 Task: Find connections with filter location Olsberg with filter topic #Believewith filter profile language French with filter current company Cloudera with filter school Aalim Muhammed Salegh College of Engineering with filter industry Retail Office Equipment with filter service category Team Building with filter keywords title Sheet Metal Worker
Action: Mouse moved to (538, 89)
Screenshot: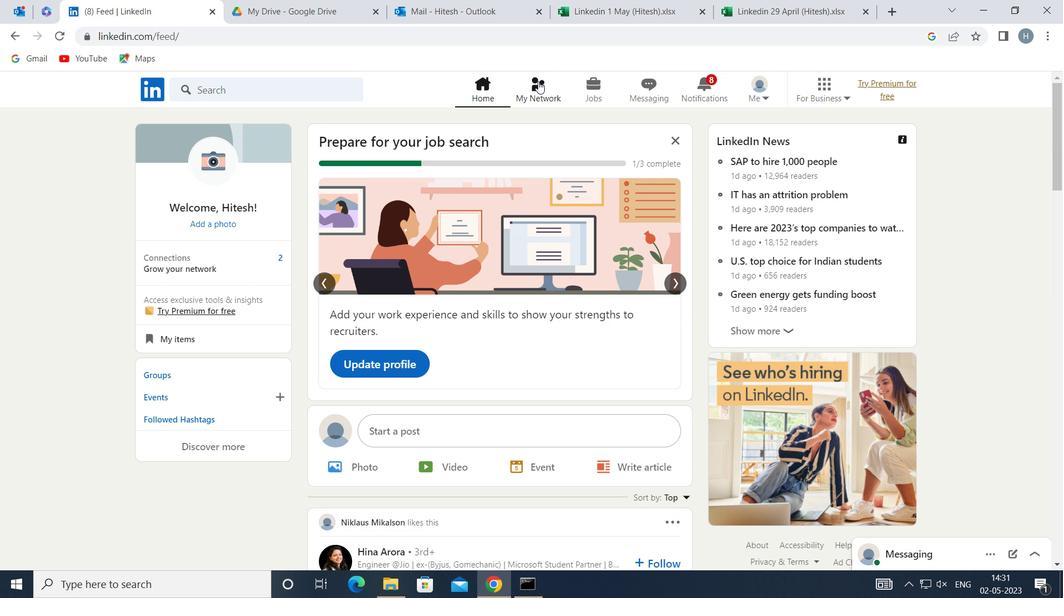 
Action: Mouse pressed left at (538, 89)
Screenshot: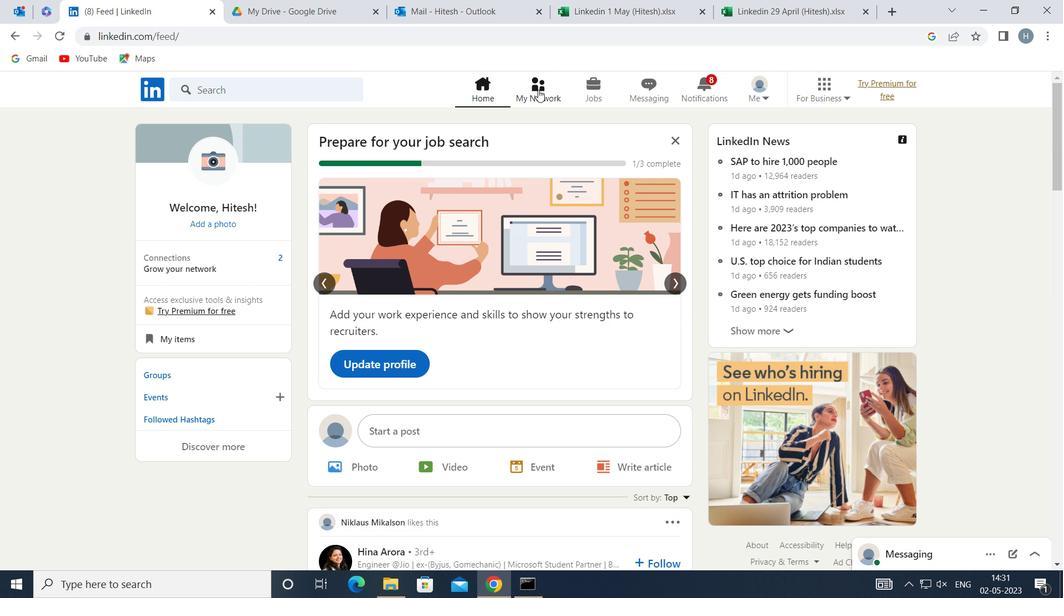 
Action: Mouse moved to (301, 164)
Screenshot: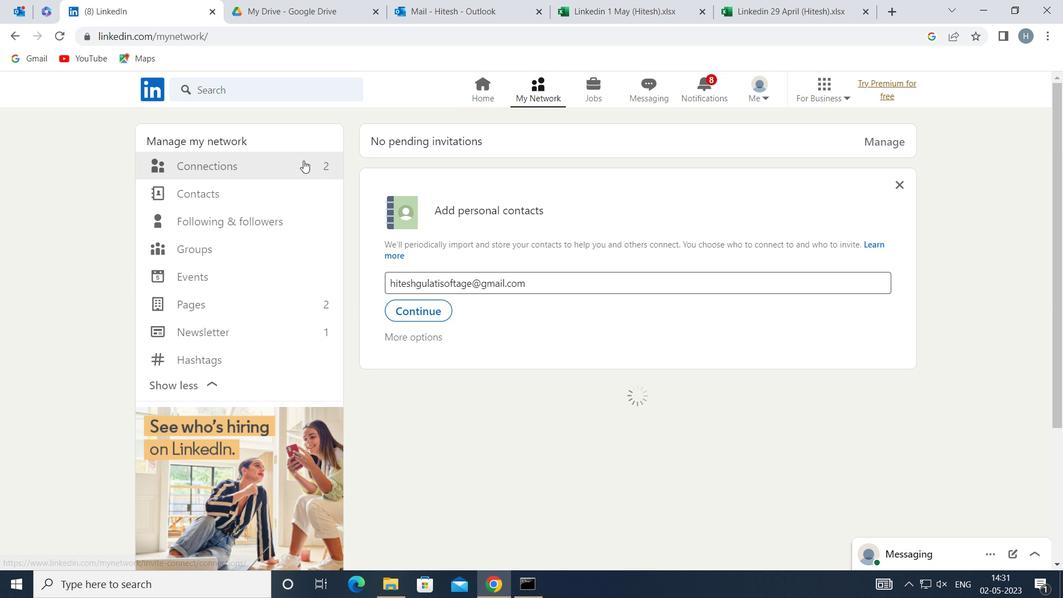 
Action: Mouse pressed left at (301, 164)
Screenshot: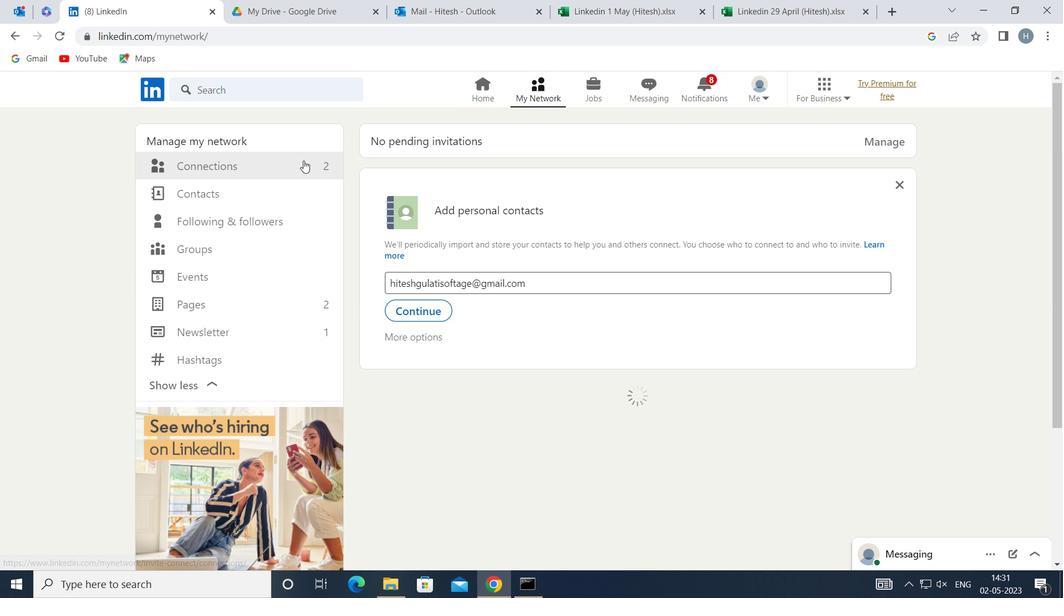 
Action: Mouse moved to (636, 166)
Screenshot: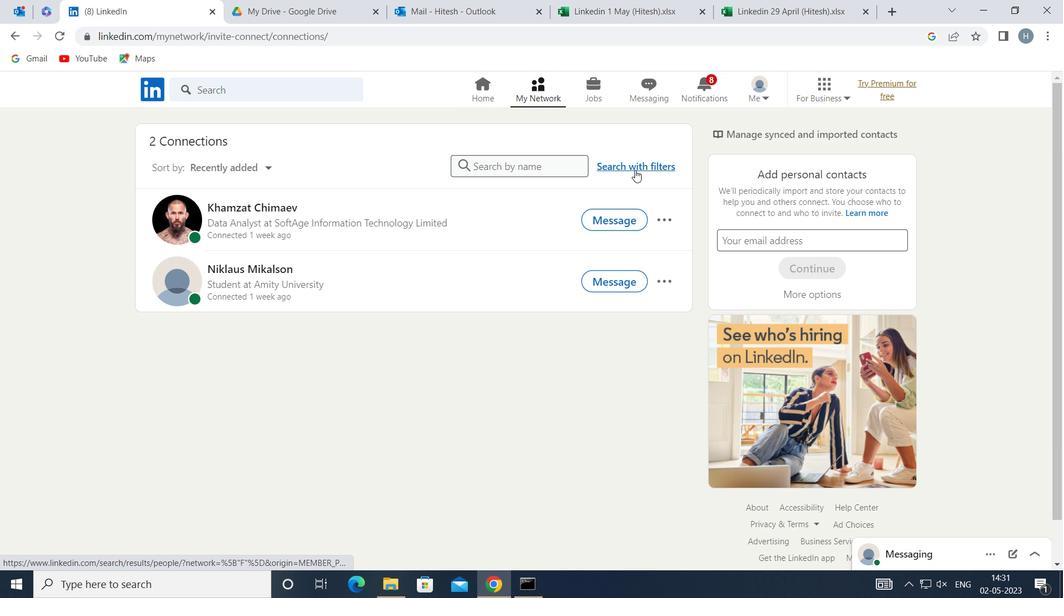 
Action: Mouse pressed left at (636, 166)
Screenshot: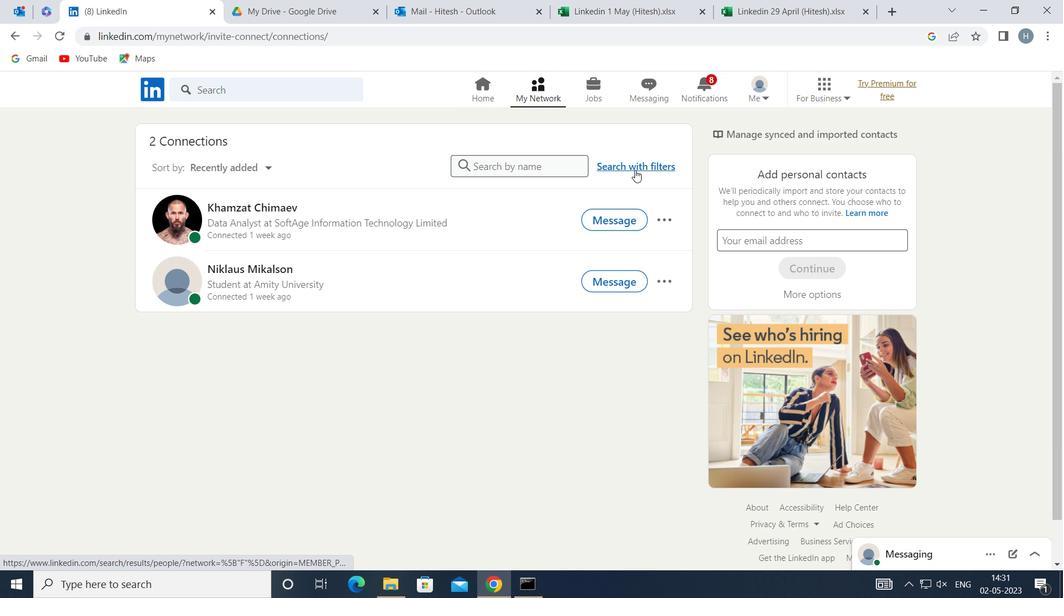 
Action: Mouse moved to (583, 131)
Screenshot: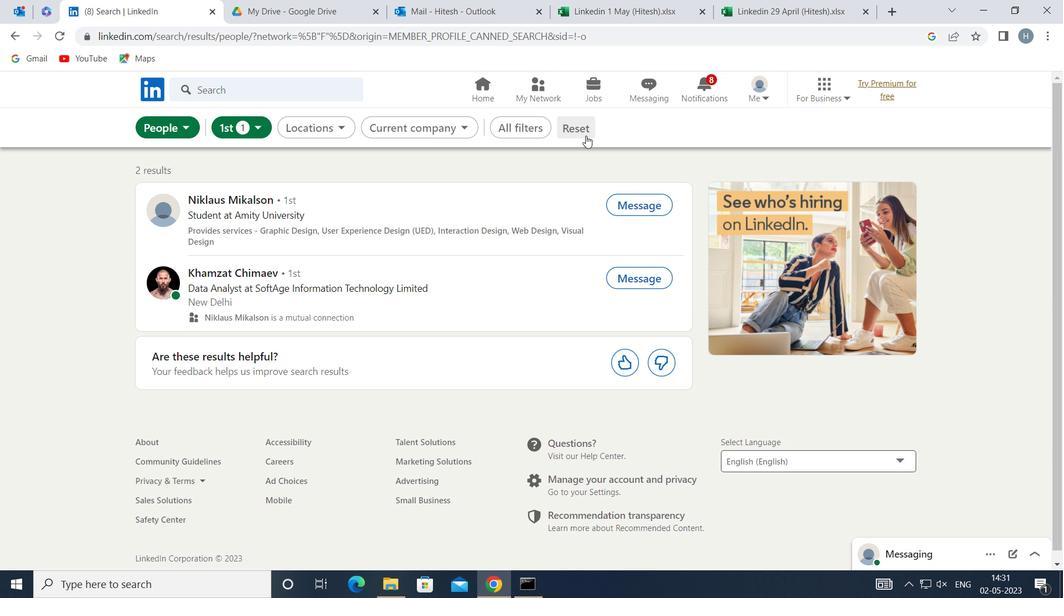 
Action: Mouse pressed left at (583, 131)
Screenshot: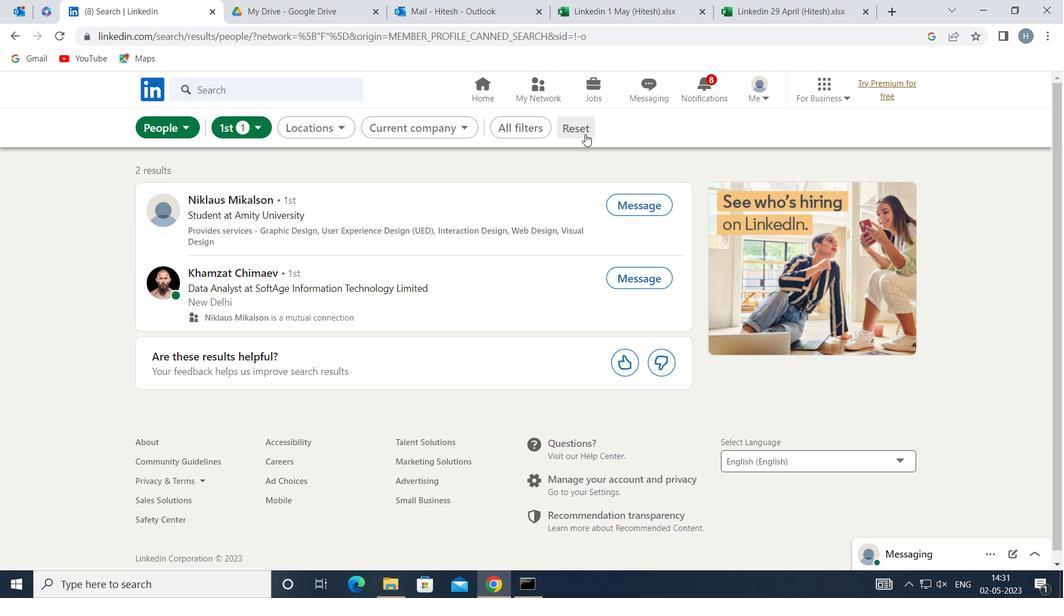 
Action: Mouse moved to (560, 129)
Screenshot: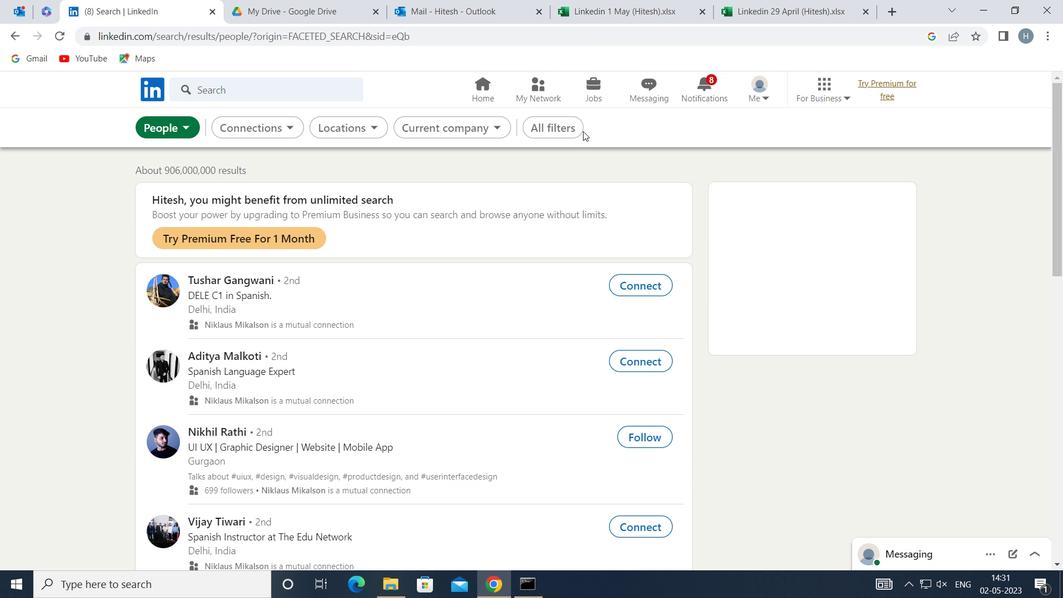 
Action: Mouse pressed left at (560, 129)
Screenshot: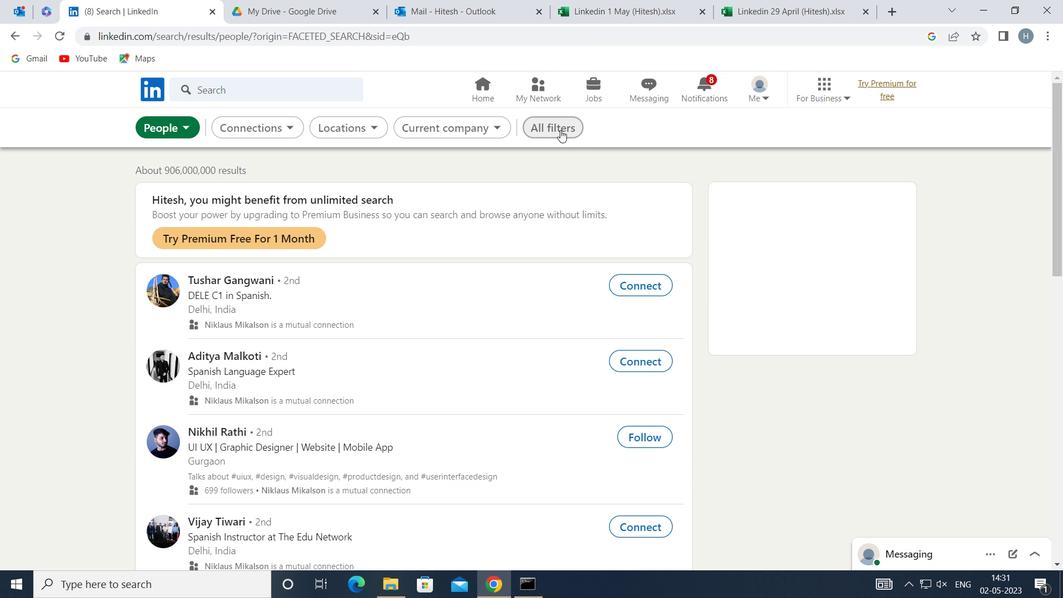 
Action: Mouse moved to (813, 279)
Screenshot: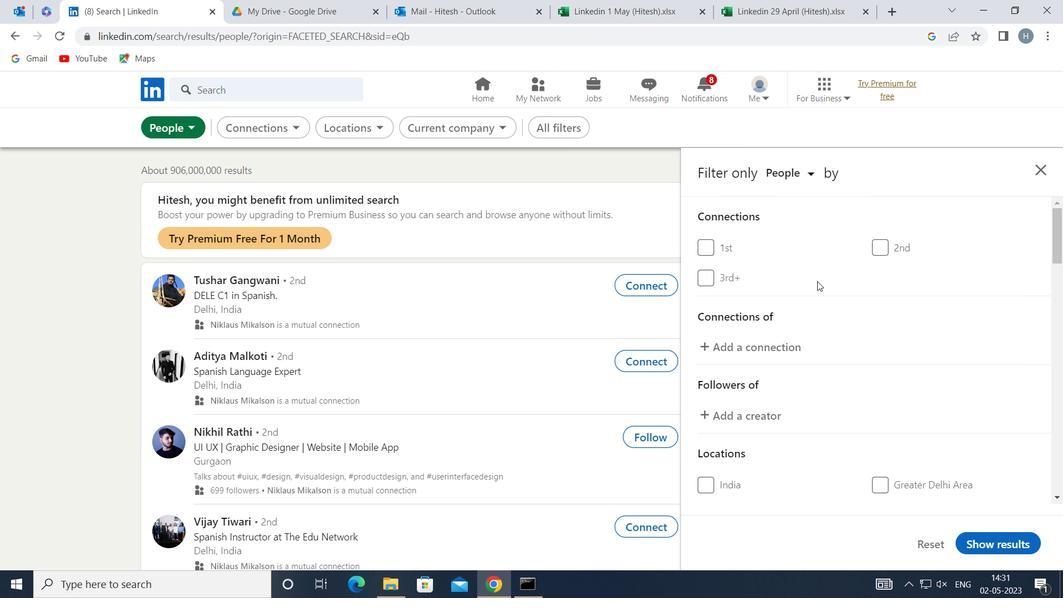 
Action: Mouse scrolled (813, 279) with delta (0, 0)
Screenshot: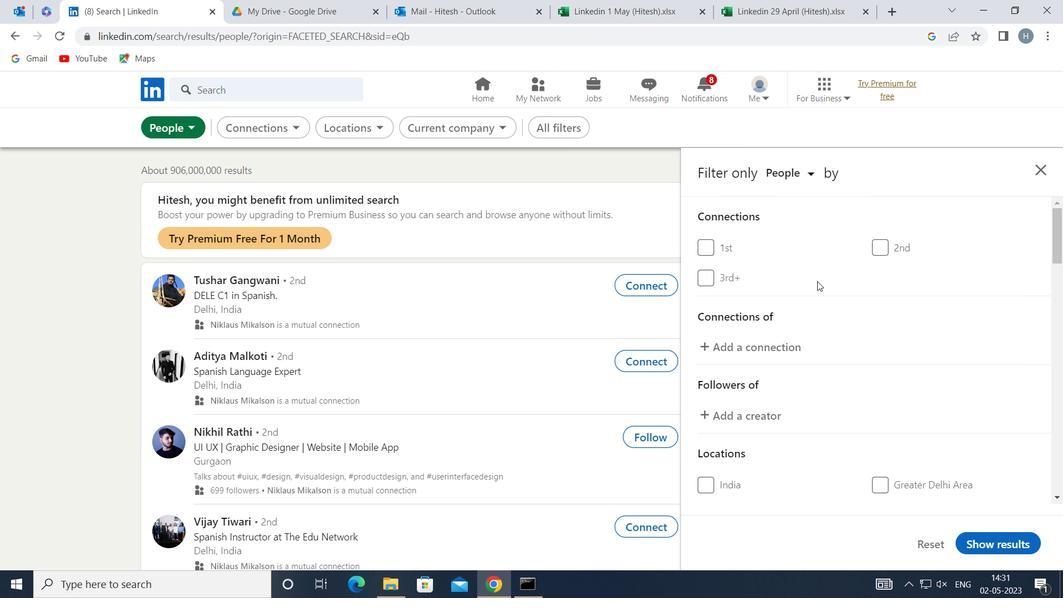 
Action: Mouse scrolled (813, 279) with delta (0, 0)
Screenshot: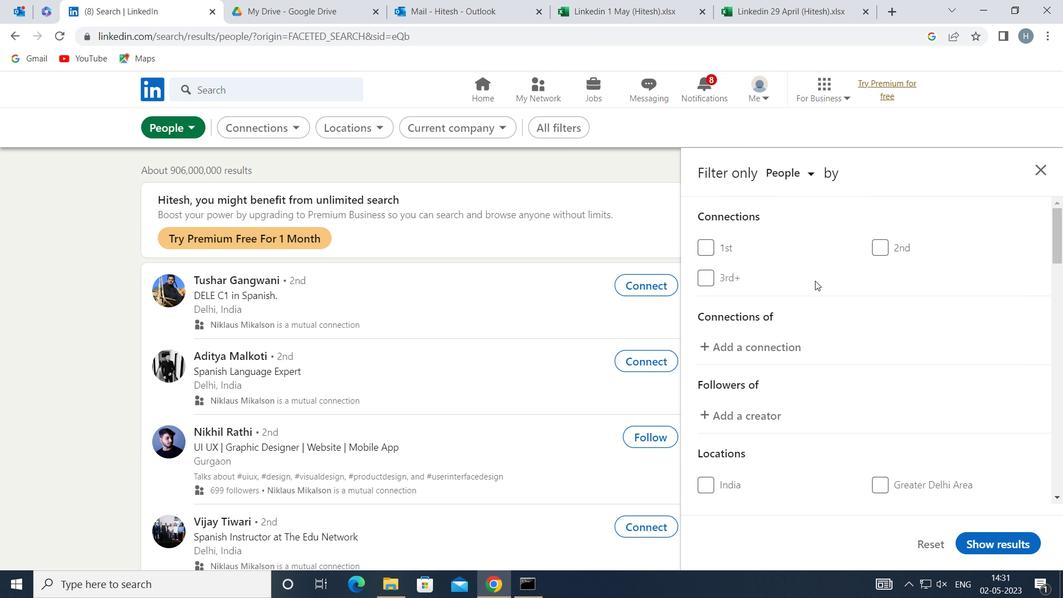 
Action: Mouse scrolled (813, 279) with delta (0, 0)
Screenshot: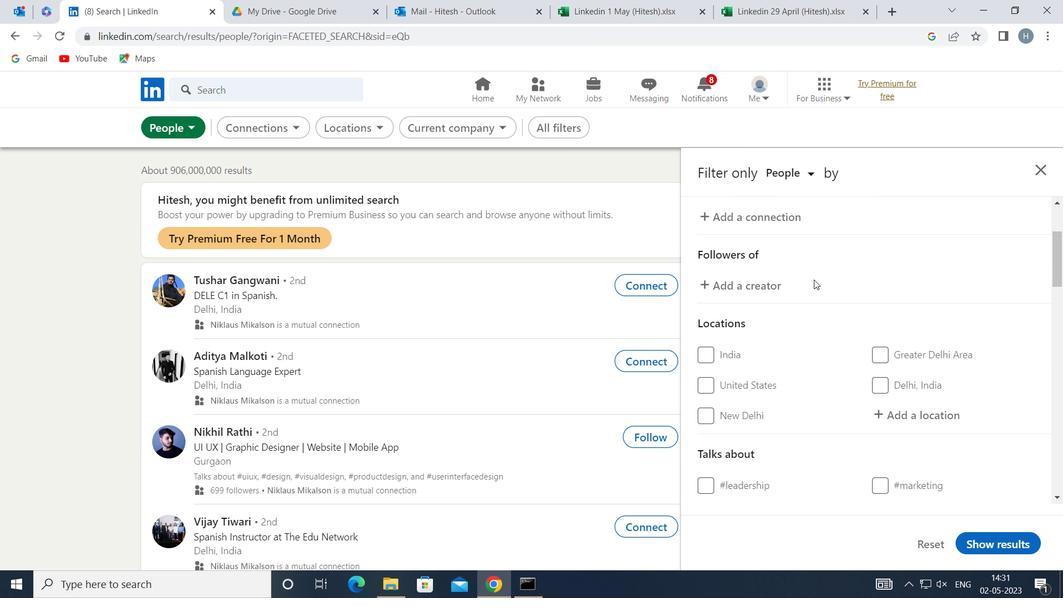 
Action: Mouse moved to (904, 332)
Screenshot: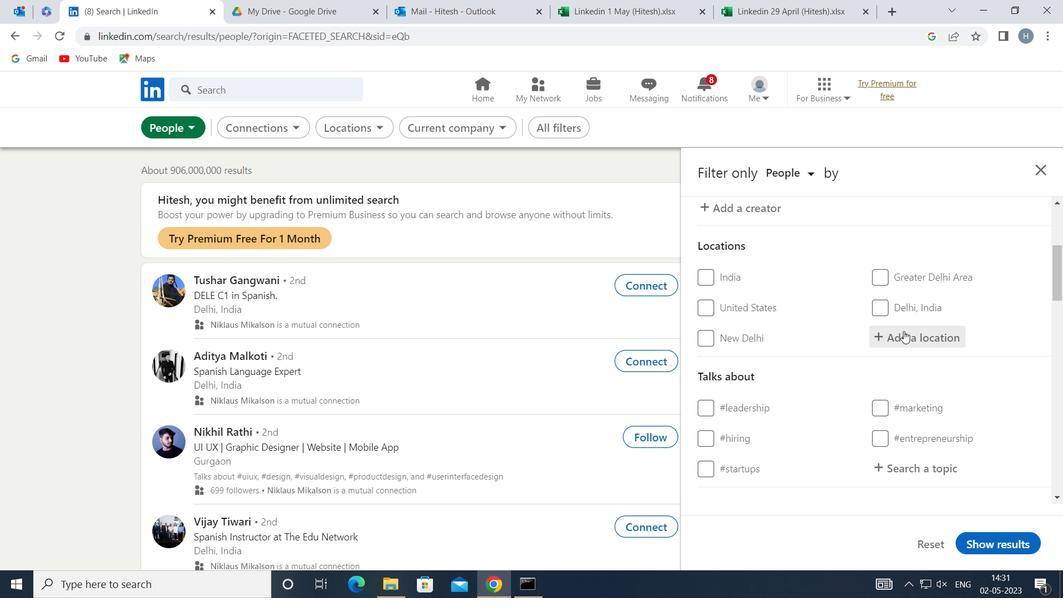 
Action: Mouse pressed left at (904, 332)
Screenshot: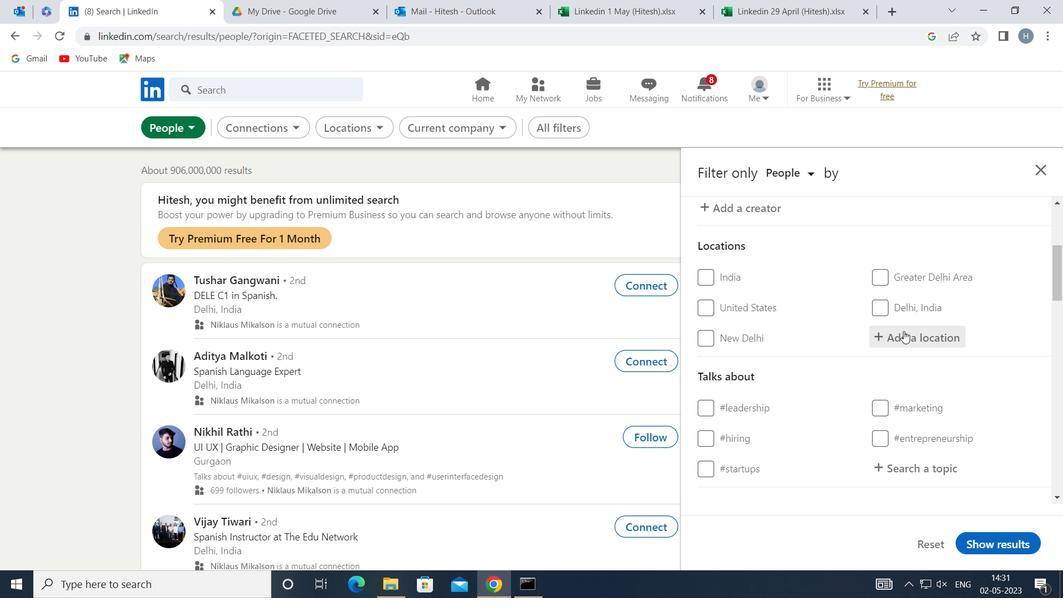 
Action: Mouse moved to (905, 332)
Screenshot: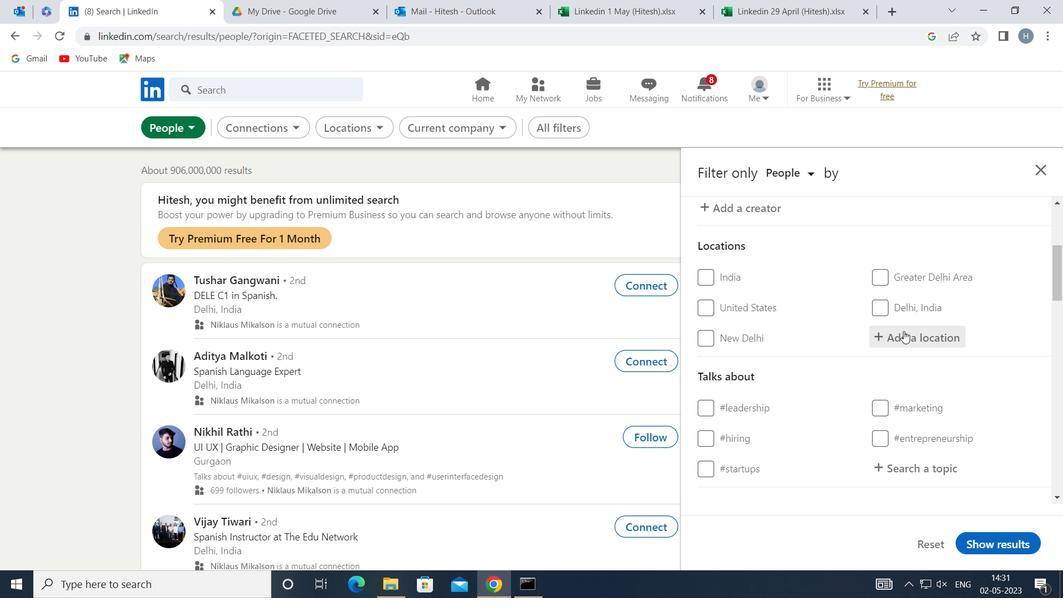 
Action: Key pressed <Key.shift>OLSBERG
Screenshot: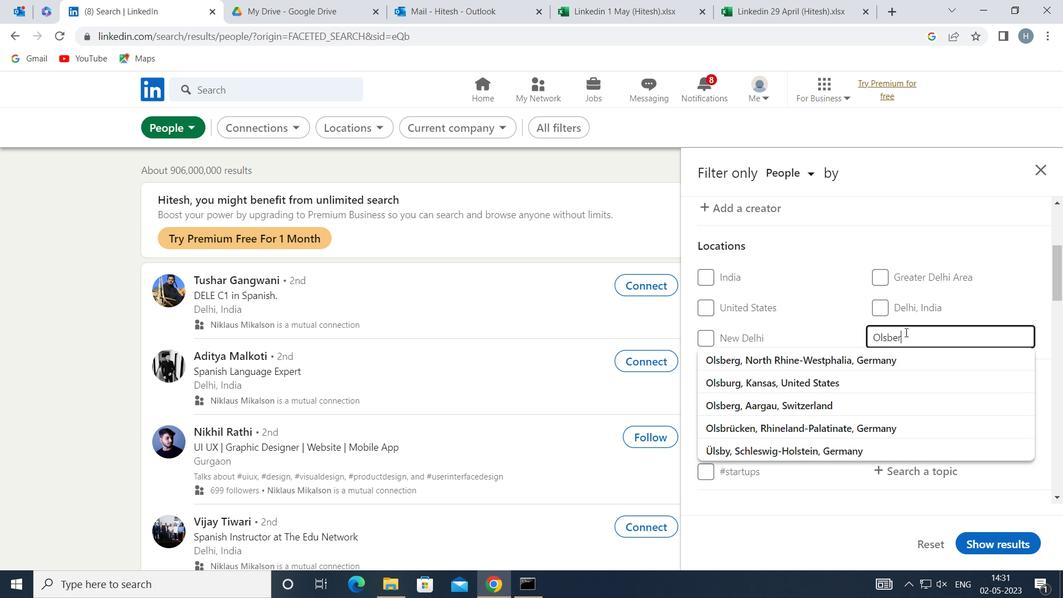 
Action: Mouse moved to (889, 358)
Screenshot: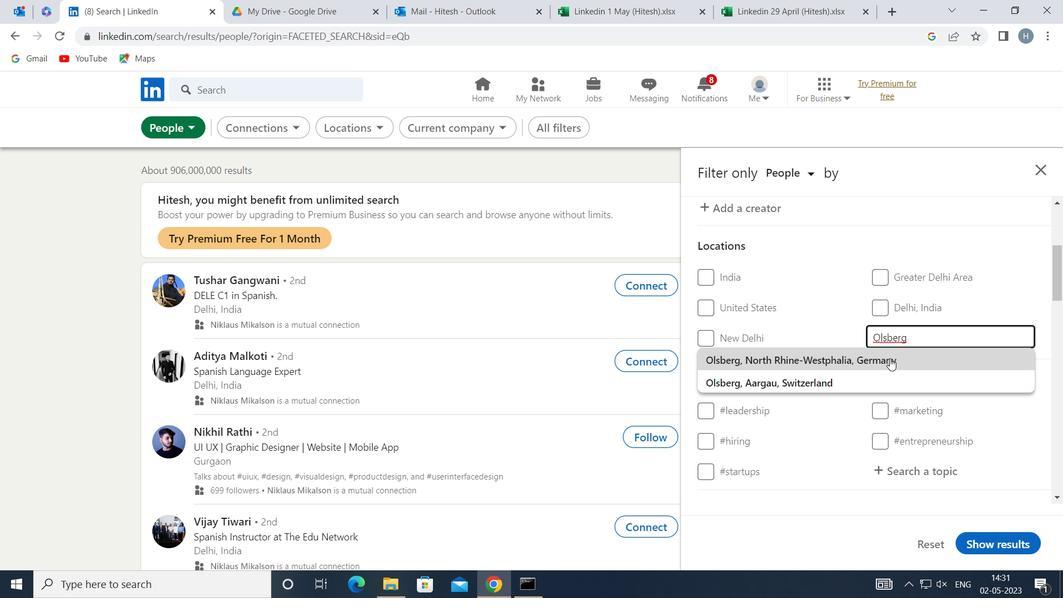 
Action: Mouse pressed left at (889, 358)
Screenshot: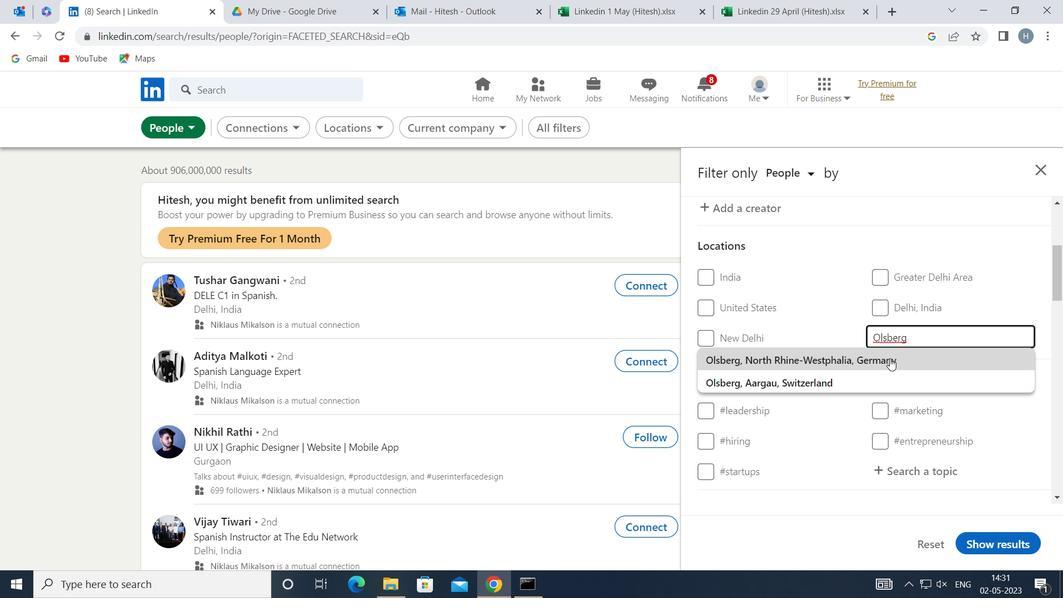 
Action: Mouse scrolled (889, 357) with delta (0, 0)
Screenshot: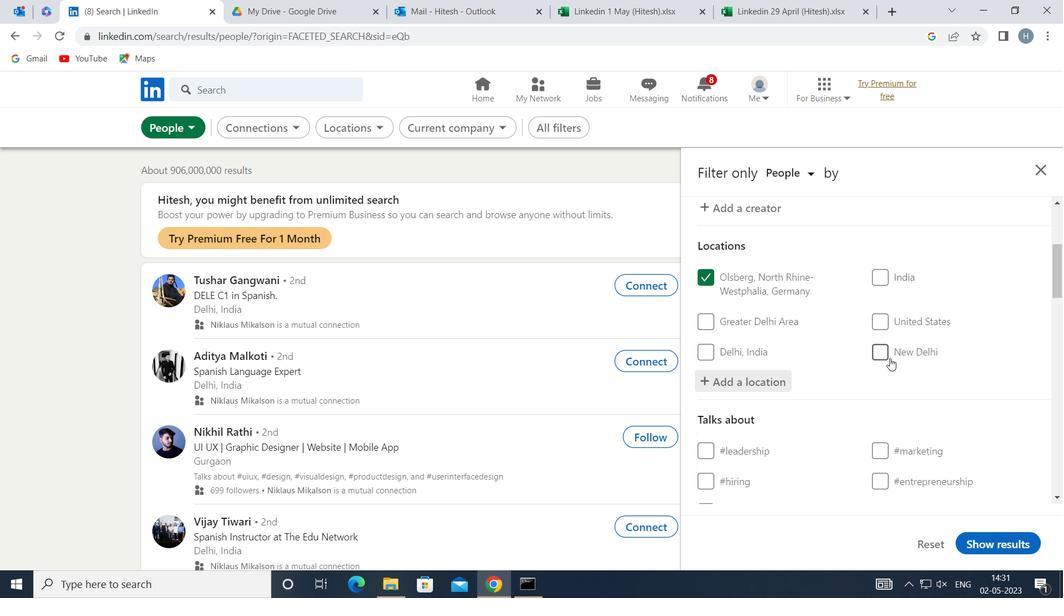 
Action: Mouse moved to (935, 441)
Screenshot: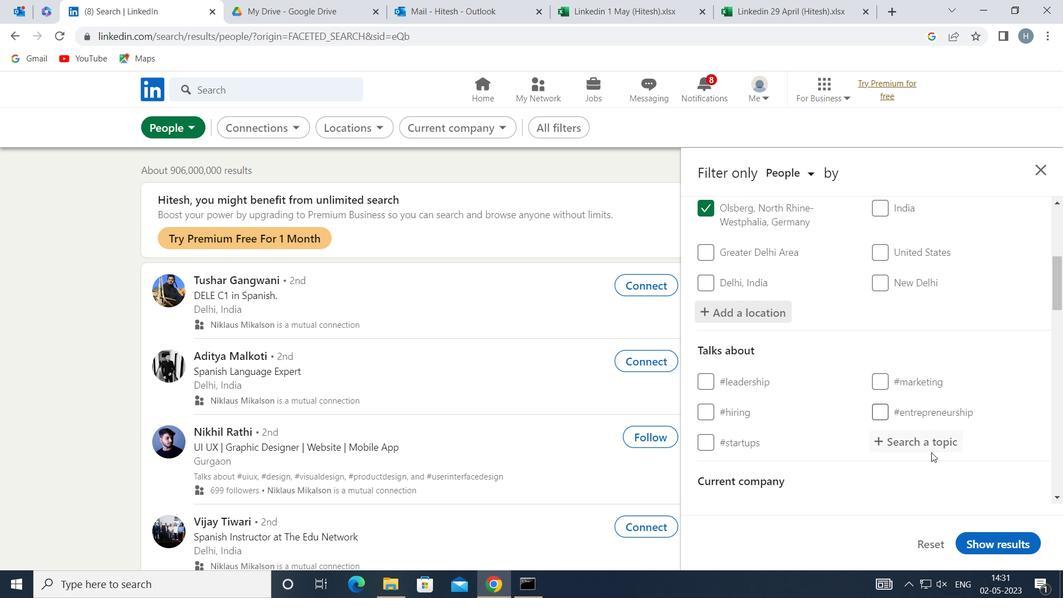 
Action: Mouse pressed left at (935, 441)
Screenshot: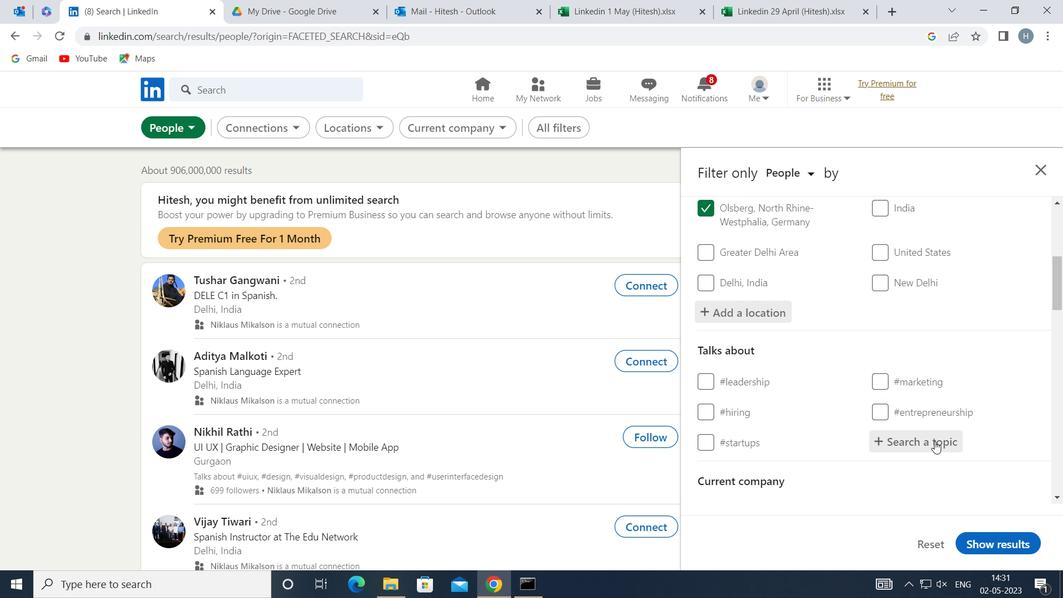 
Action: Key pressed <Key.shift>BELIEVE
Screenshot: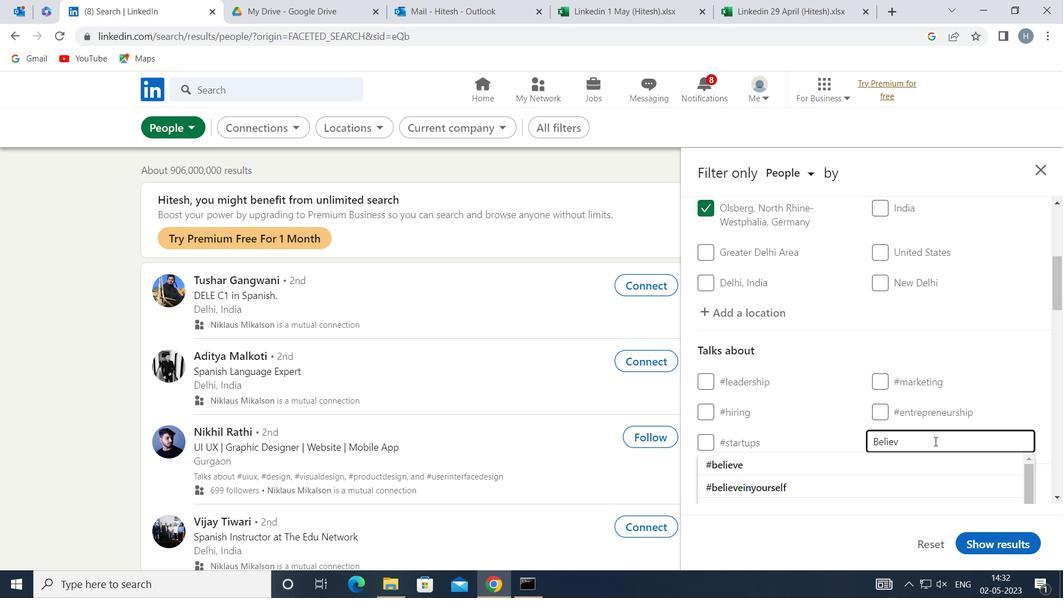
Action: Mouse moved to (836, 464)
Screenshot: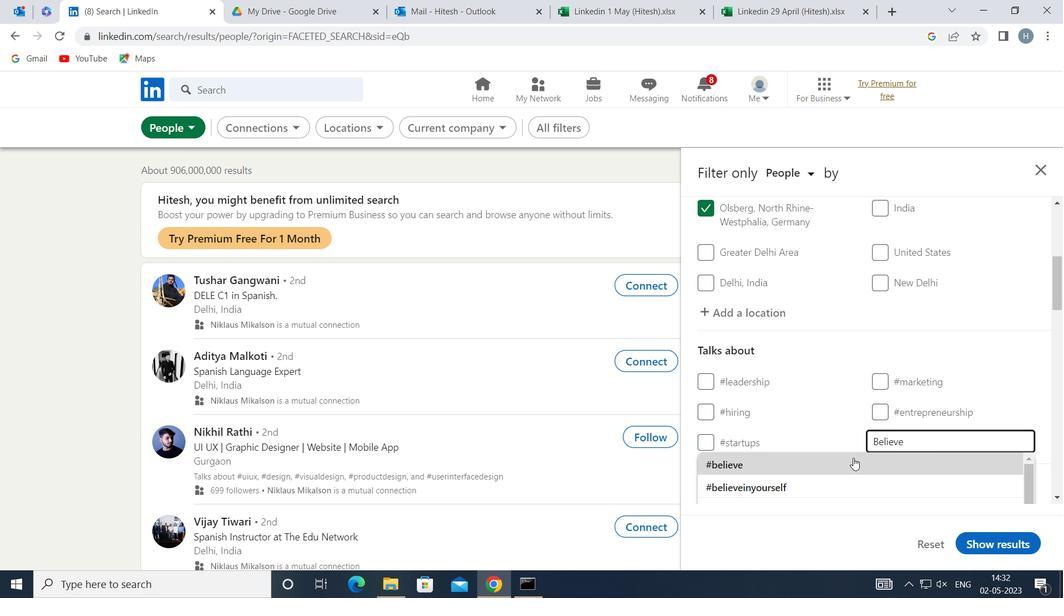 
Action: Mouse pressed left at (836, 464)
Screenshot: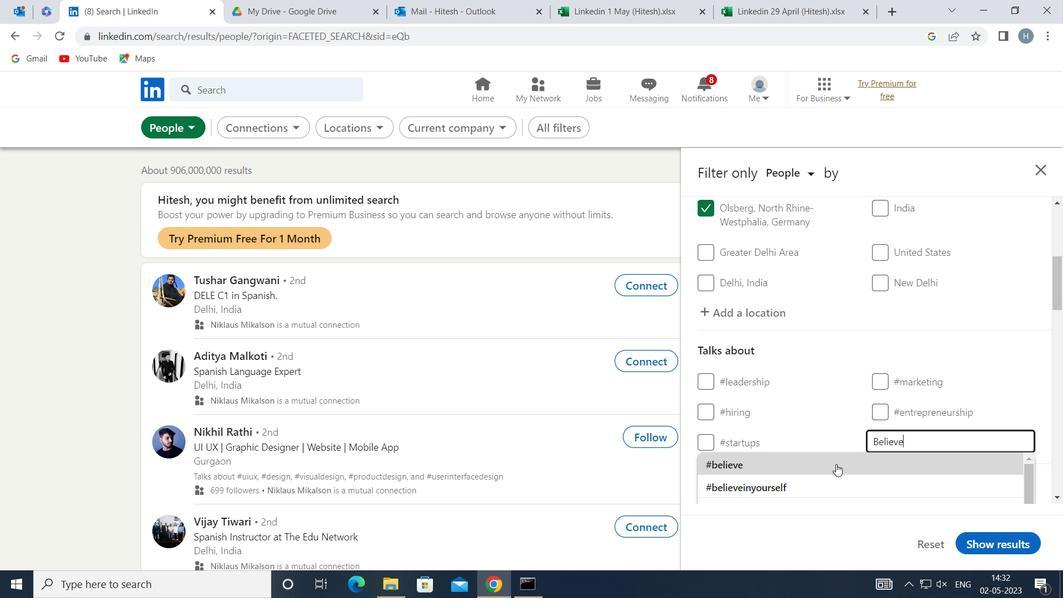 
Action: Mouse moved to (836, 455)
Screenshot: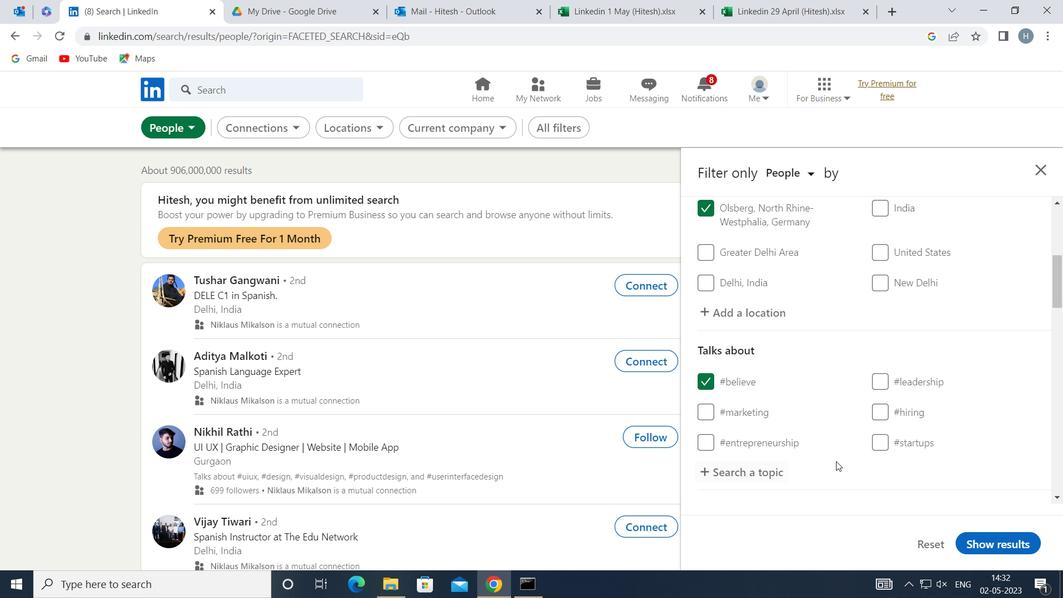 
Action: Mouse scrolled (836, 455) with delta (0, 0)
Screenshot: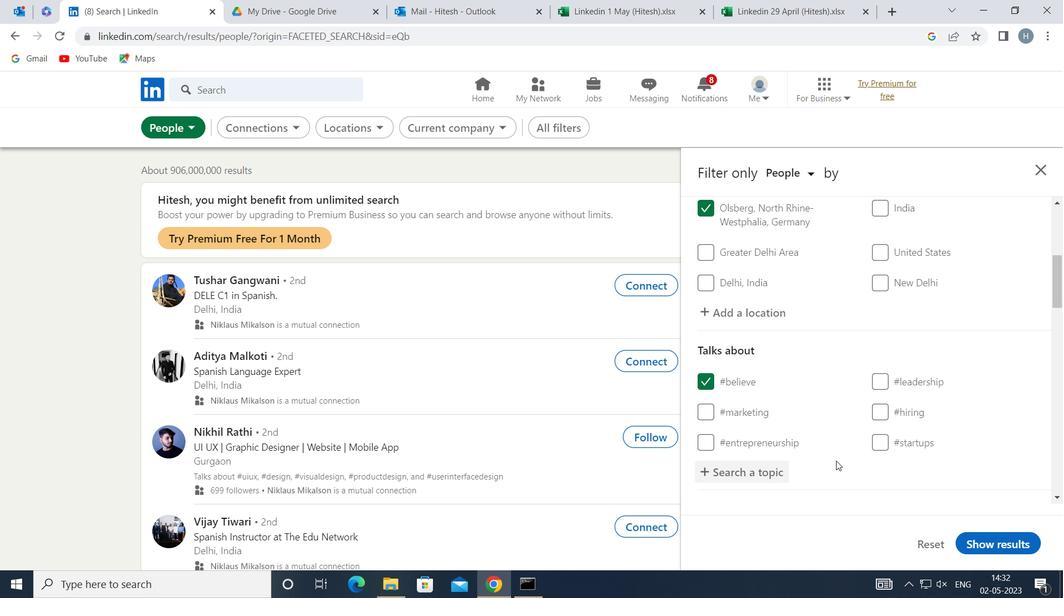 
Action: Mouse scrolled (836, 455) with delta (0, 0)
Screenshot: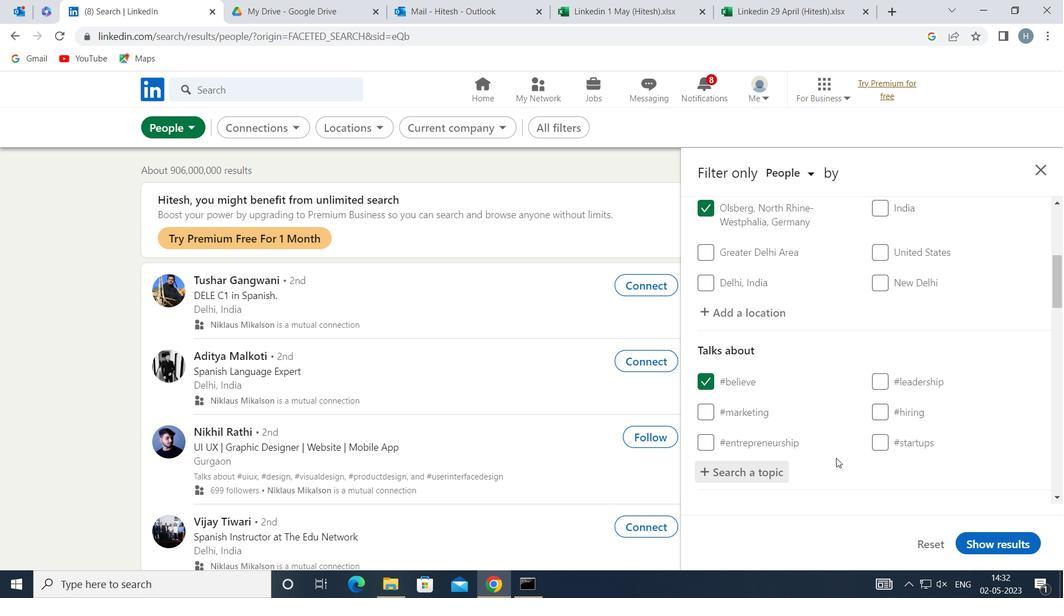 
Action: Mouse moved to (846, 437)
Screenshot: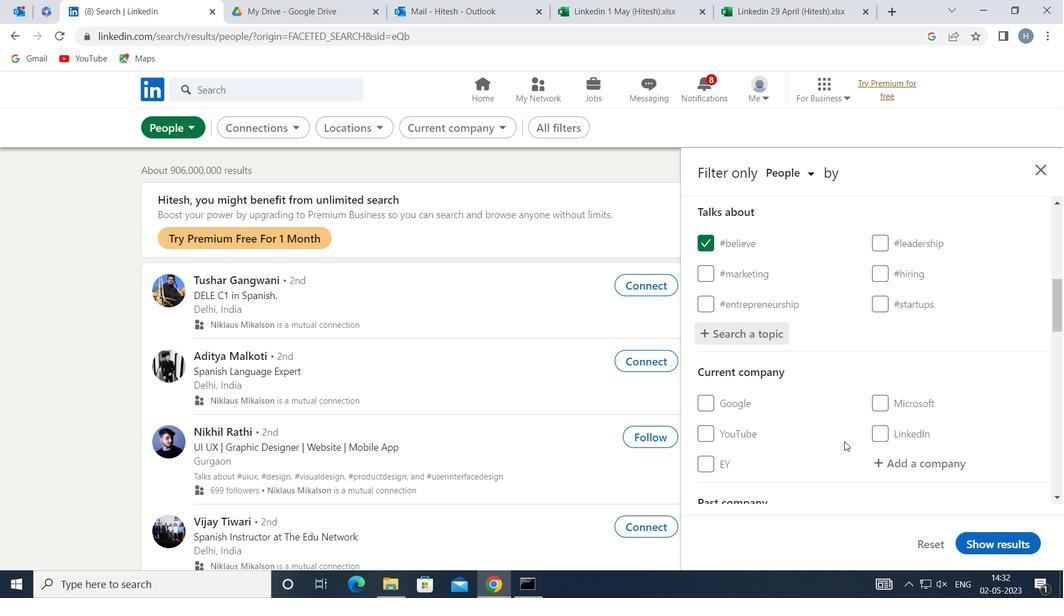 
Action: Mouse scrolled (846, 437) with delta (0, 0)
Screenshot: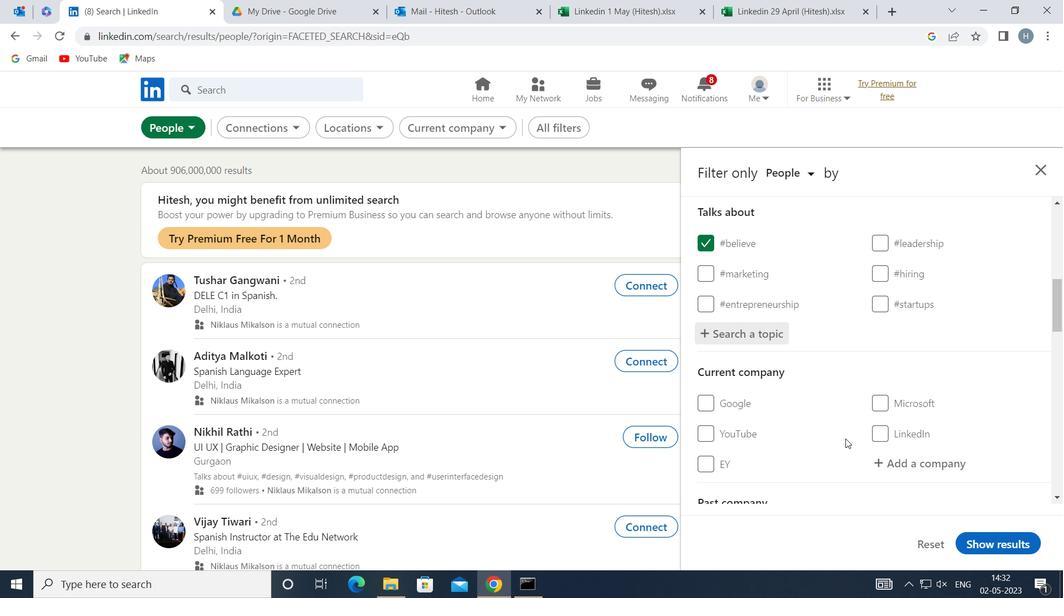 
Action: Mouse scrolled (846, 437) with delta (0, 0)
Screenshot: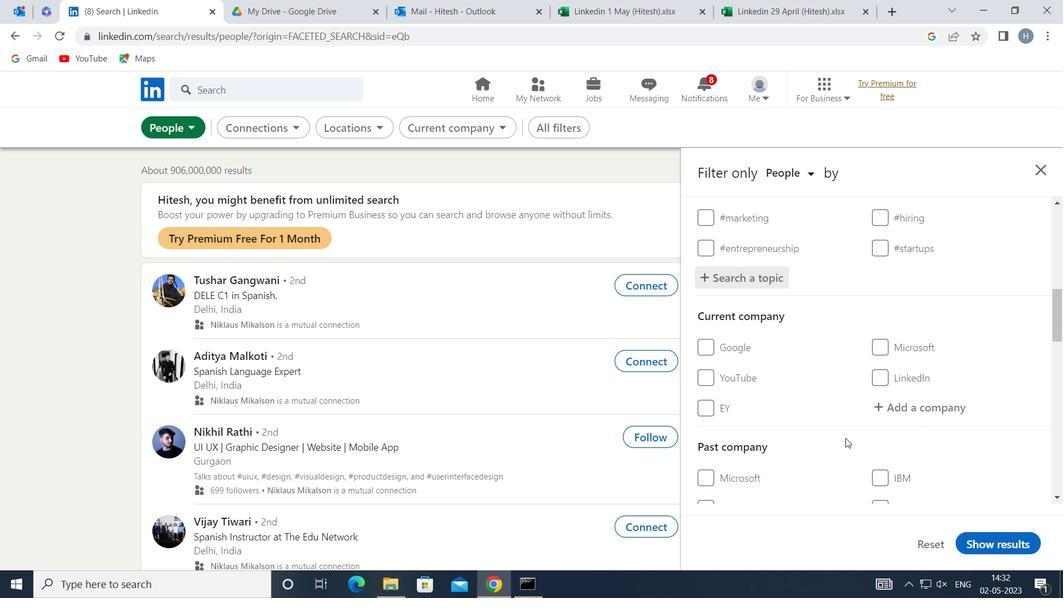 
Action: Mouse scrolled (846, 437) with delta (0, 0)
Screenshot: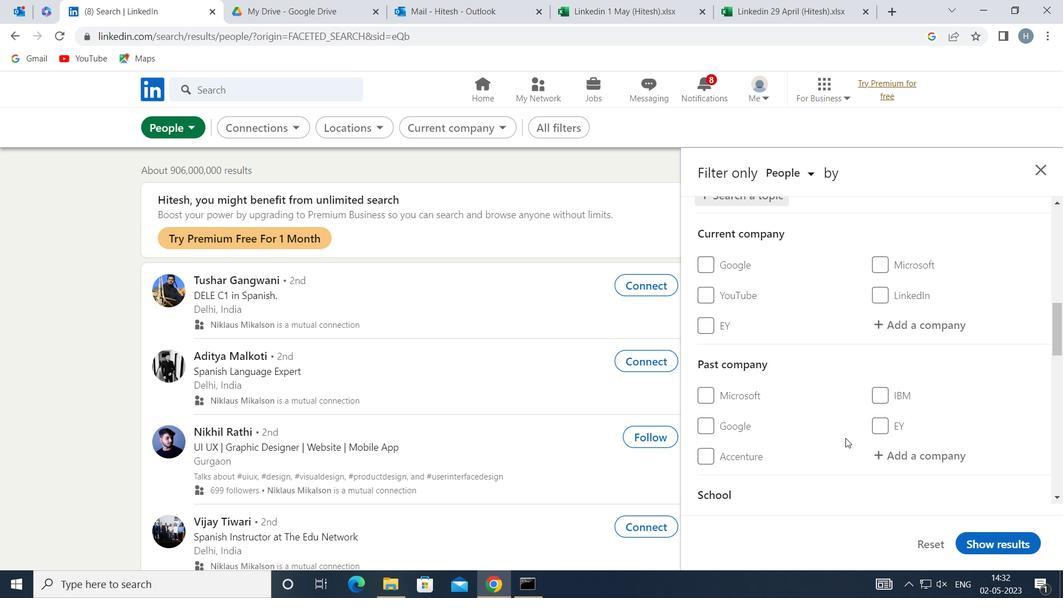 
Action: Mouse scrolled (846, 437) with delta (0, 0)
Screenshot: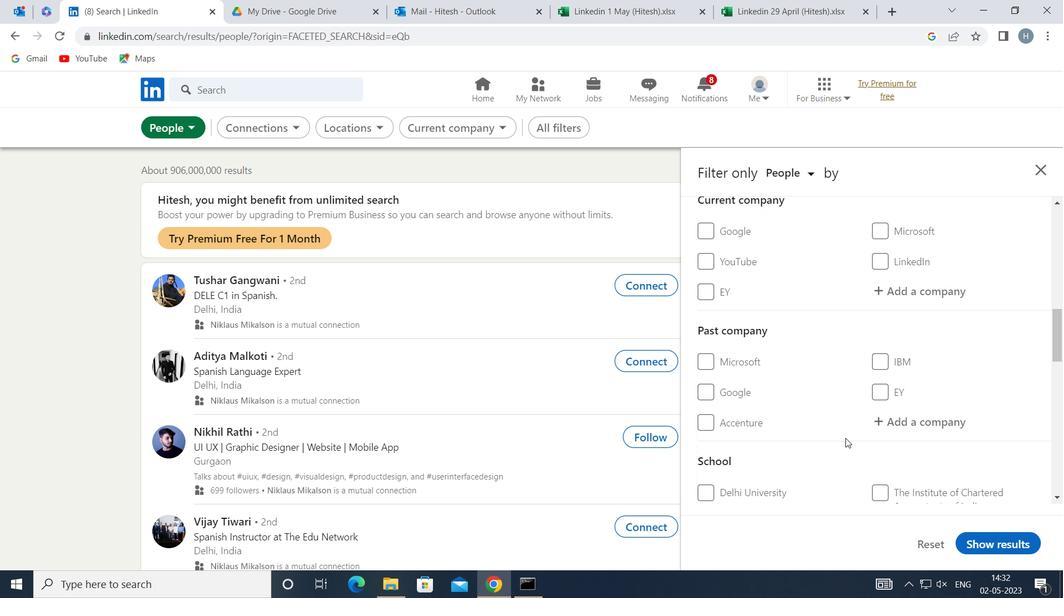 
Action: Mouse scrolled (846, 437) with delta (0, 0)
Screenshot: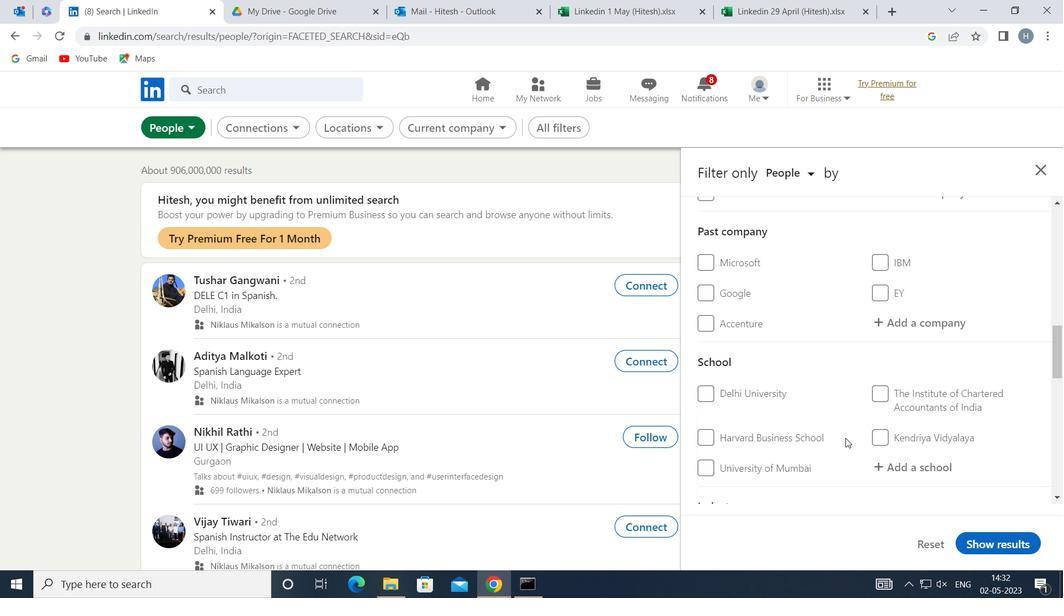 
Action: Mouse scrolled (846, 437) with delta (0, 0)
Screenshot: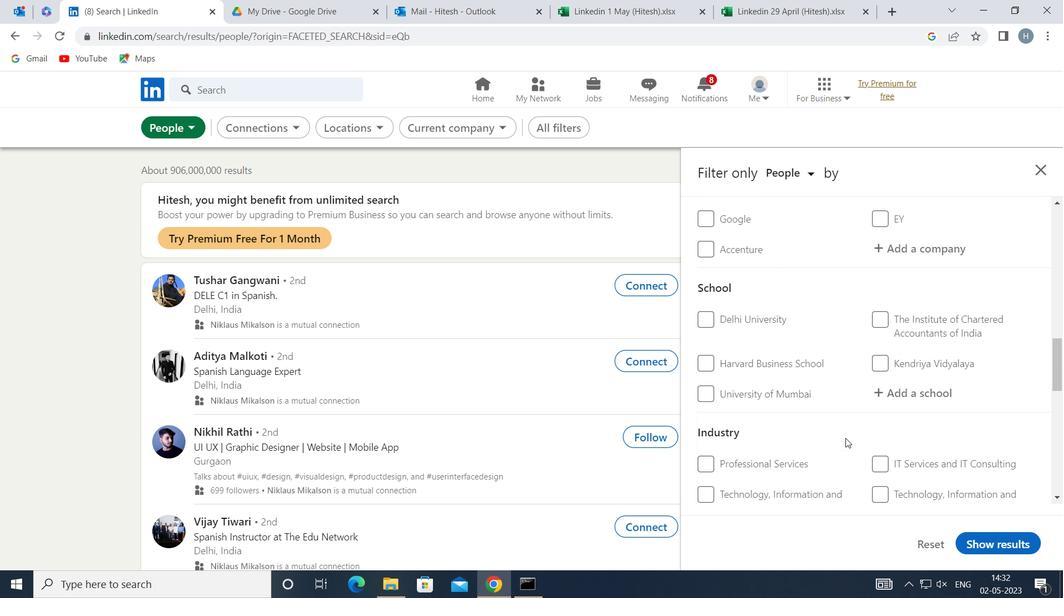 
Action: Mouse scrolled (846, 437) with delta (0, 0)
Screenshot: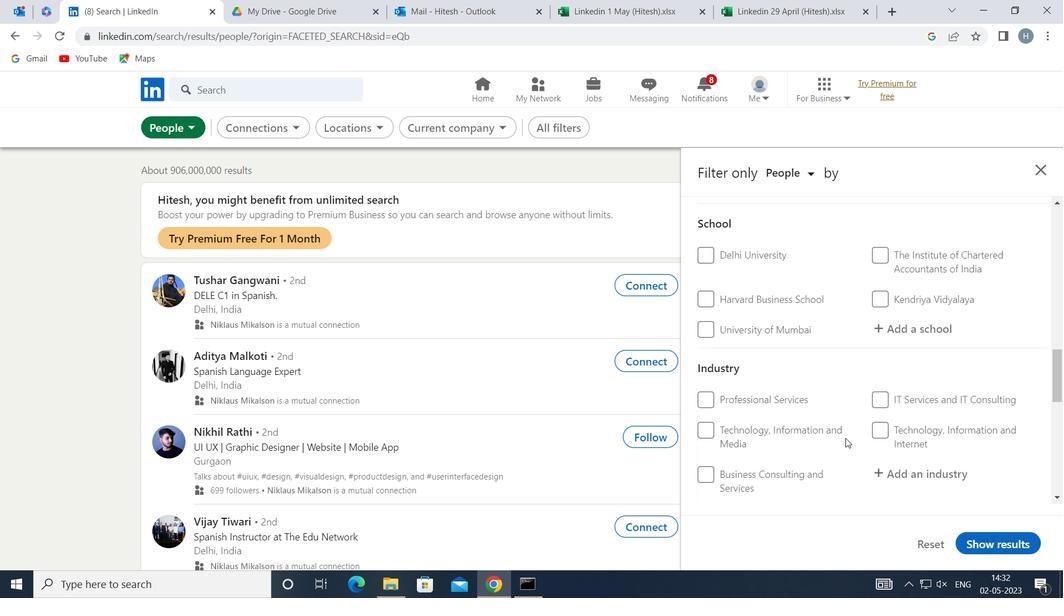 
Action: Mouse scrolled (846, 437) with delta (0, 0)
Screenshot: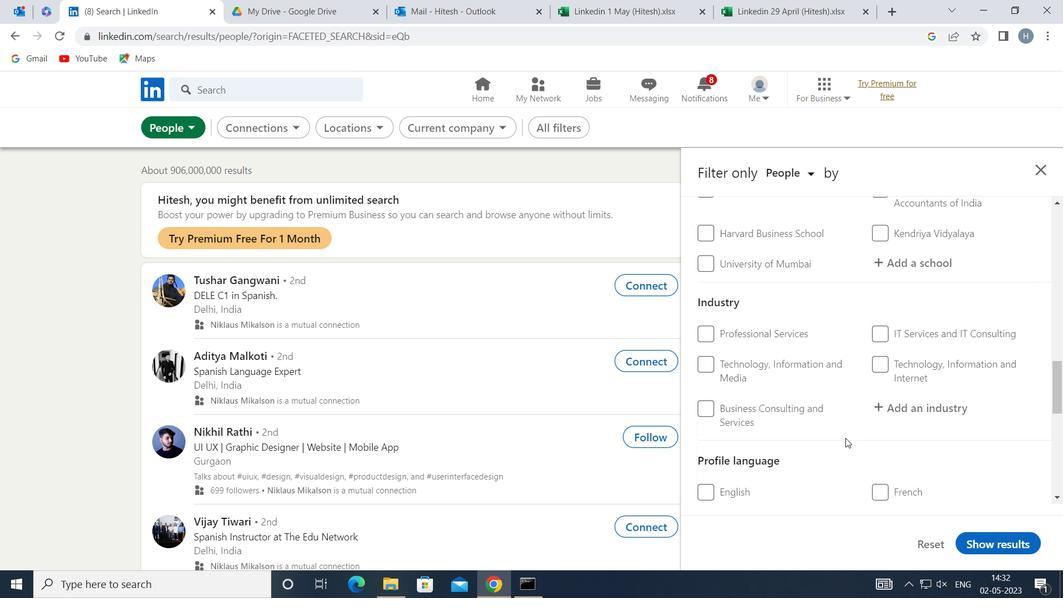 
Action: Mouse moved to (888, 413)
Screenshot: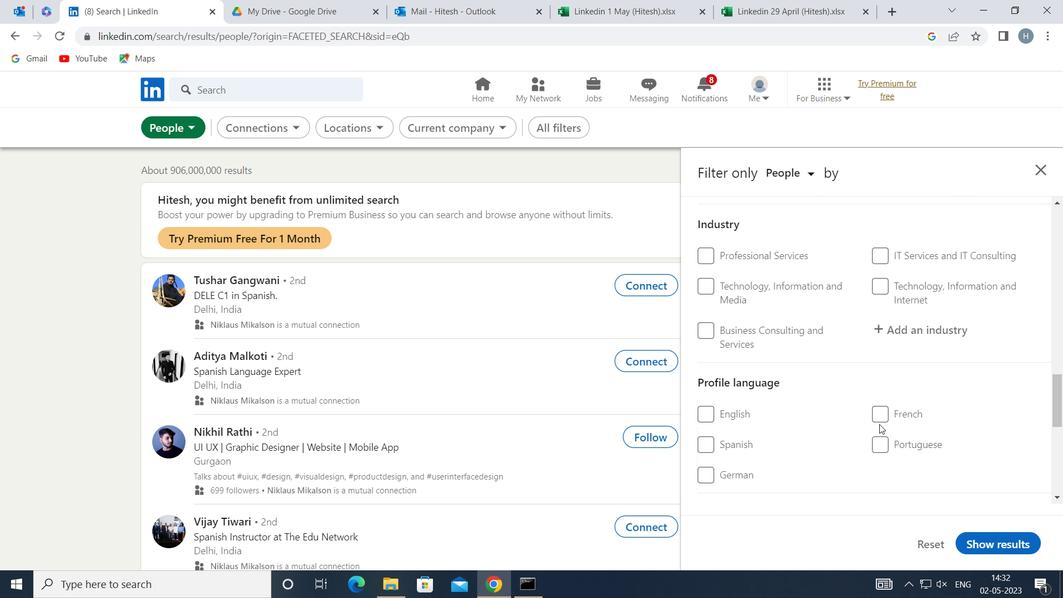 
Action: Mouse pressed left at (888, 413)
Screenshot: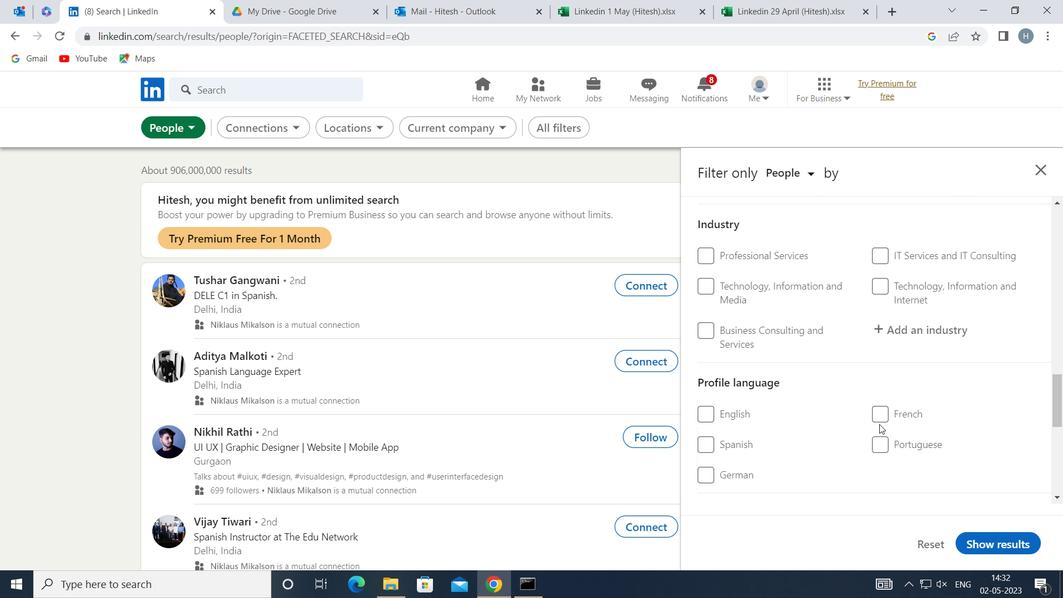 
Action: Mouse moved to (841, 434)
Screenshot: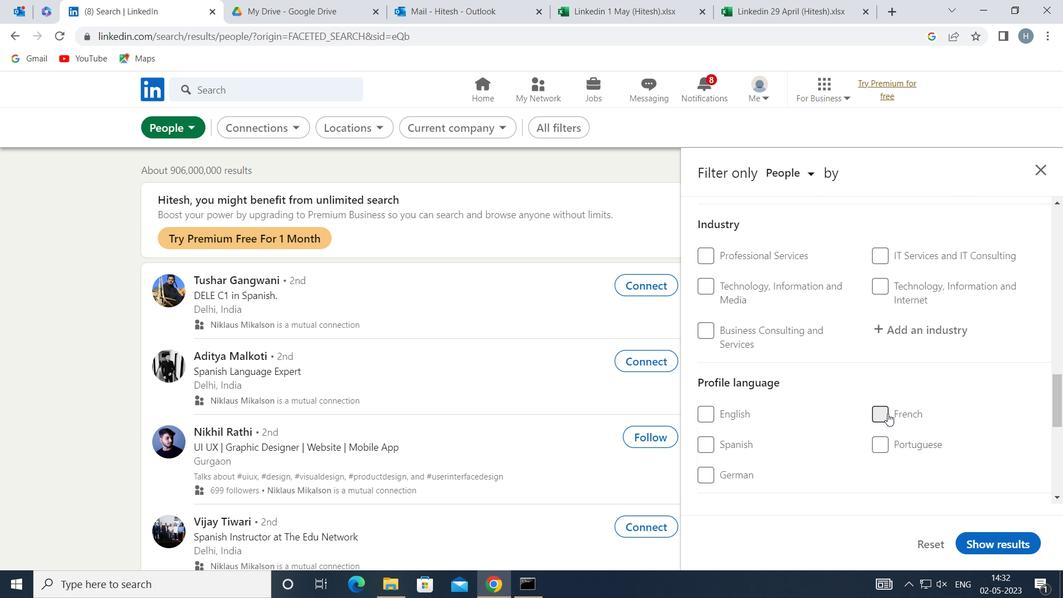 
Action: Mouse scrolled (841, 435) with delta (0, 0)
Screenshot: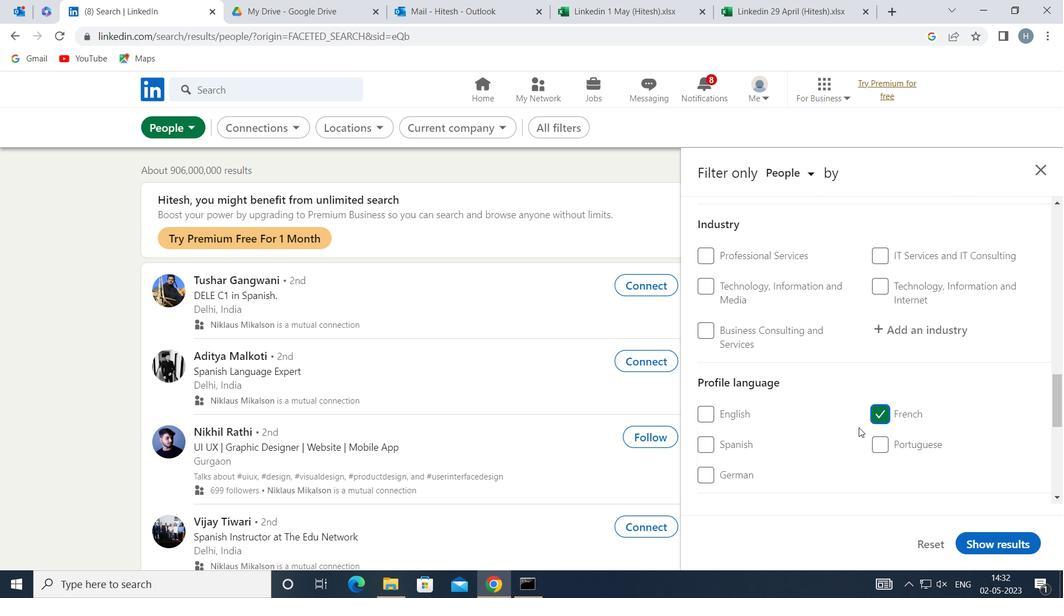 
Action: Mouse scrolled (841, 435) with delta (0, 0)
Screenshot: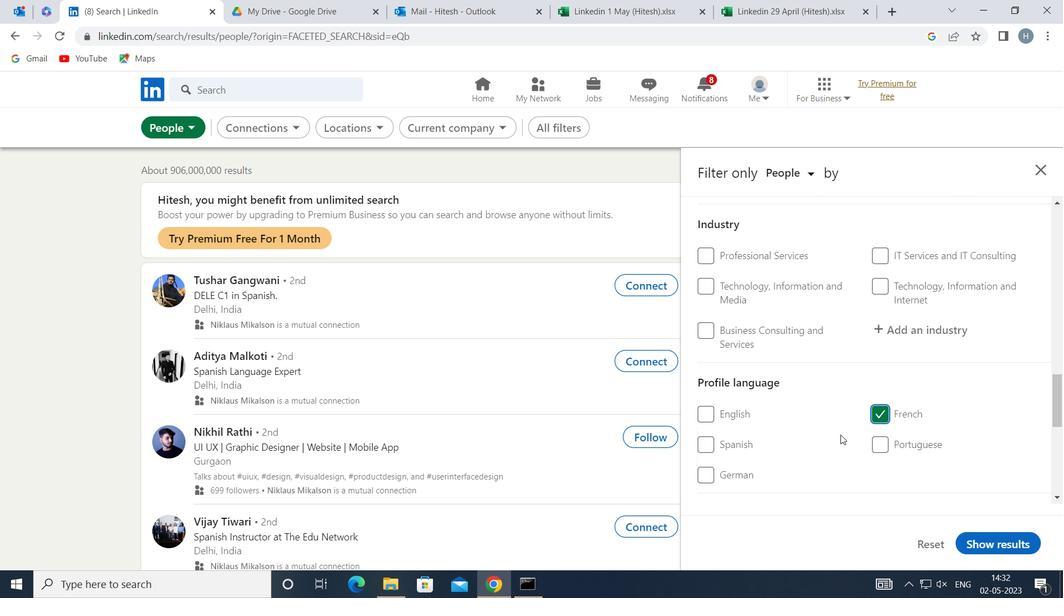 
Action: Mouse scrolled (841, 435) with delta (0, 0)
Screenshot: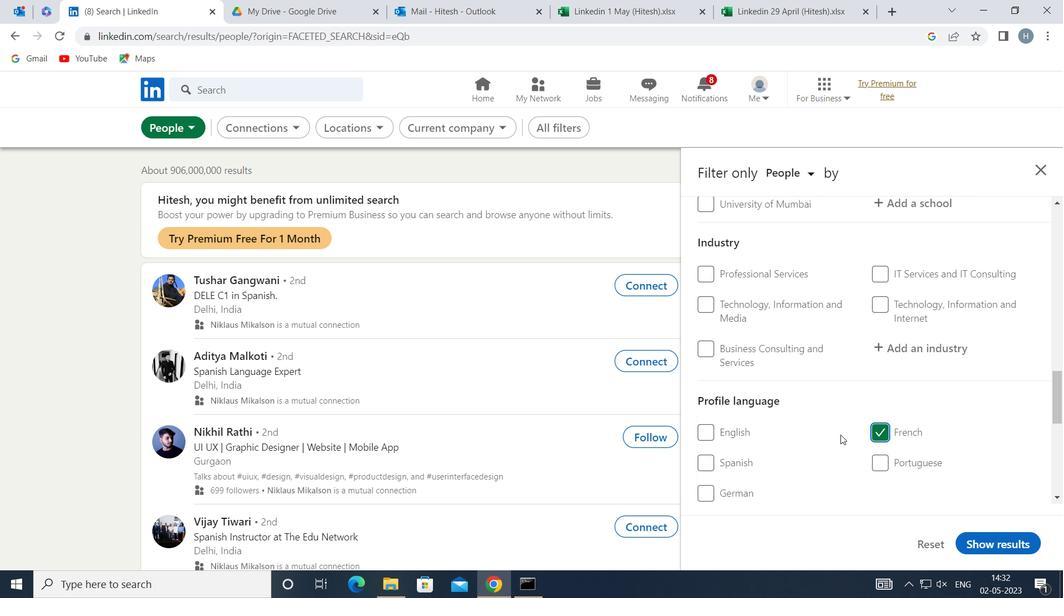 
Action: Mouse scrolled (841, 435) with delta (0, 0)
Screenshot: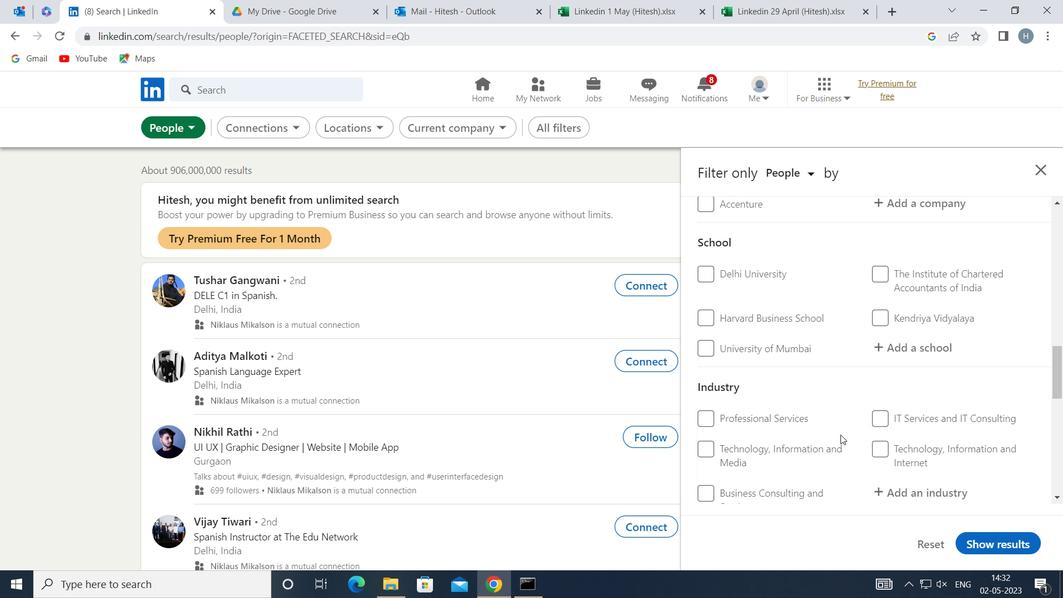 
Action: Mouse scrolled (841, 435) with delta (0, 0)
Screenshot: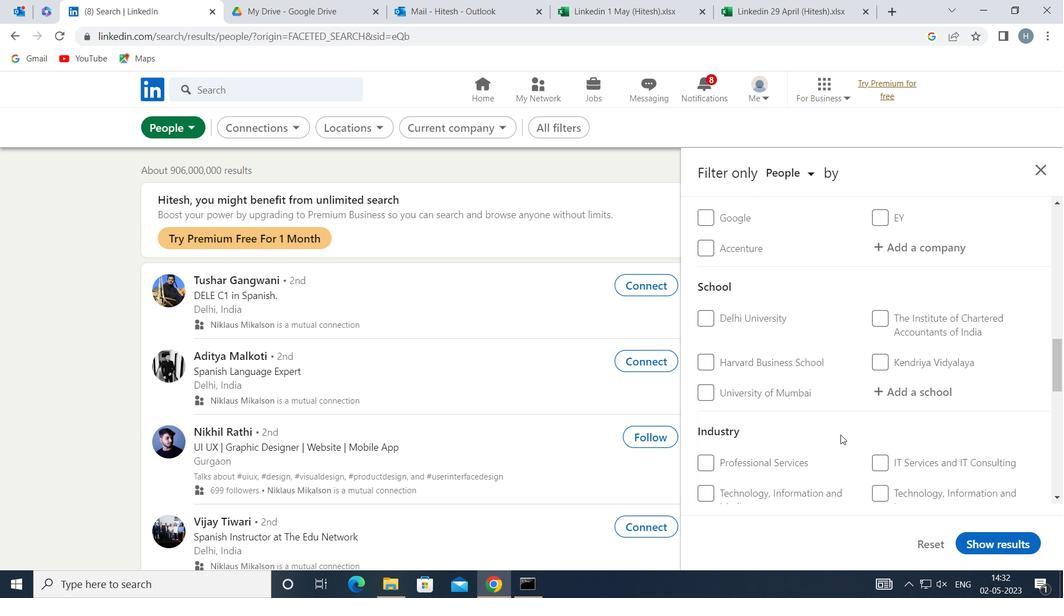 
Action: Mouse scrolled (841, 435) with delta (0, 0)
Screenshot: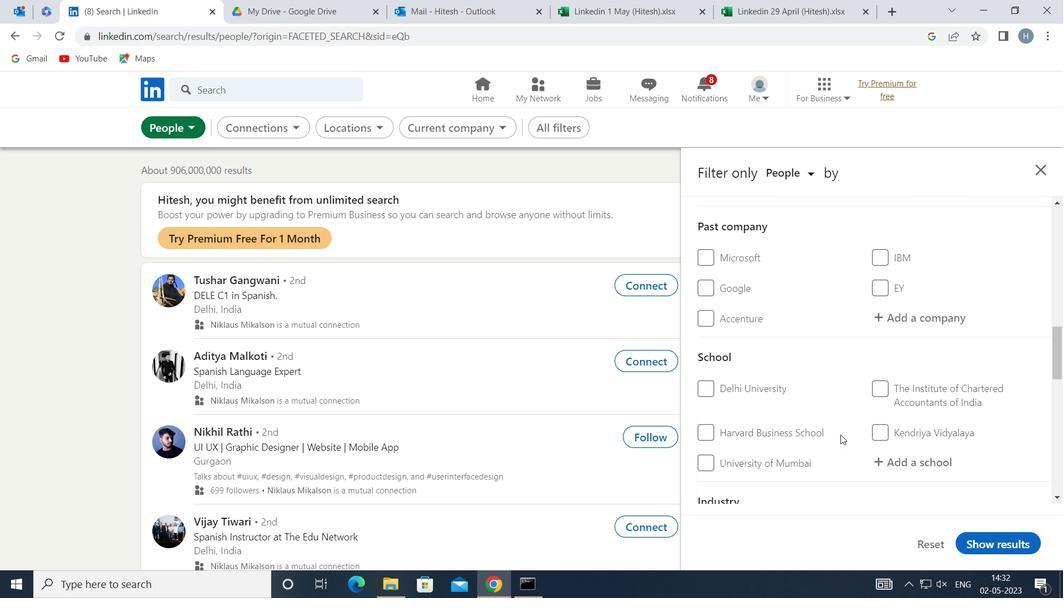 
Action: Mouse scrolled (841, 435) with delta (0, 0)
Screenshot: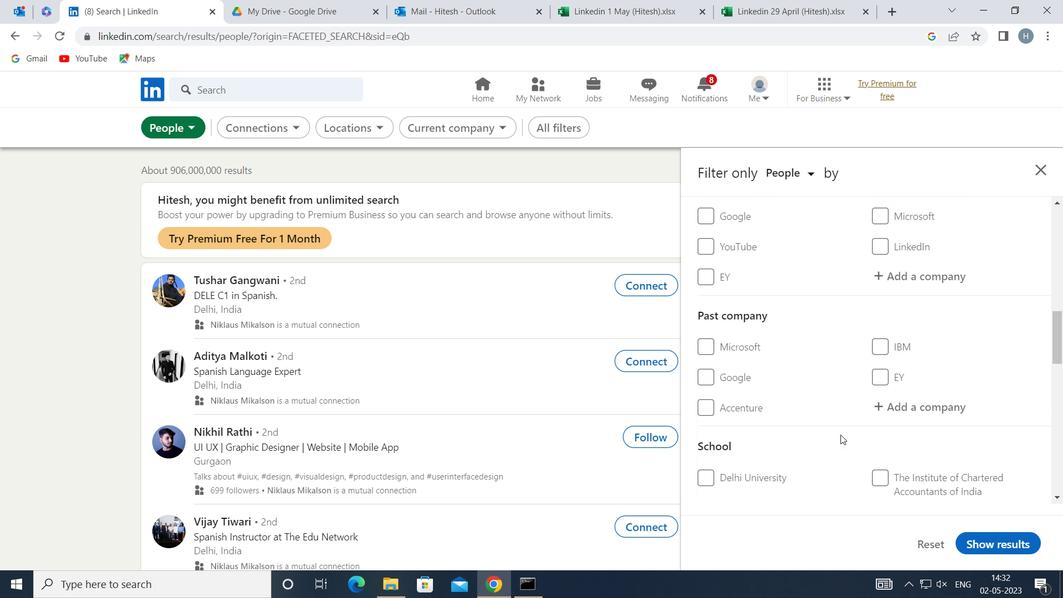 
Action: Mouse scrolled (841, 435) with delta (0, 0)
Screenshot: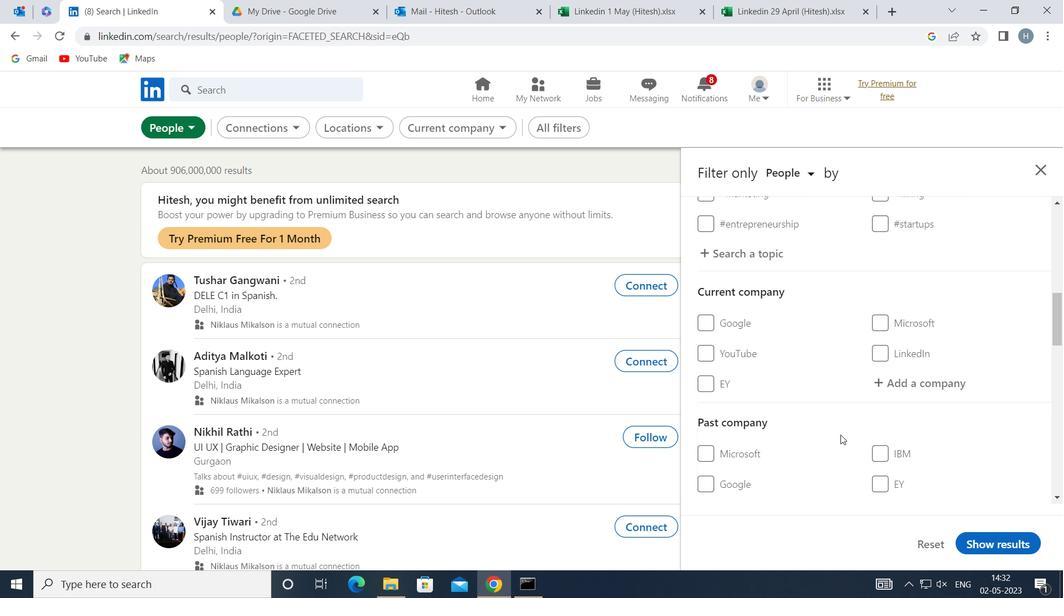 
Action: Mouse moved to (909, 456)
Screenshot: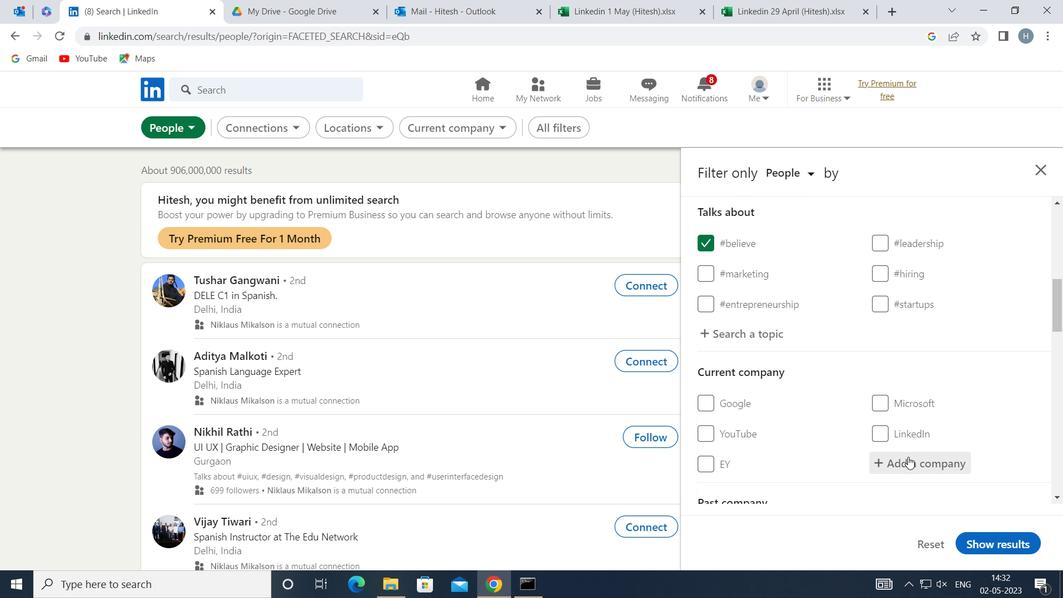 
Action: Mouse pressed left at (909, 456)
Screenshot: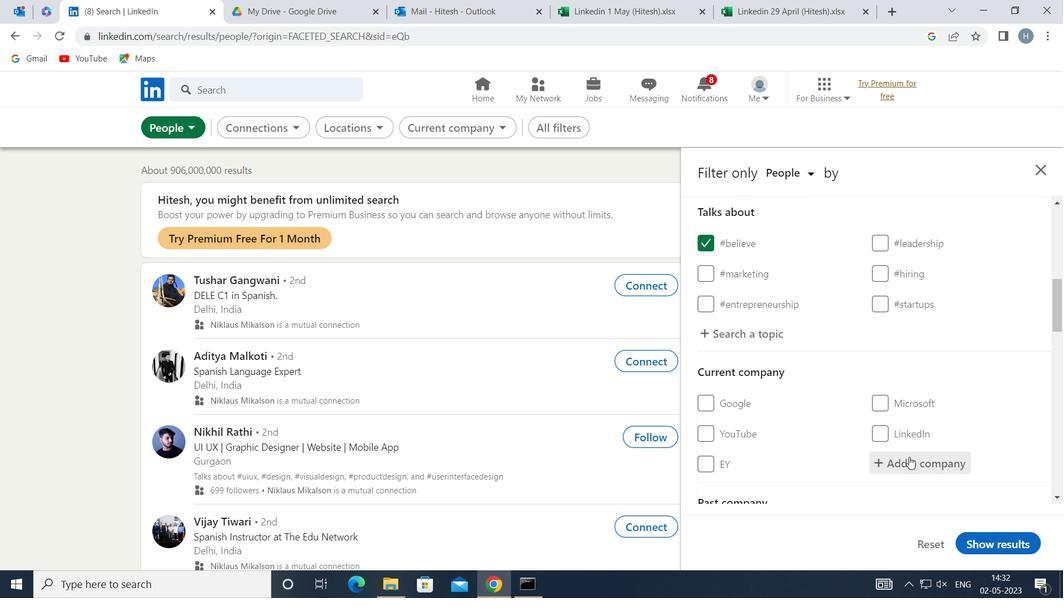 
Action: Key pressed <Key.shift>CLOUDERA
Screenshot: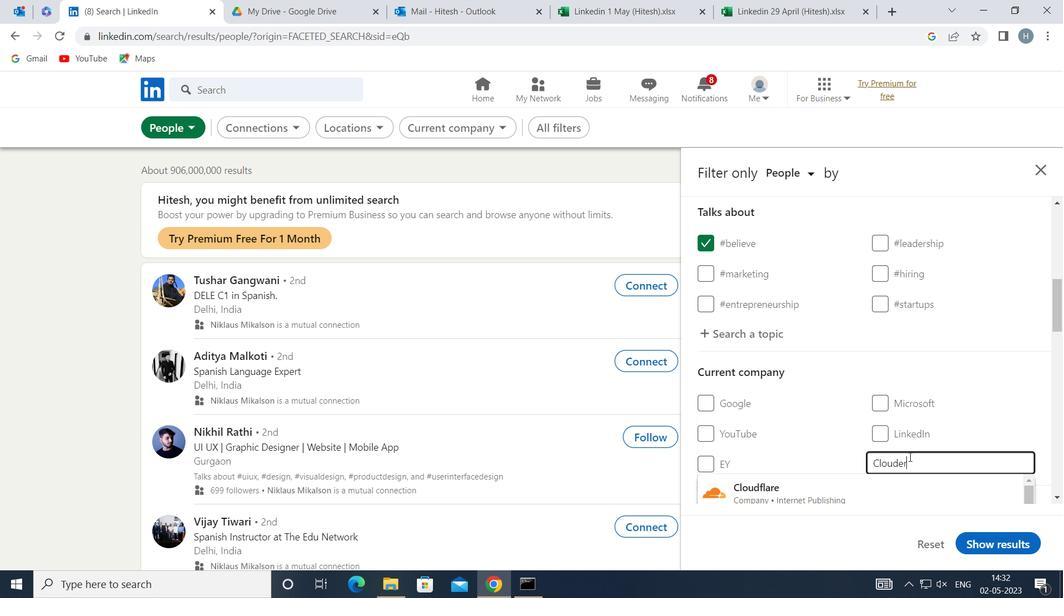
Action: Mouse moved to (845, 482)
Screenshot: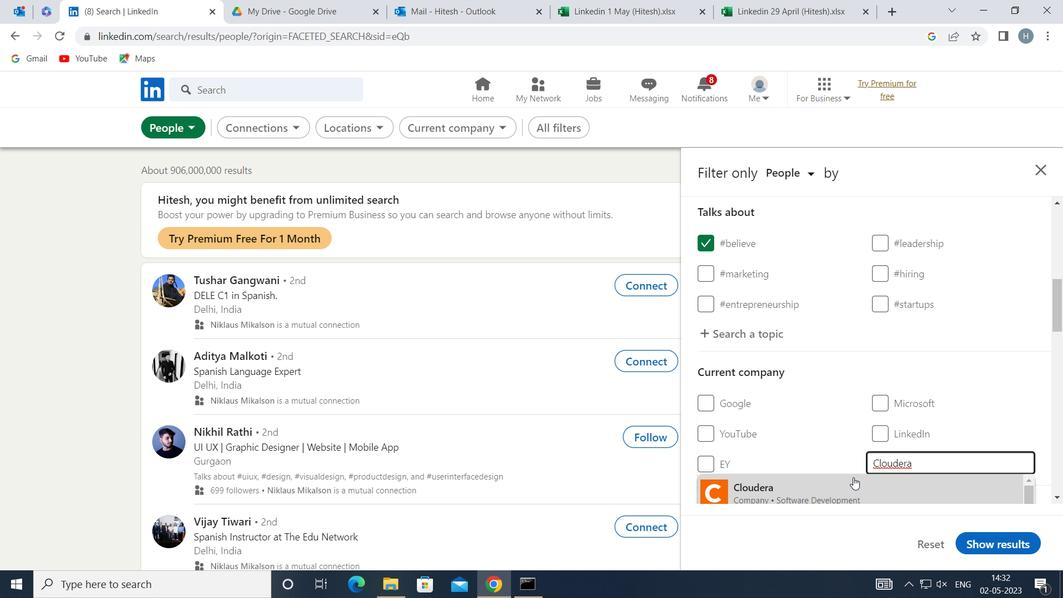 
Action: Mouse pressed left at (845, 482)
Screenshot: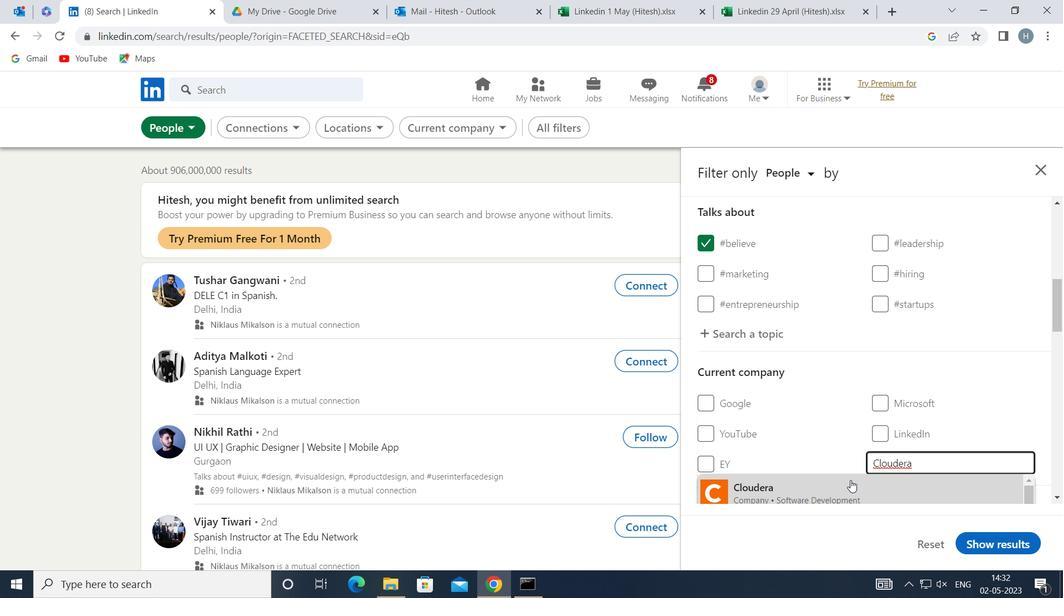 
Action: Mouse moved to (843, 409)
Screenshot: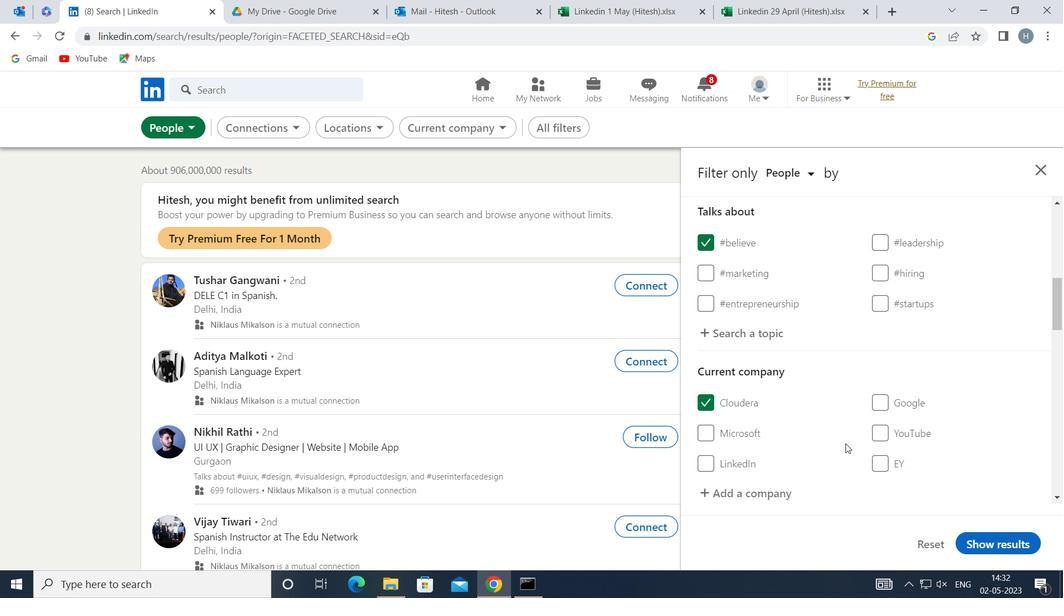 
Action: Mouse scrolled (843, 408) with delta (0, 0)
Screenshot: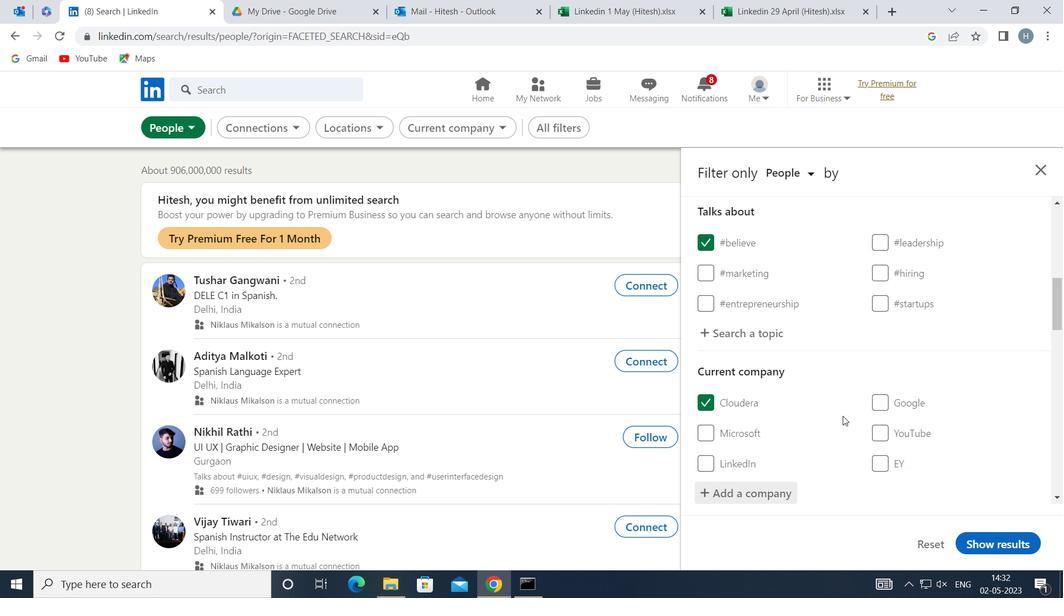 
Action: Mouse scrolled (843, 408) with delta (0, 0)
Screenshot: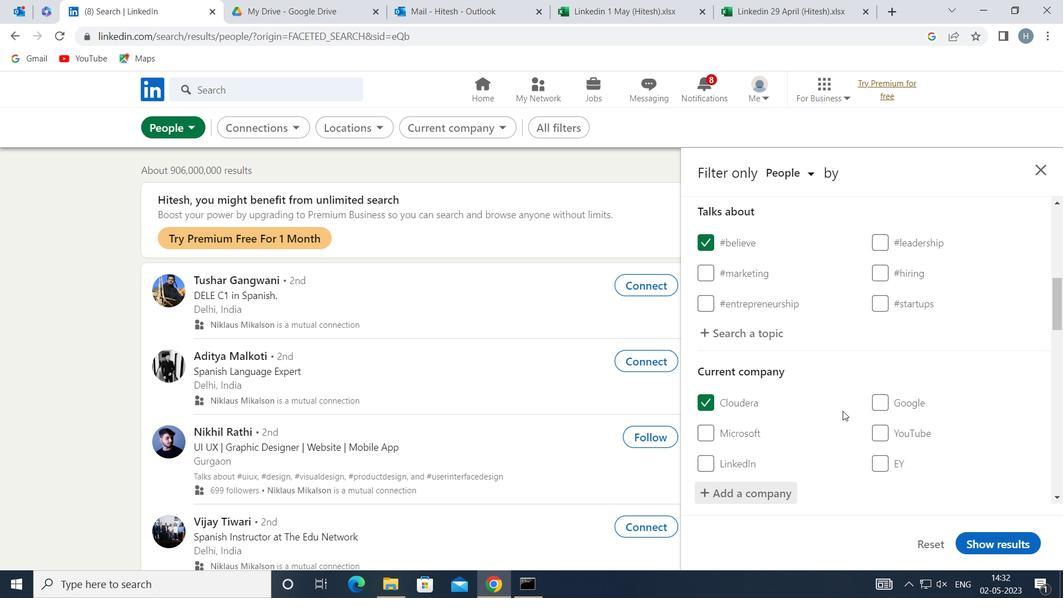 
Action: Mouse scrolled (843, 408) with delta (0, 0)
Screenshot: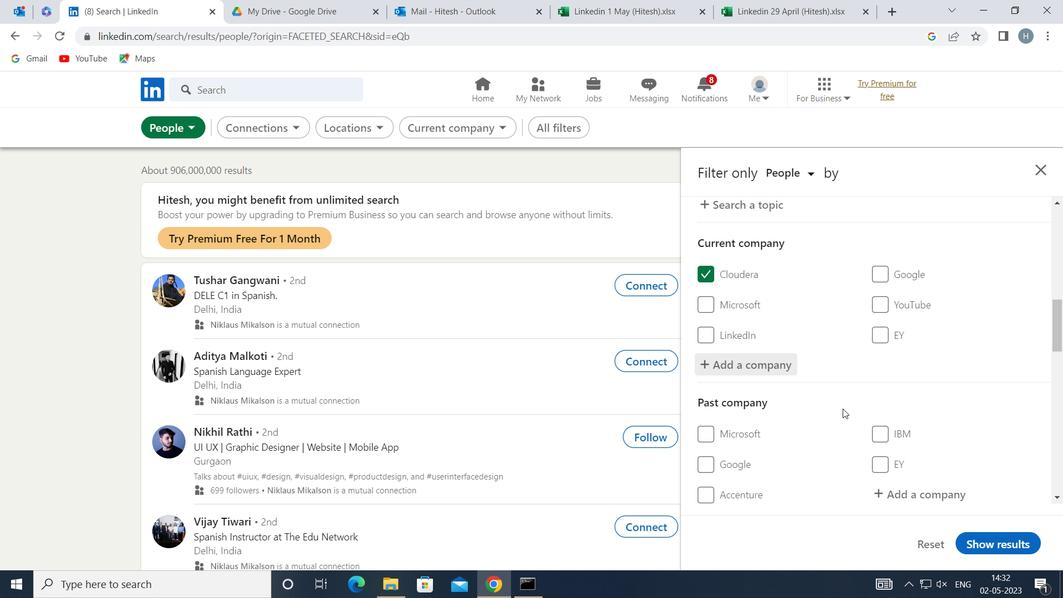 
Action: Mouse moved to (848, 394)
Screenshot: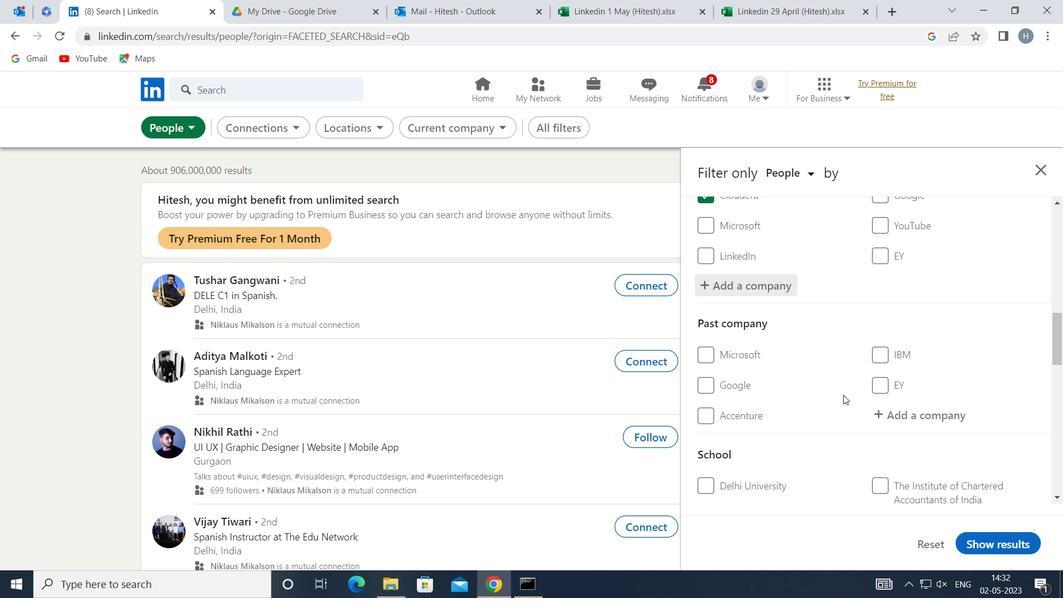 
Action: Mouse scrolled (848, 394) with delta (0, 0)
Screenshot: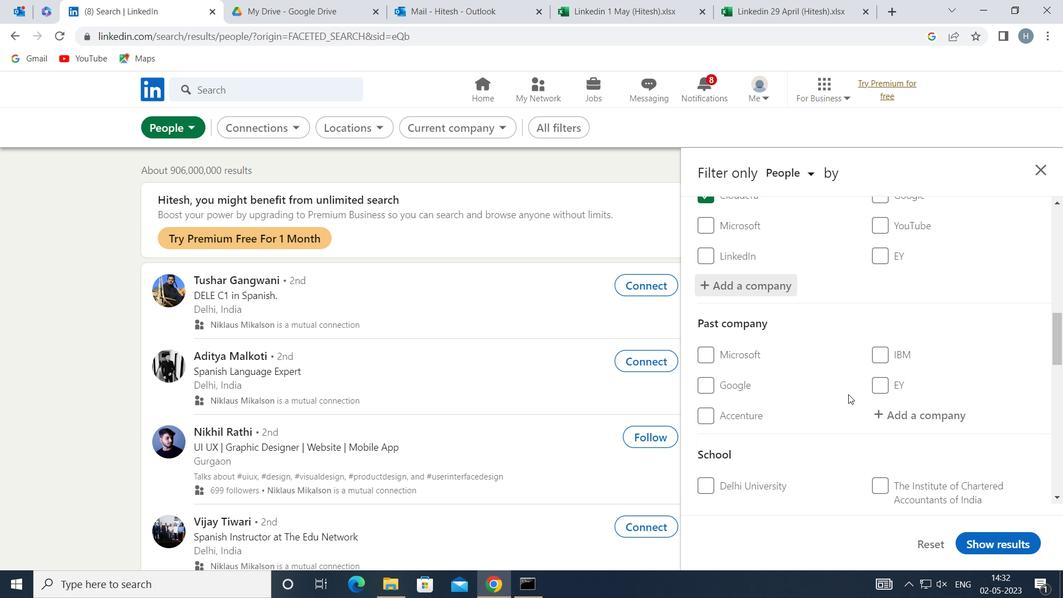 
Action: Mouse moved to (840, 395)
Screenshot: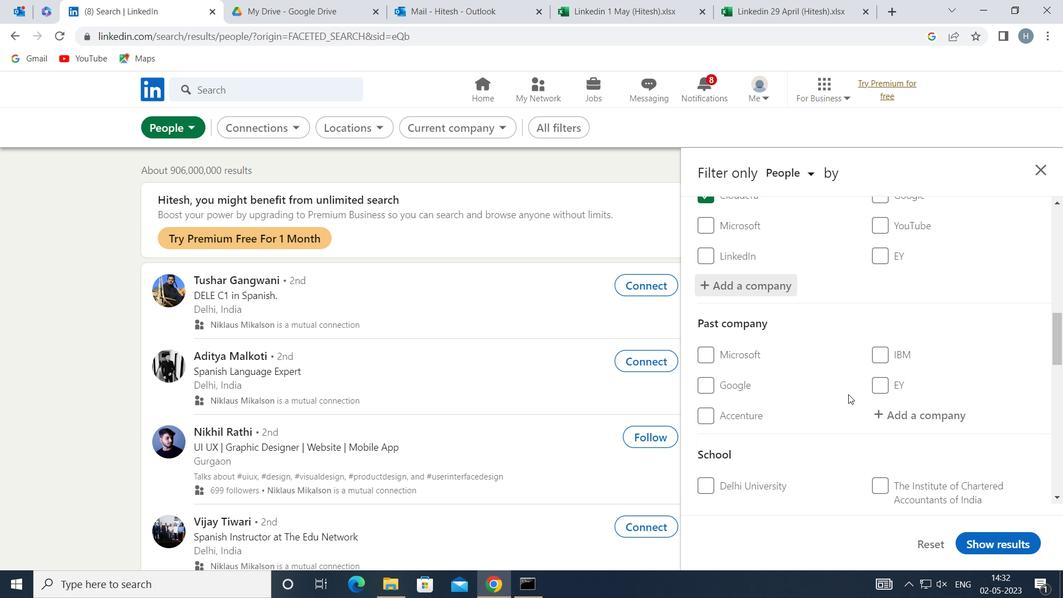 
Action: Mouse scrolled (840, 394) with delta (0, 0)
Screenshot: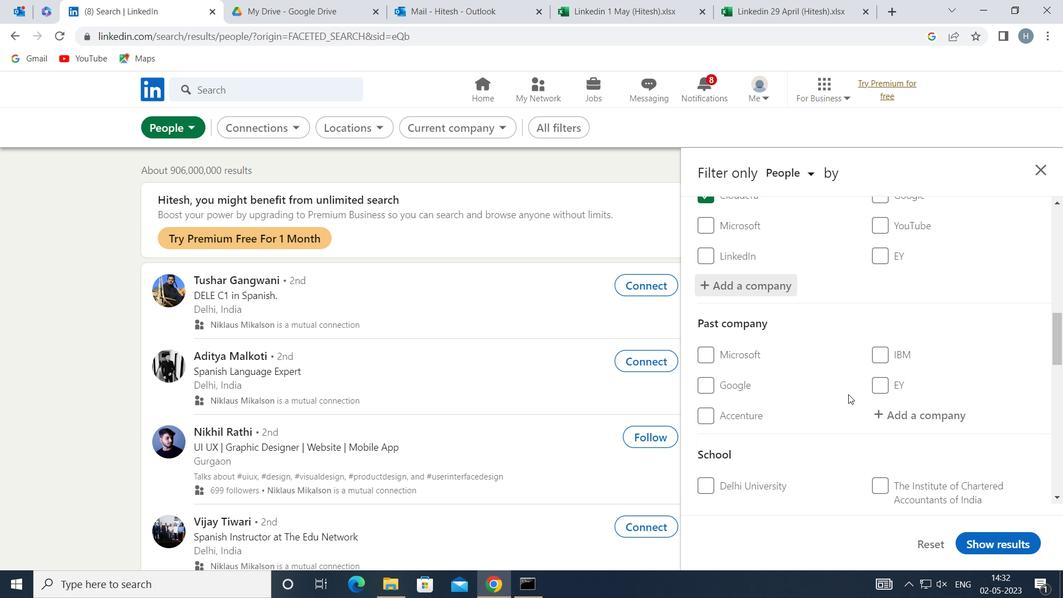 
Action: Mouse moved to (812, 399)
Screenshot: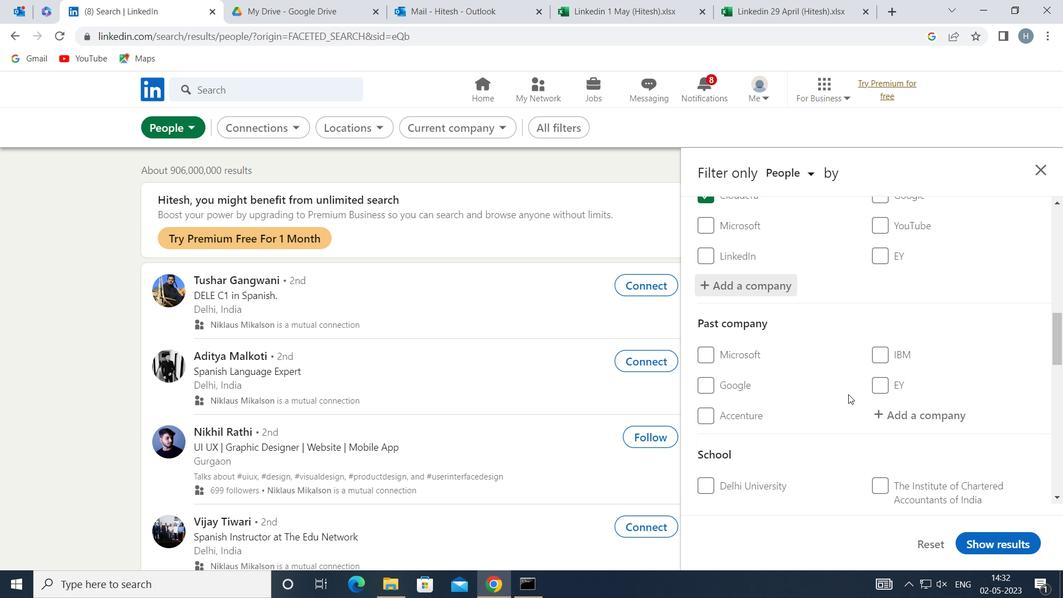 
Action: Mouse scrolled (812, 400) with delta (0, 0)
Screenshot: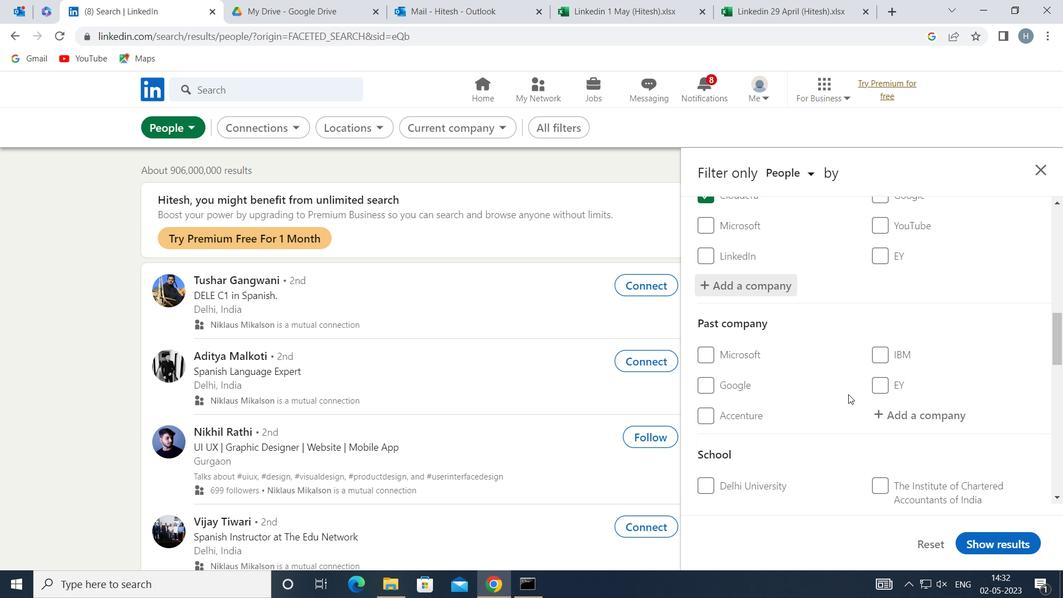 
Action: Mouse moved to (811, 386)
Screenshot: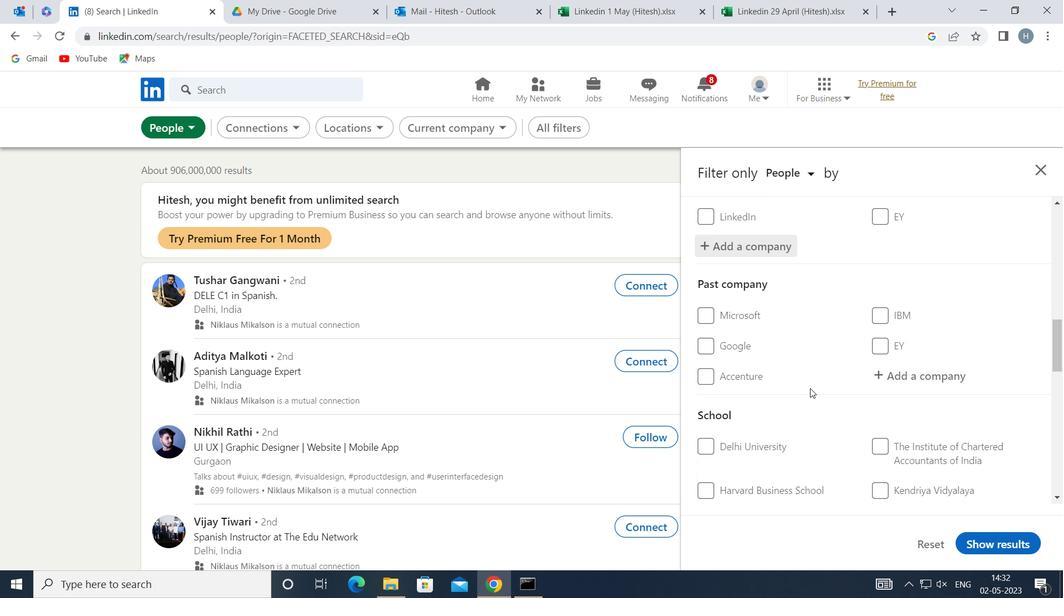 
Action: Mouse scrolled (811, 385) with delta (0, 0)
Screenshot: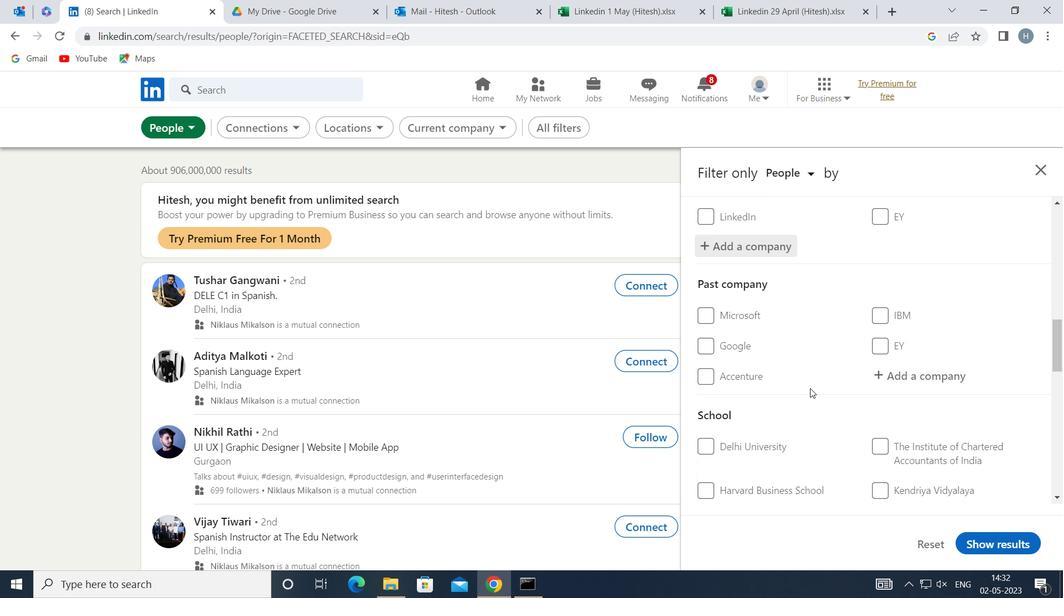 
Action: Mouse scrolled (811, 385) with delta (0, 0)
Screenshot: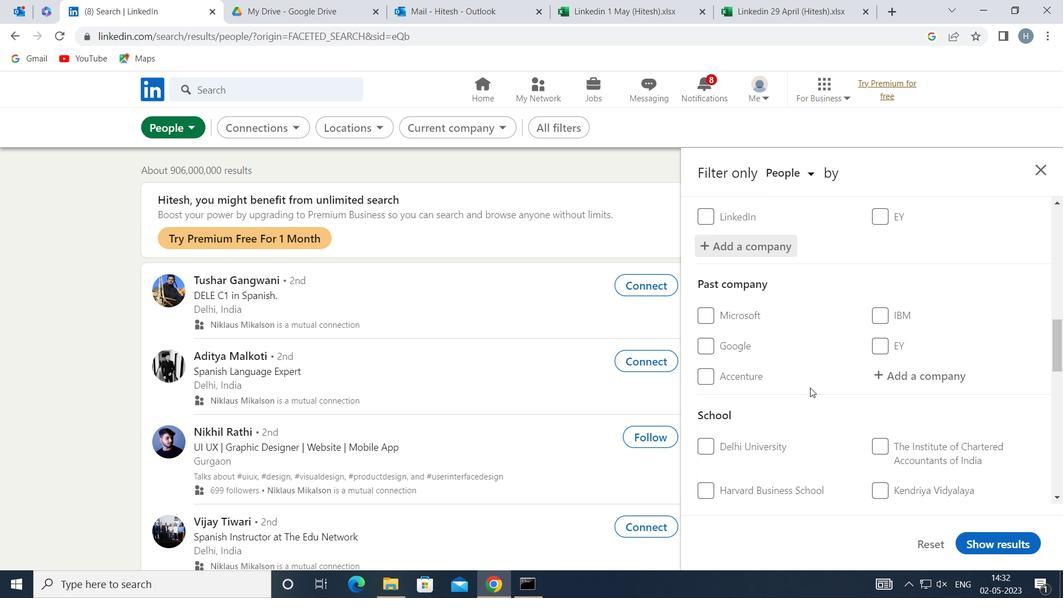 
Action: Mouse moved to (823, 377)
Screenshot: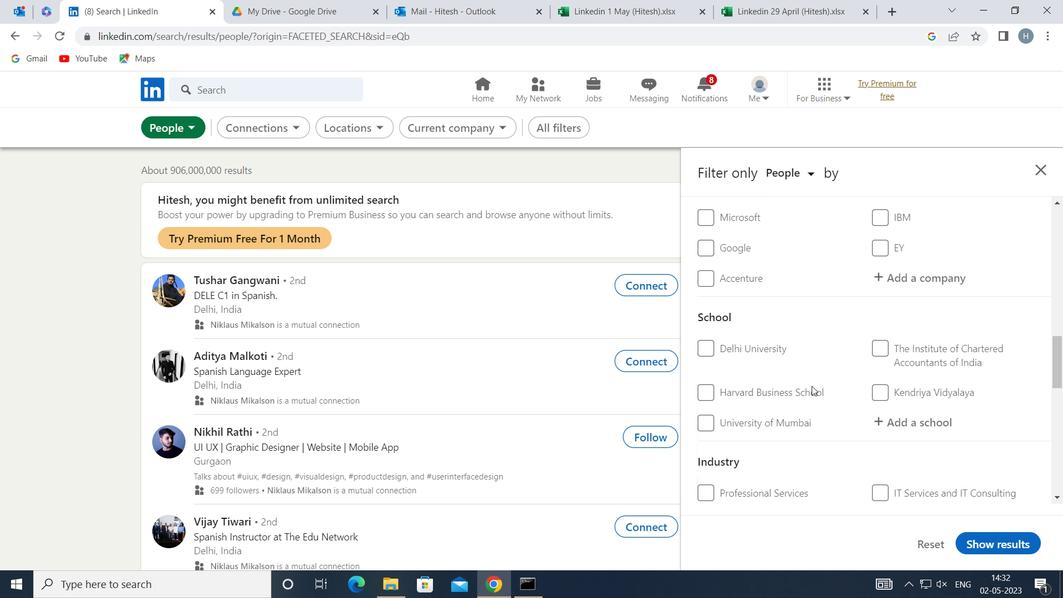 
Action: Mouse scrolled (823, 377) with delta (0, 0)
Screenshot: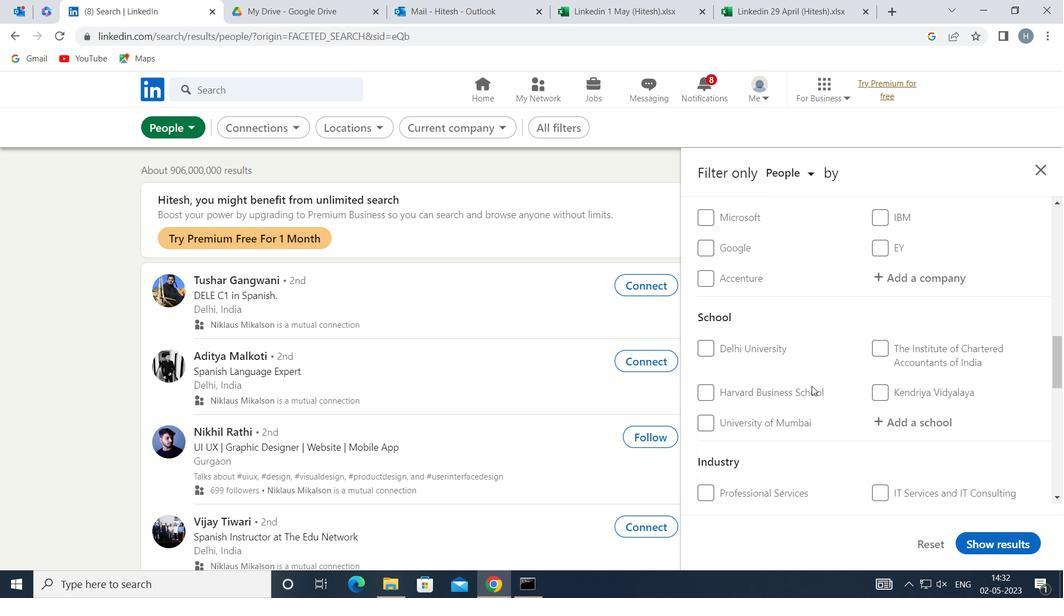 
Action: Mouse moved to (905, 419)
Screenshot: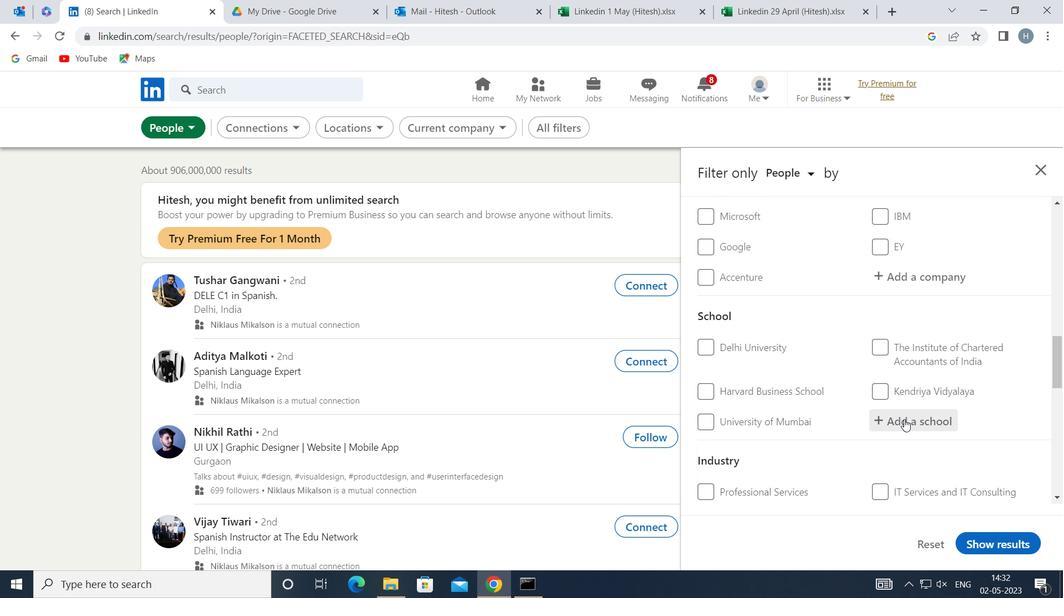 
Action: Mouse pressed left at (905, 419)
Screenshot: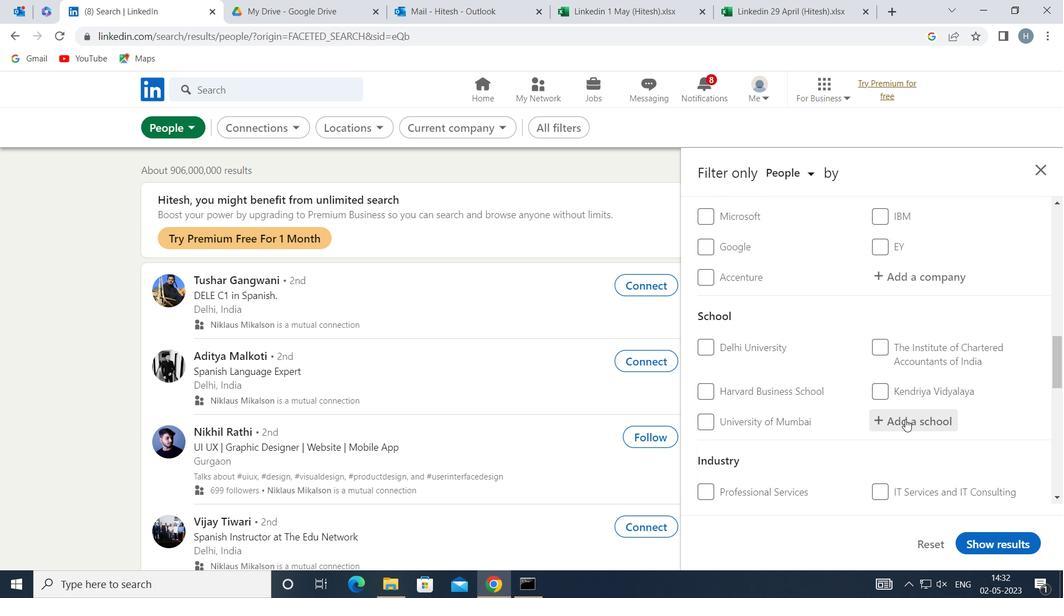 
Action: Mouse moved to (904, 419)
Screenshot: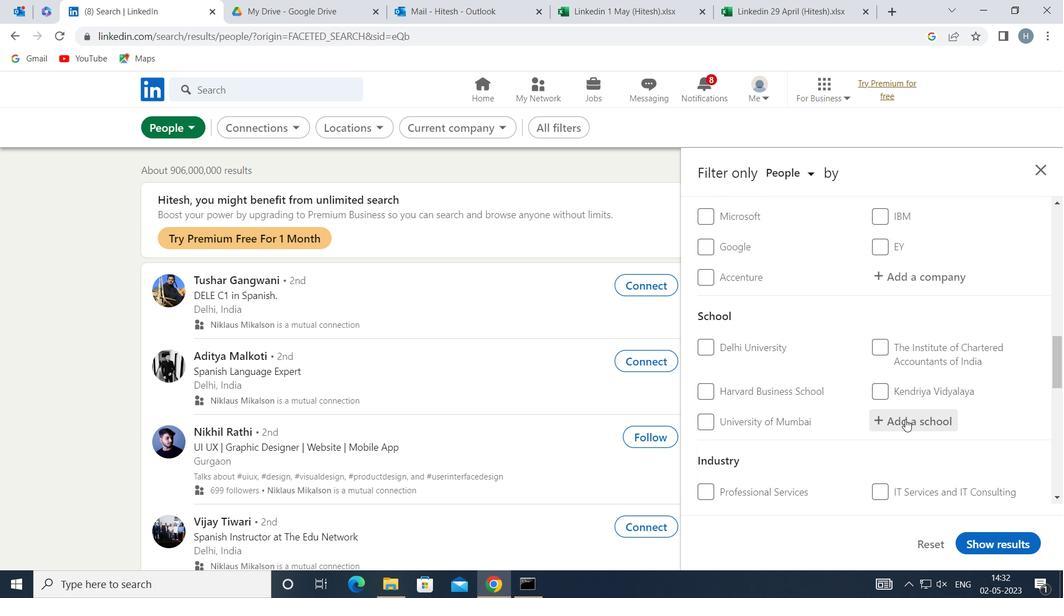 
Action: Key pressed <Key.shift>AALIM<Key.space><Key.shift>MUHAMMED
Screenshot: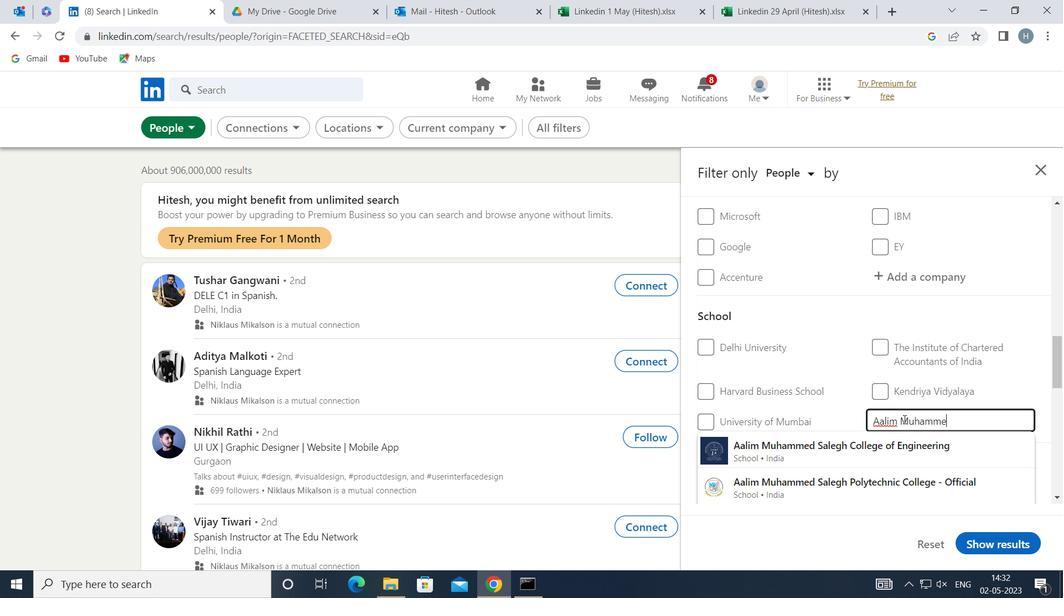 
Action: Mouse moved to (897, 459)
Screenshot: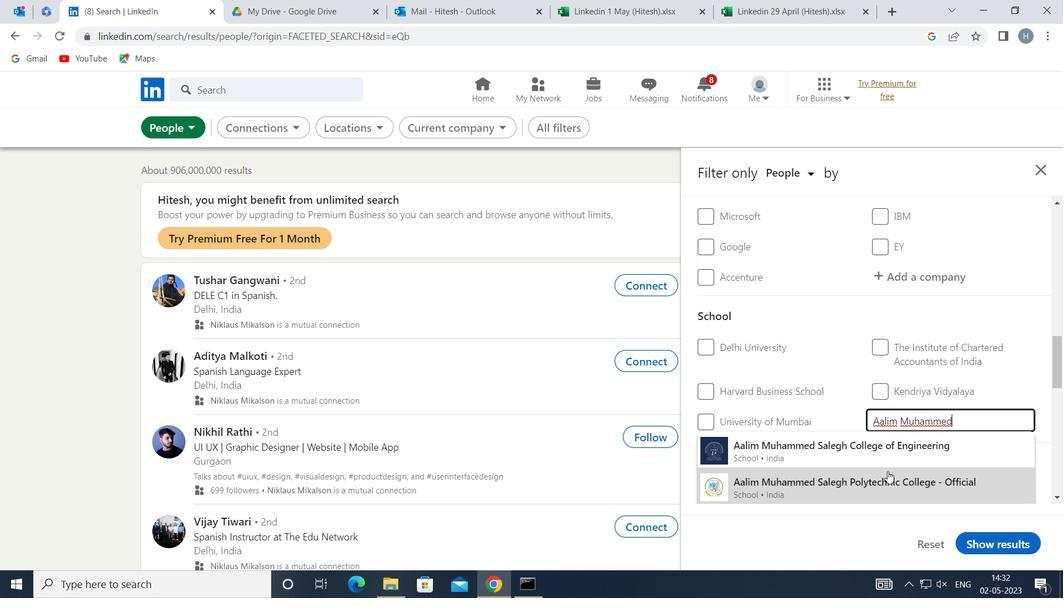 
Action: Key pressed <Key.space><Key.shift>SALEGH<Key.space><Key.shift><Key.shift>COLLEGE<Key.space>OF<Key.space>
Screenshot: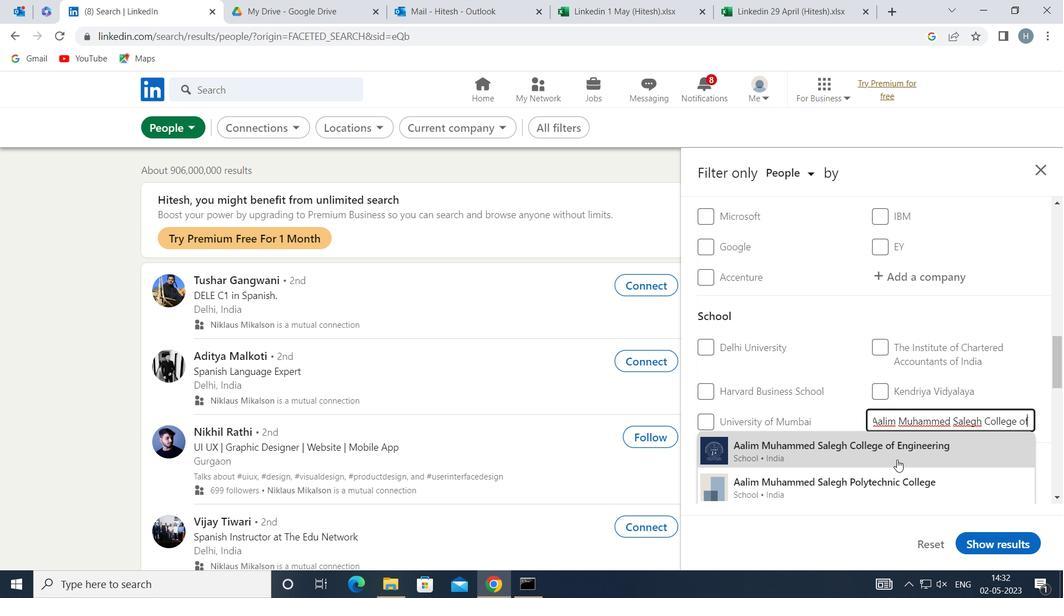 
Action: Mouse moved to (941, 447)
Screenshot: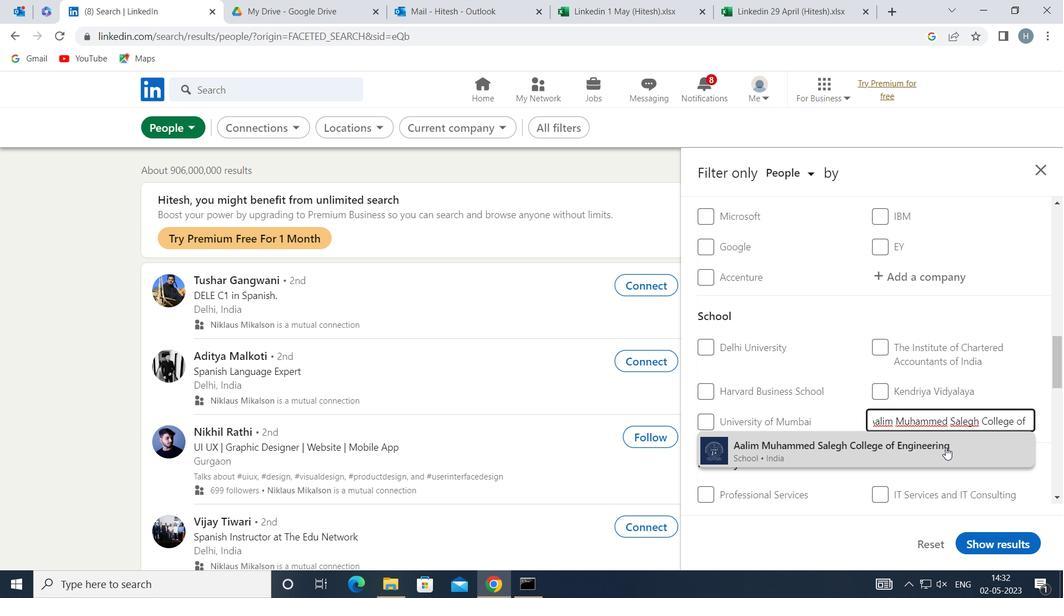 
Action: Mouse pressed left at (941, 447)
Screenshot: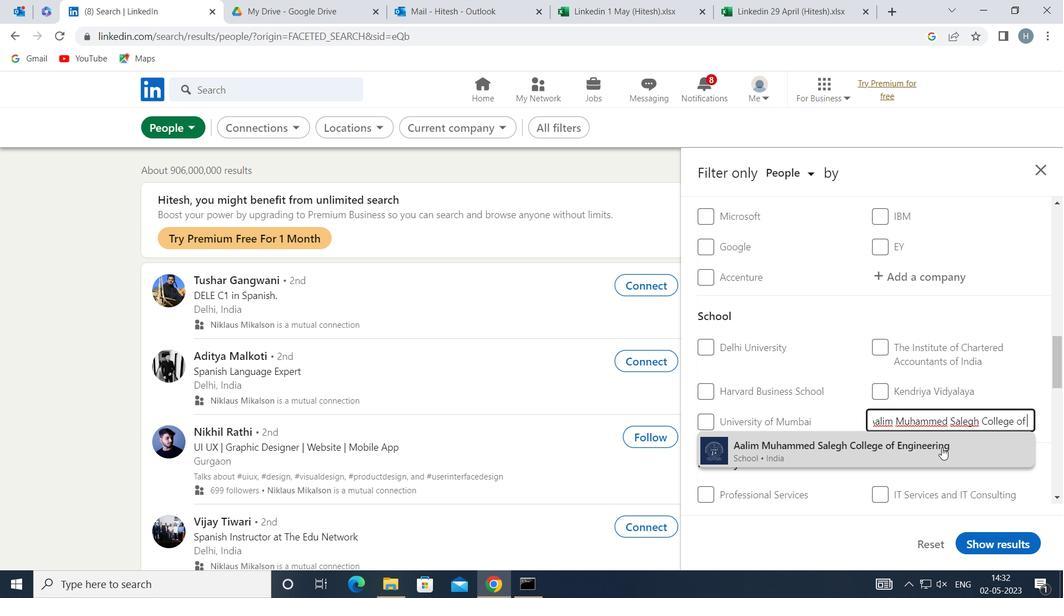 
Action: Mouse moved to (831, 393)
Screenshot: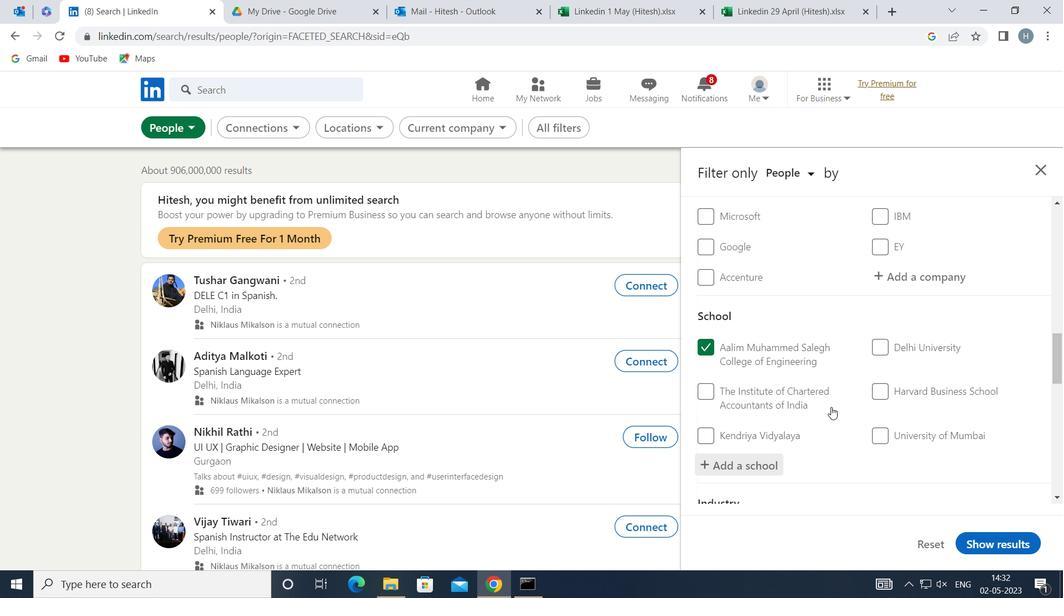 
Action: Mouse scrolled (831, 392) with delta (0, 0)
Screenshot: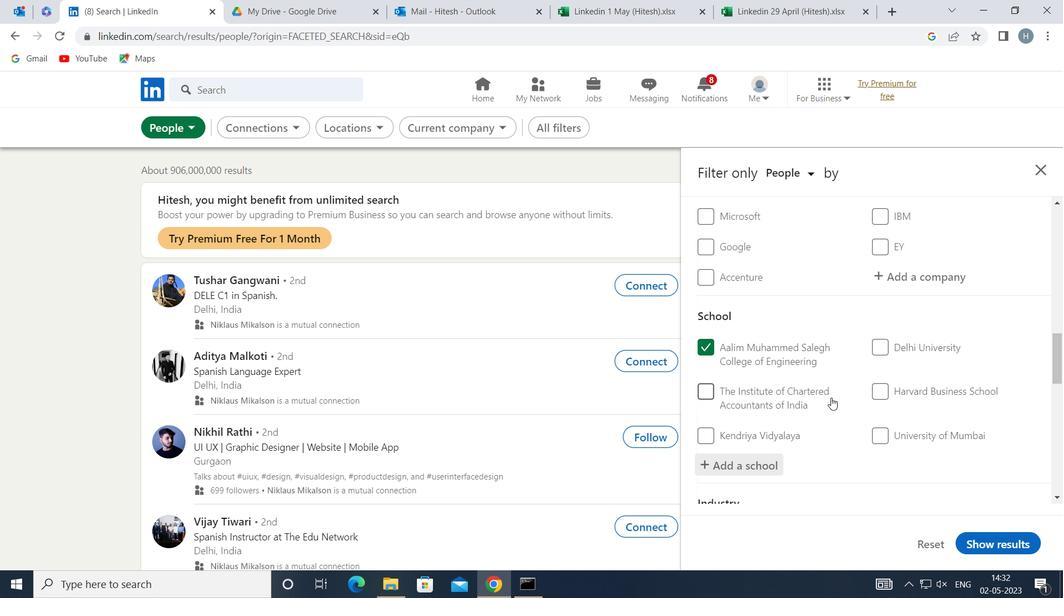 
Action: Mouse scrolled (831, 392) with delta (0, 0)
Screenshot: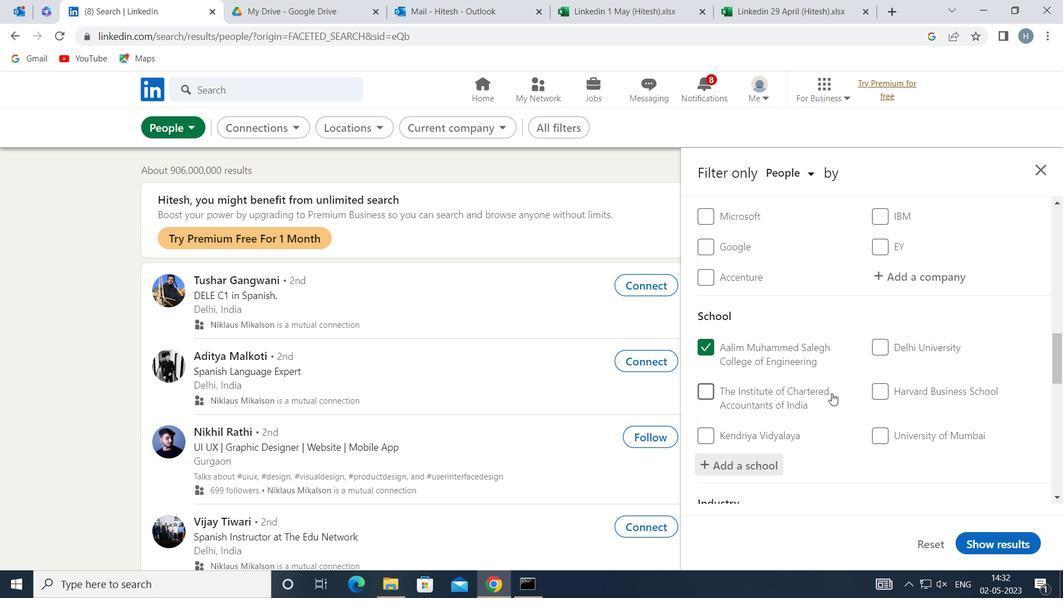
Action: Mouse scrolled (831, 392) with delta (0, 0)
Screenshot: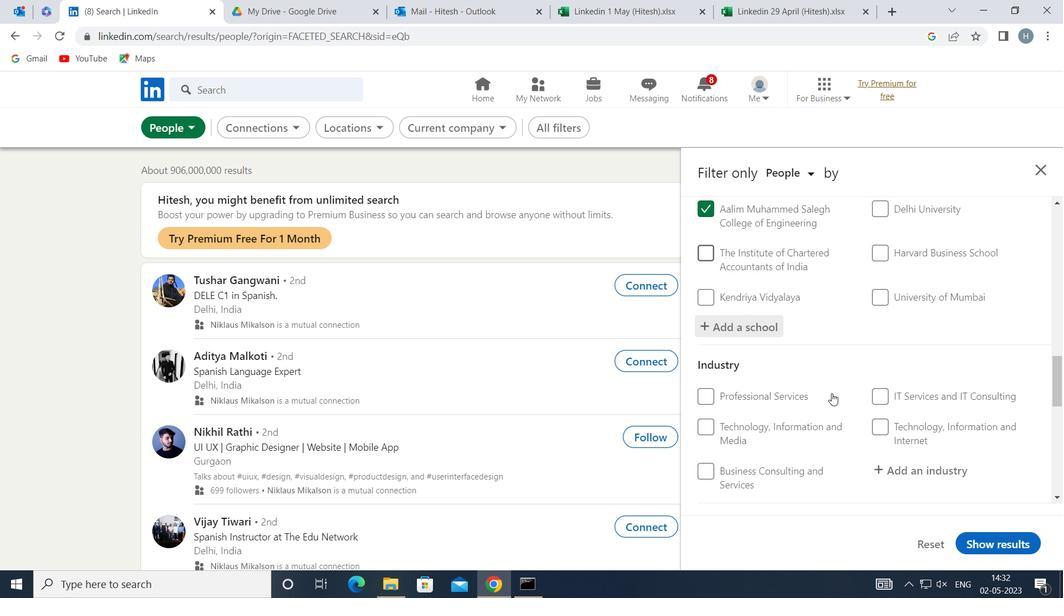 
Action: Mouse moved to (907, 403)
Screenshot: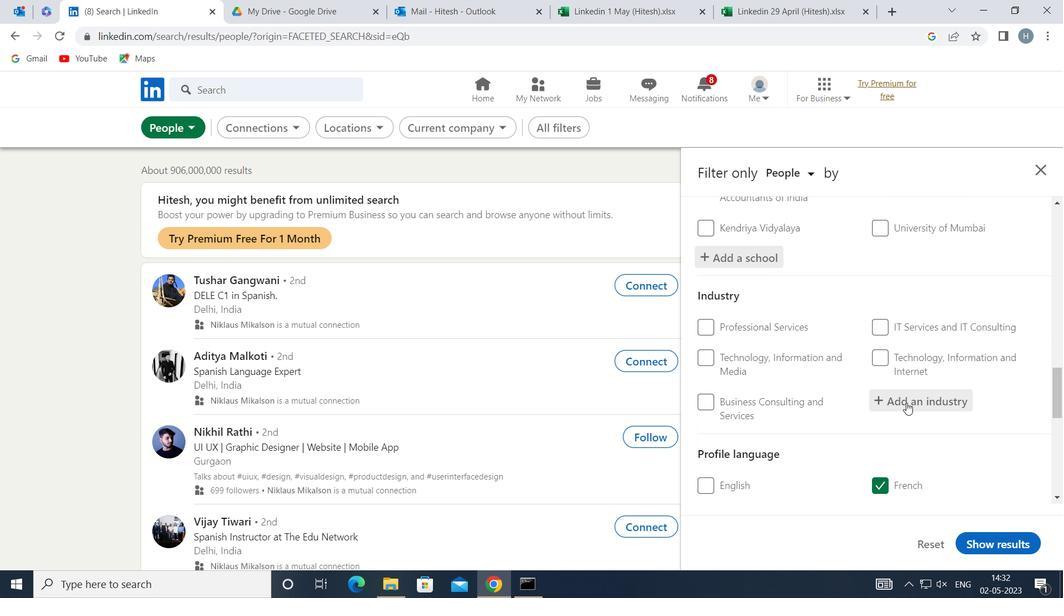 
Action: Mouse pressed left at (907, 403)
Screenshot: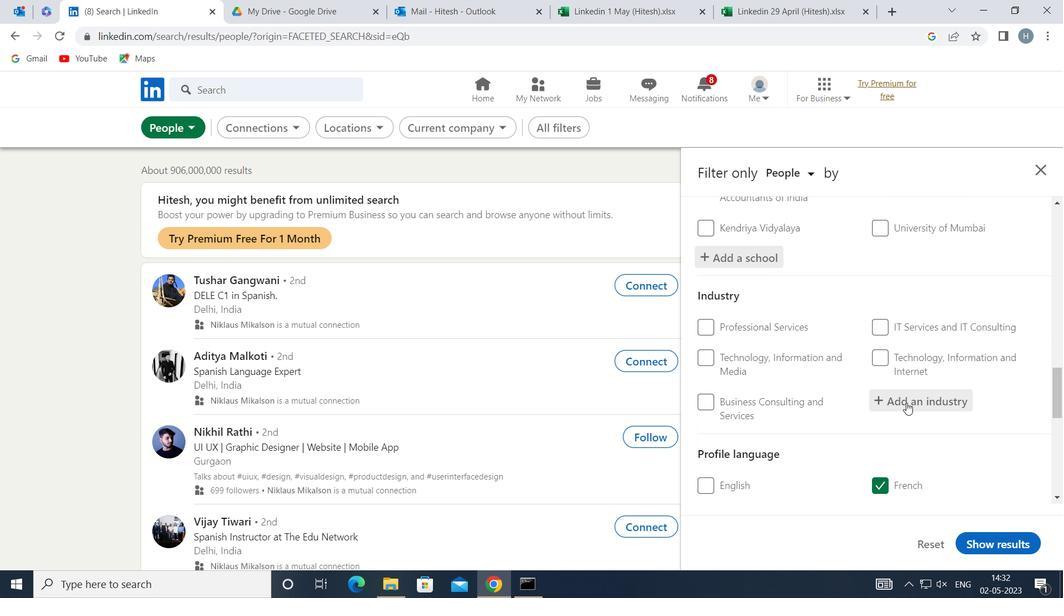 
Action: Mouse moved to (908, 403)
Screenshot: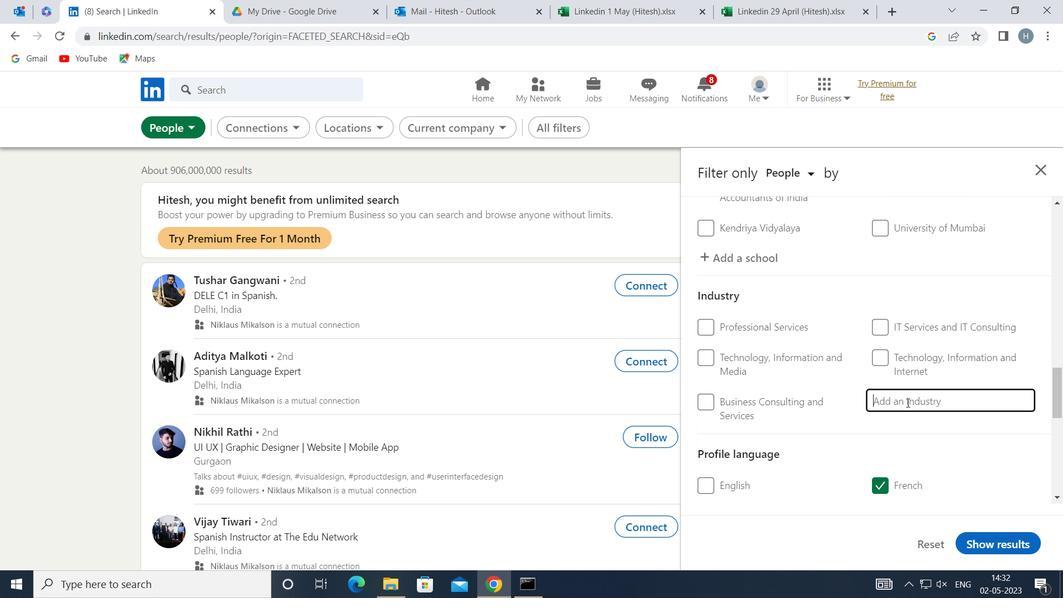 
Action: Key pressed <Key.shift>RETAIL<Key.space><Key.shift>OFFICE<Key.space><Key.shift>EQ
Screenshot: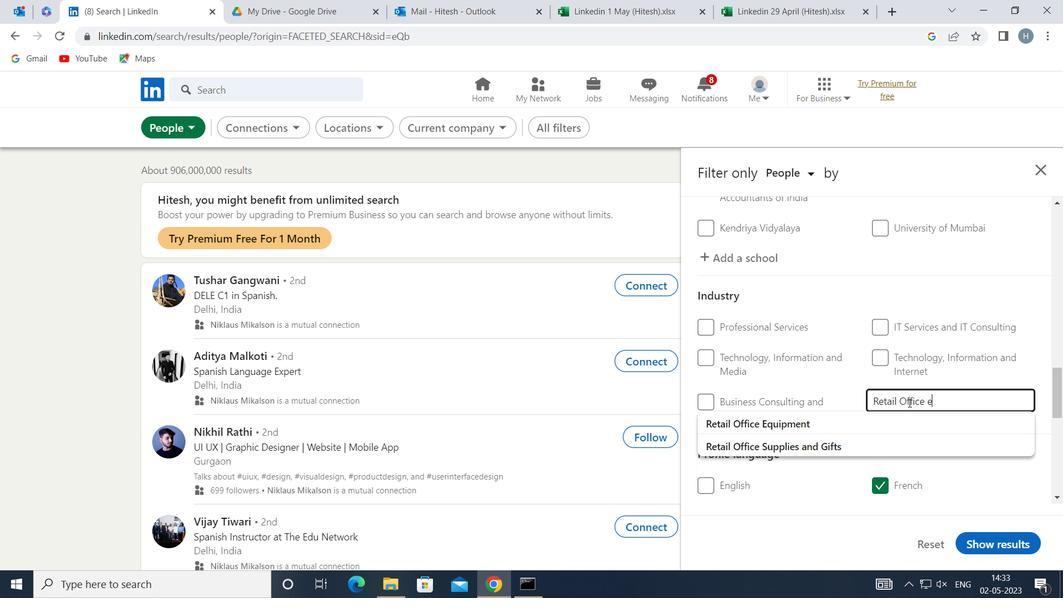 
Action: Mouse moved to (857, 420)
Screenshot: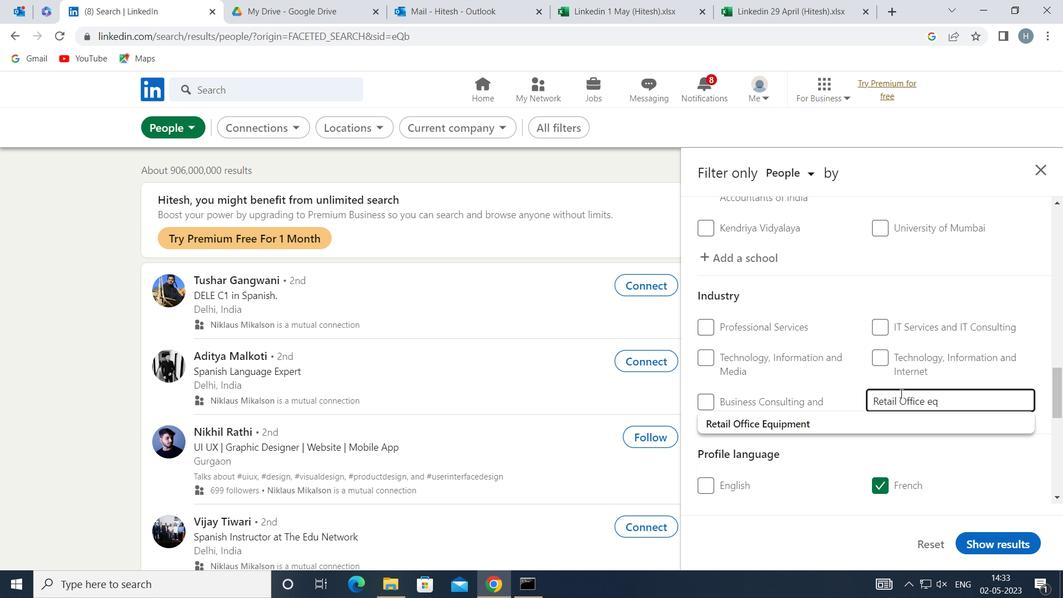 
Action: Mouse pressed left at (857, 420)
Screenshot: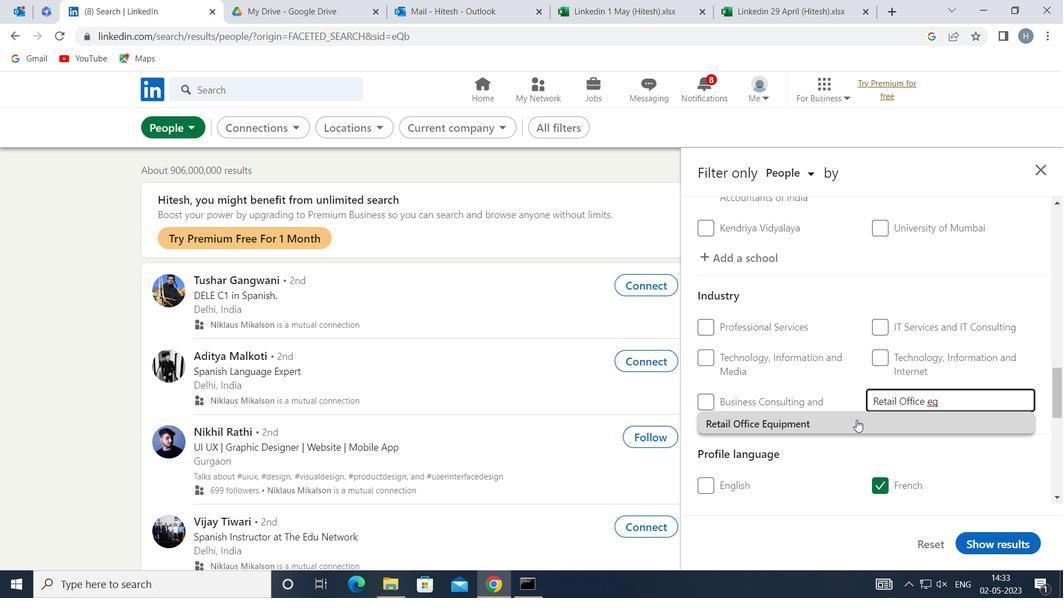
Action: Mouse moved to (854, 421)
Screenshot: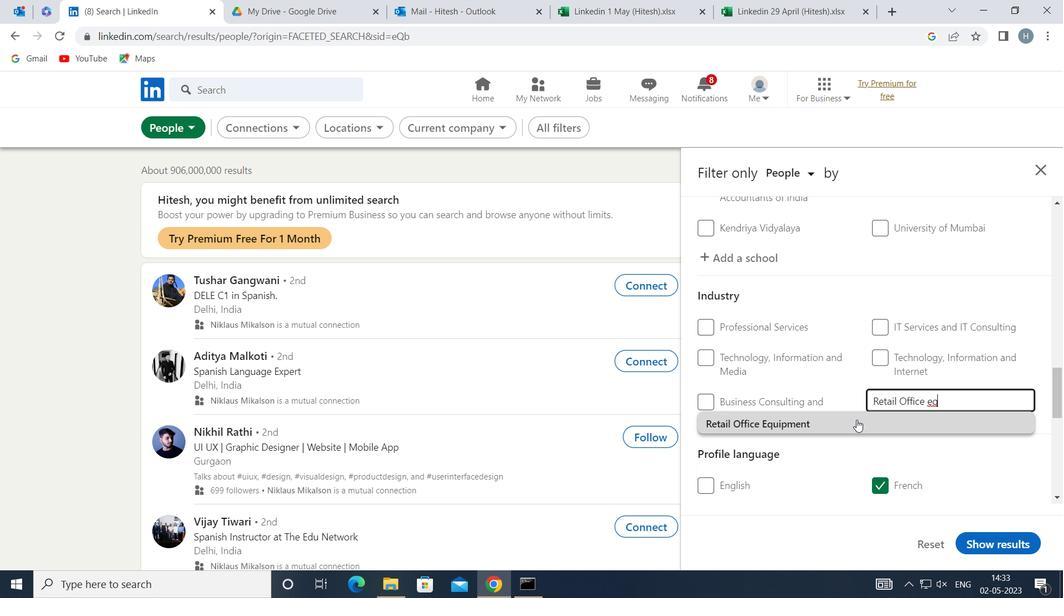 
Action: Mouse scrolled (854, 421) with delta (0, 0)
Screenshot: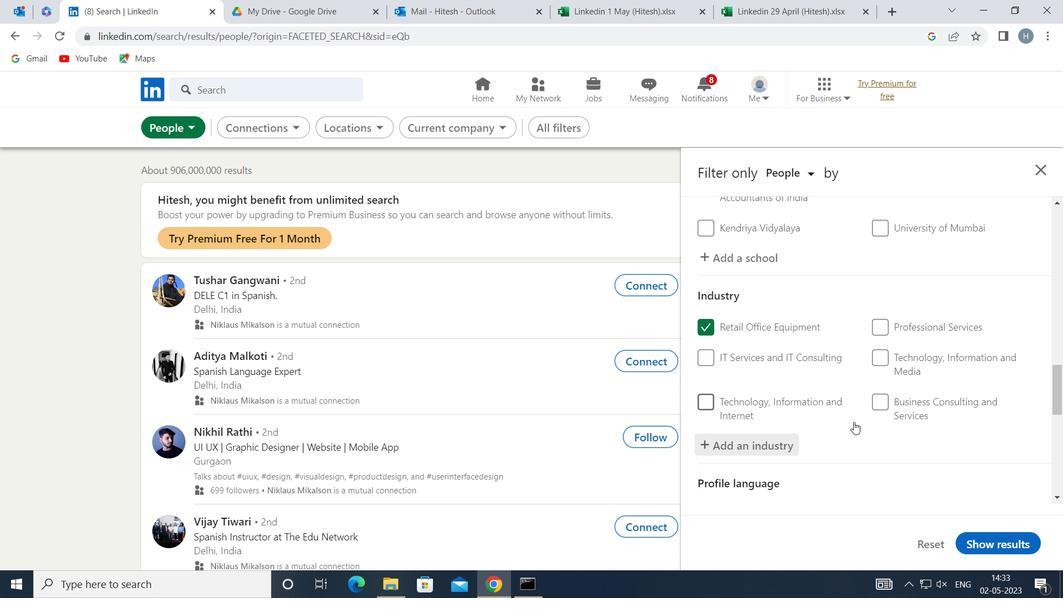 
Action: Mouse scrolled (854, 421) with delta (0, 0)
Screenshot: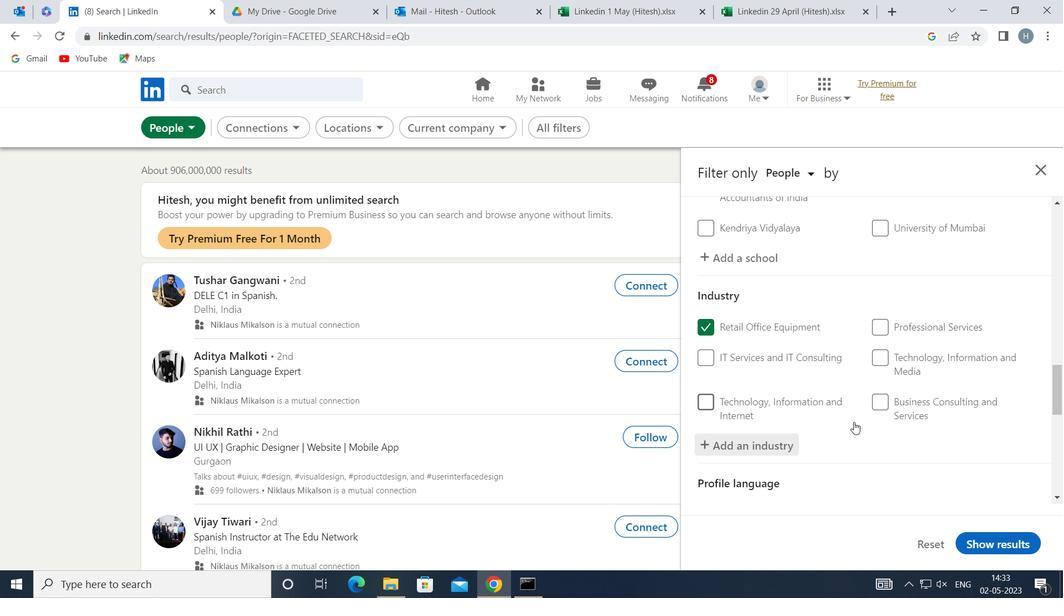 
Action: Mouse moved to (830, 383)
Screenshot: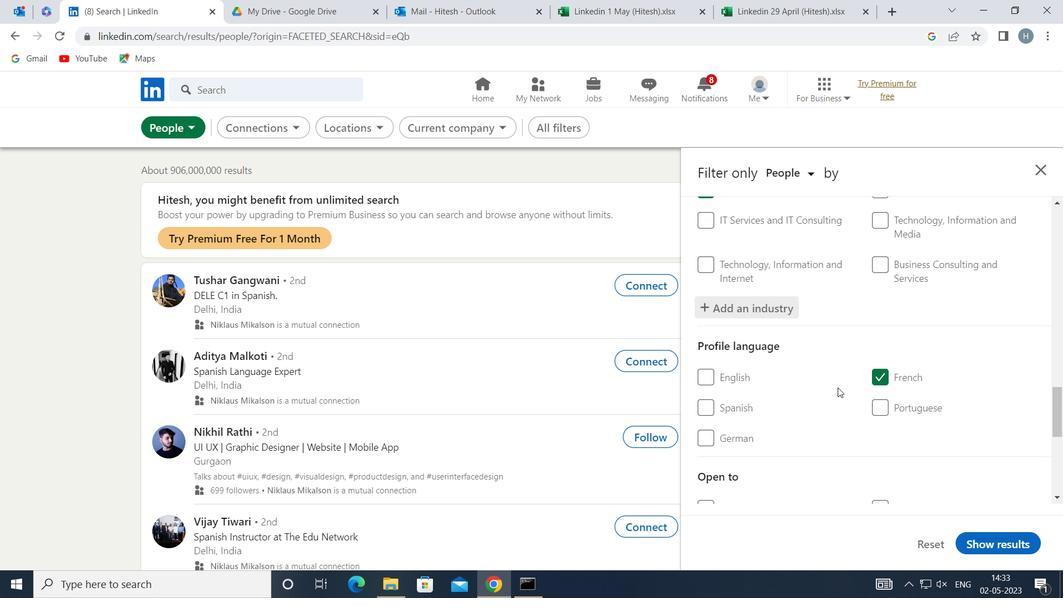 
Action: Mouse scrolled (830, 383) with delta (0, 0)
Screenshot: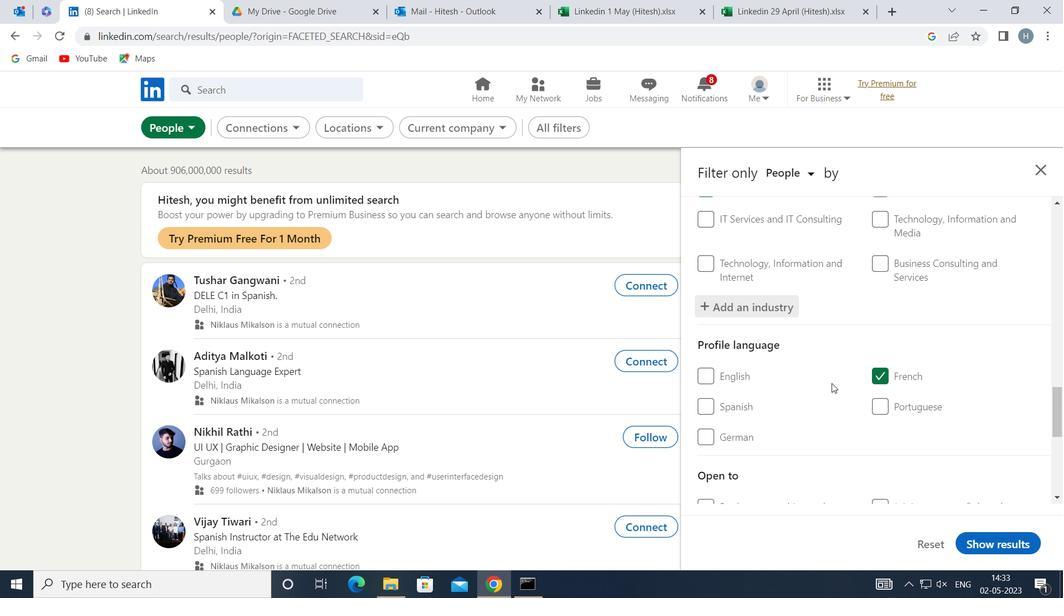 
Action: Mouse scrolled (830, 383) with delta (0, 0)
Screenshot: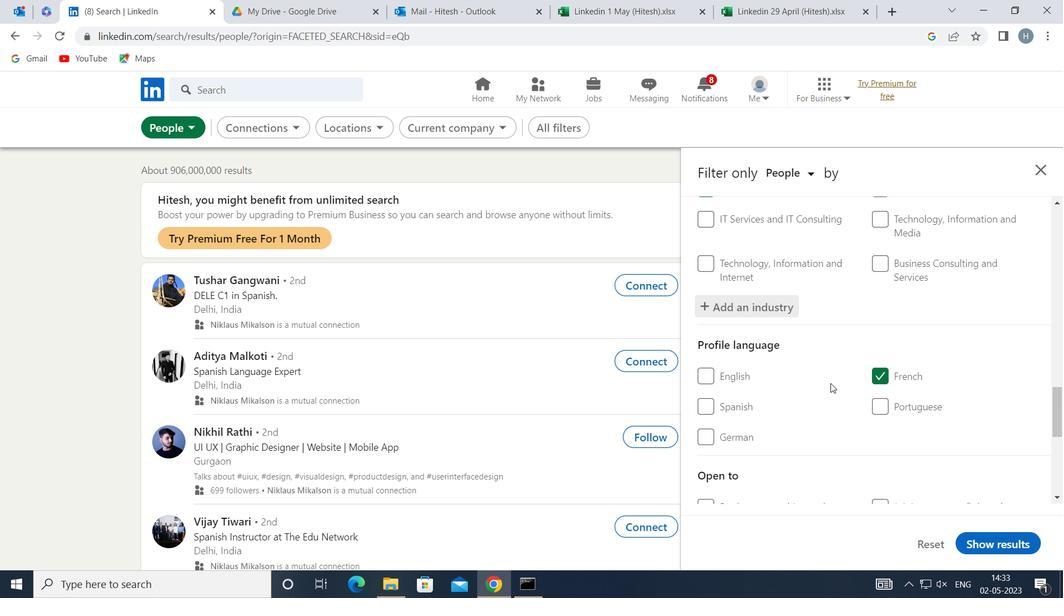 
Action: Mouse moved to (836, 378)
Screenshot: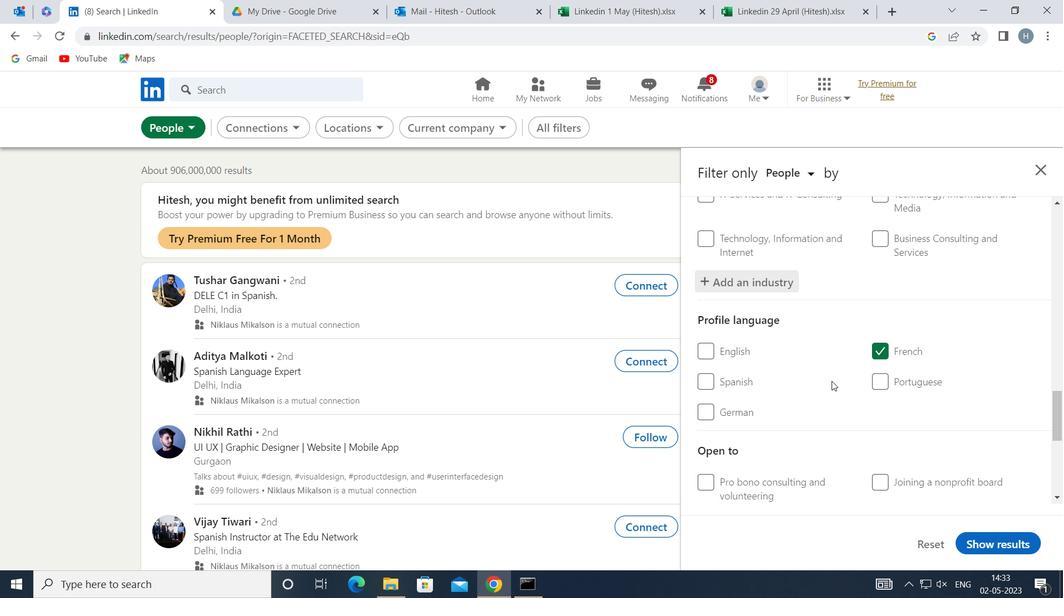 
Action: Mouse scrolled (836, 378) with delta (0, 0)
Screenshot: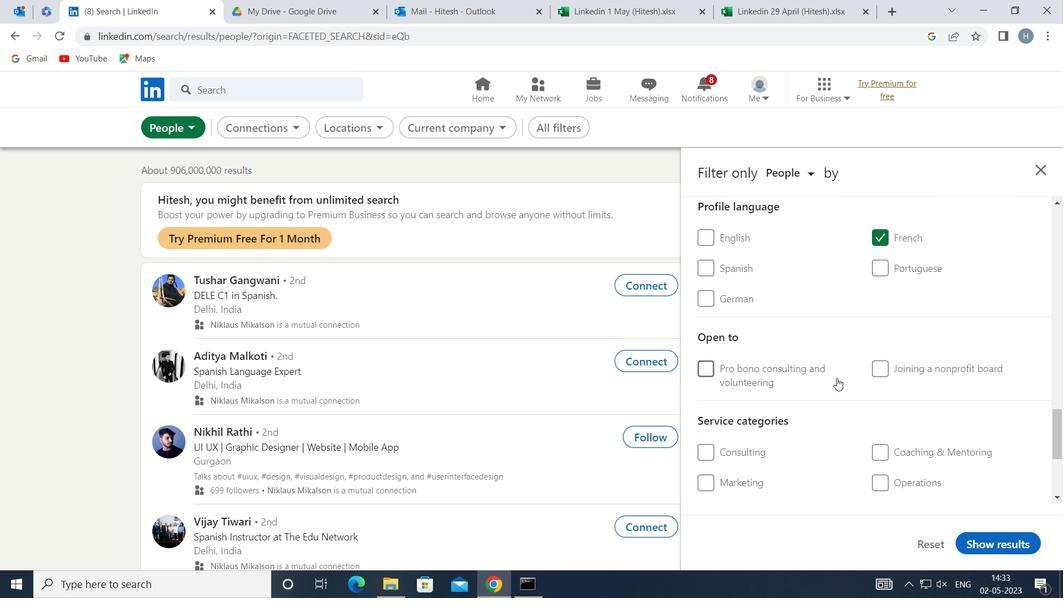 
Action: Mouse scrolled (836, 378) with delta (0, 0)
Screenshot: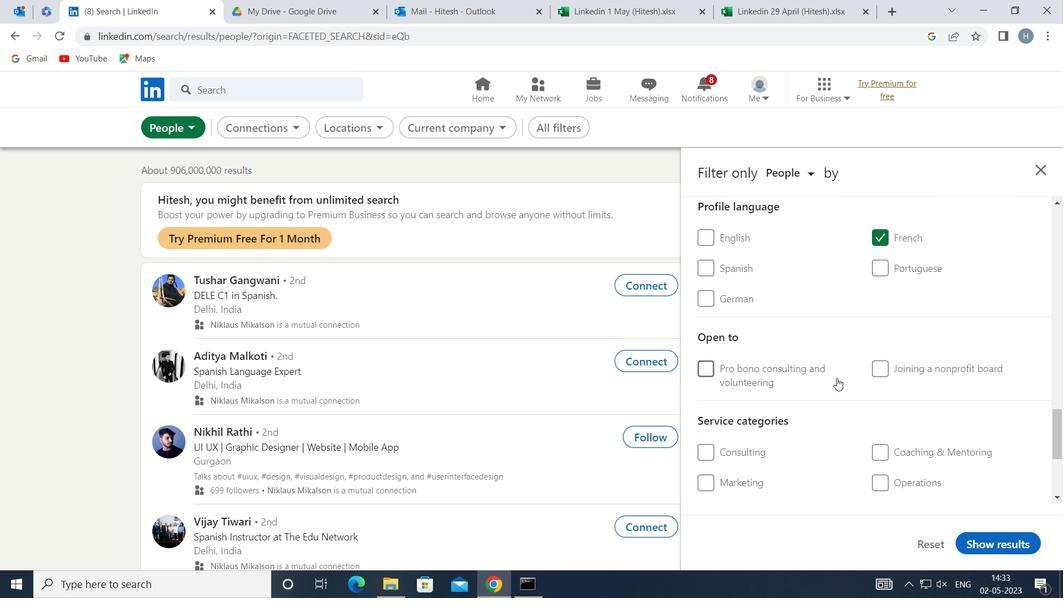 
Action: Mouse moved to (908, 372)
Screenshot: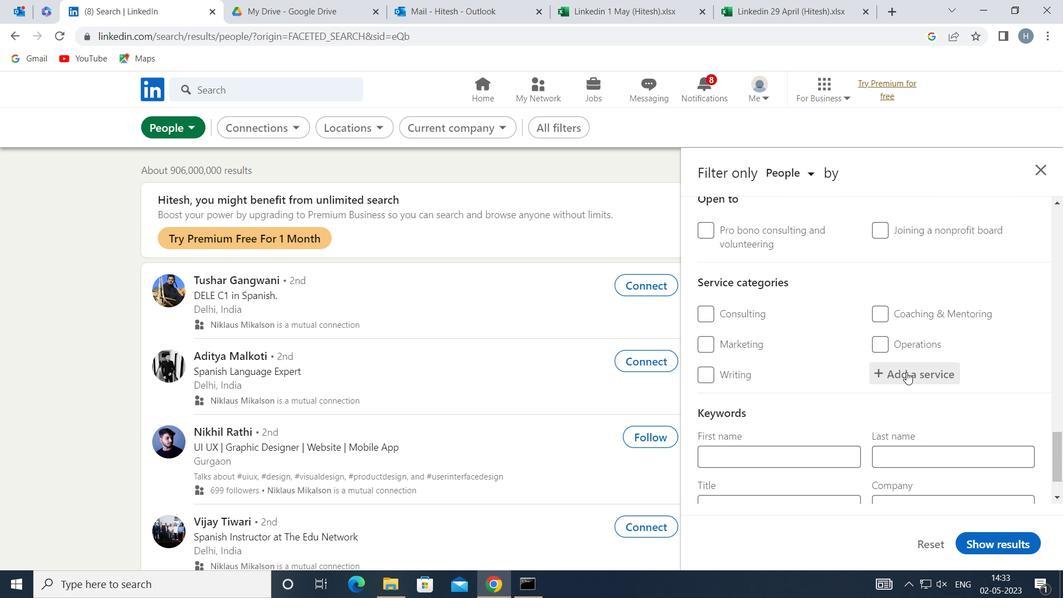 
Action: Mouse pressed left at (908, 372)
Screenshot: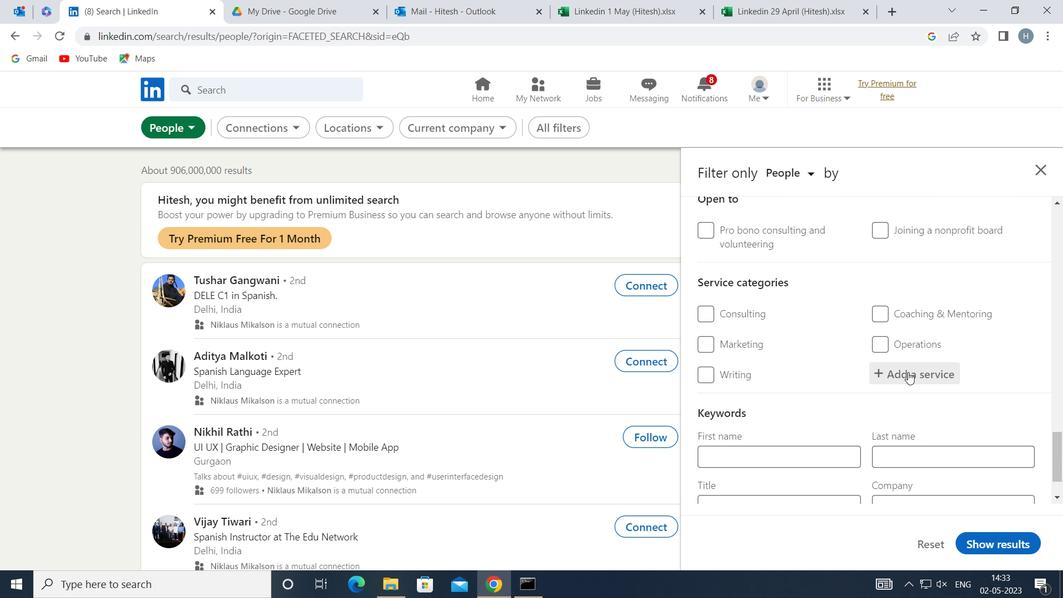 
Action: Key pressed <Key.shift>TEAM<Key.space><Key.shift>BUILD
Screenshot: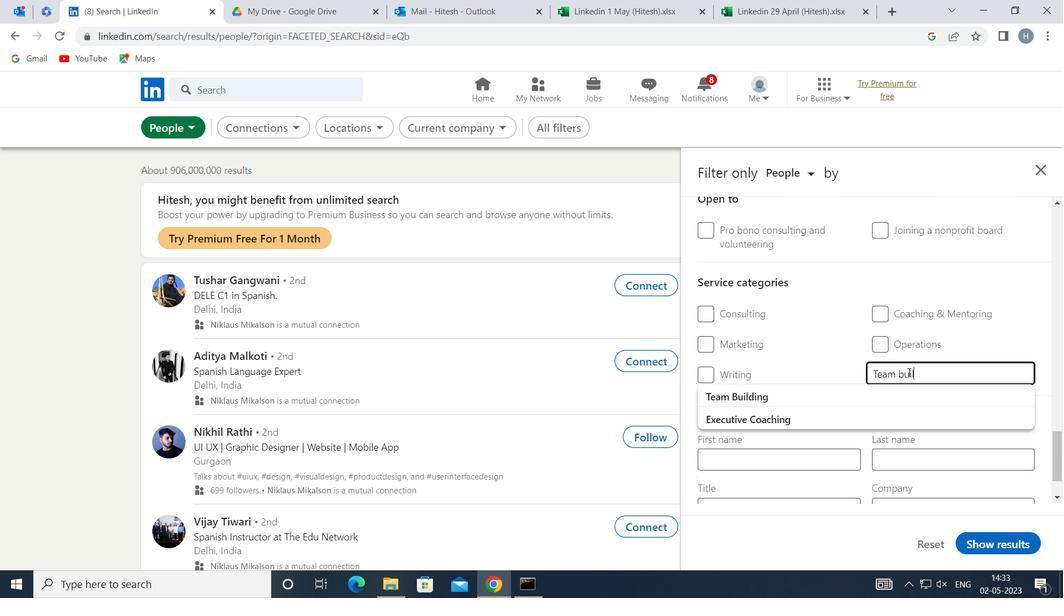 
Action: Mouse moved to (868, 395)
Screenshot: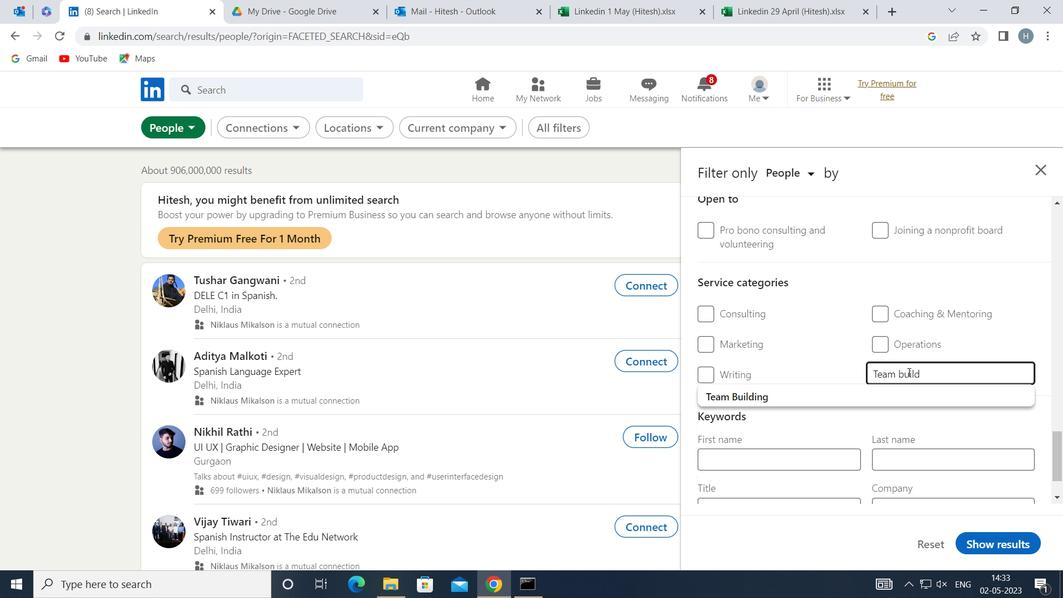 
Action: Mouse pressed left at (868, 395)
Screenshot: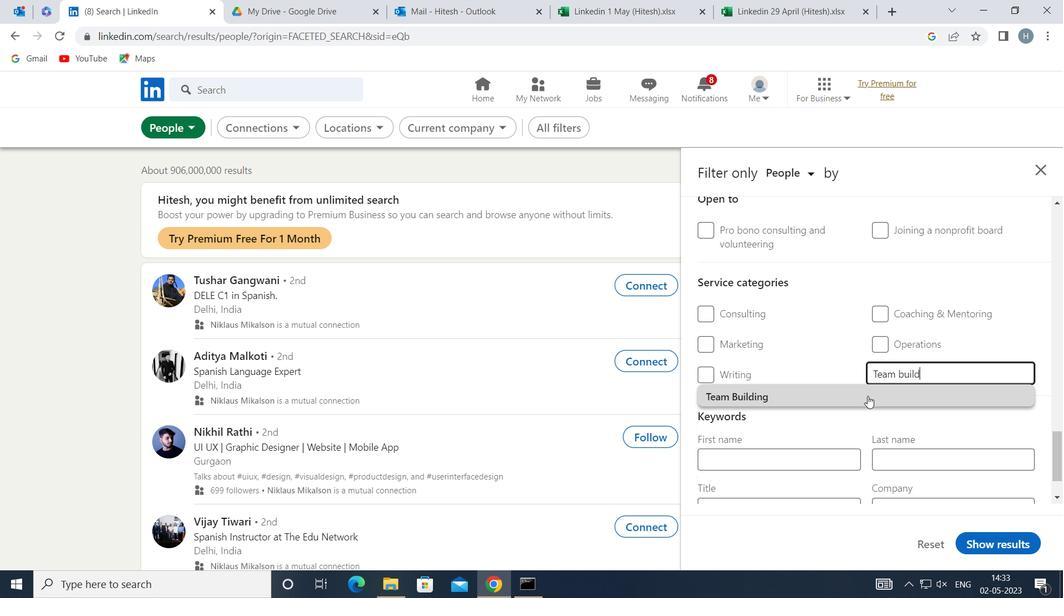 
Action: Mouse moved to (856, 404)
Screenshot: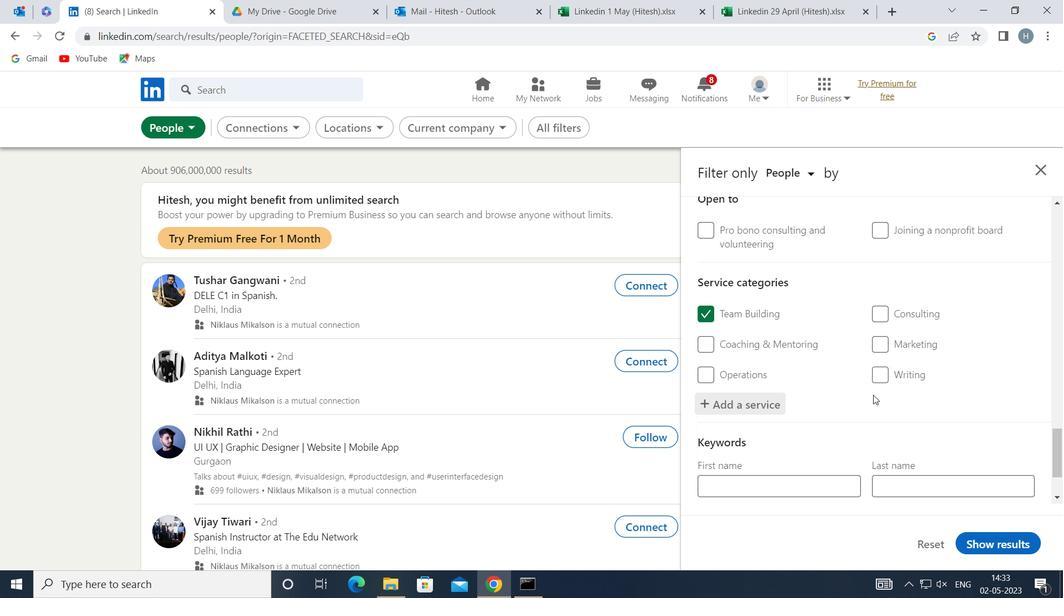 
Action: Mouse scrolled (856, 404) with delta (0, 0)
Screenshot: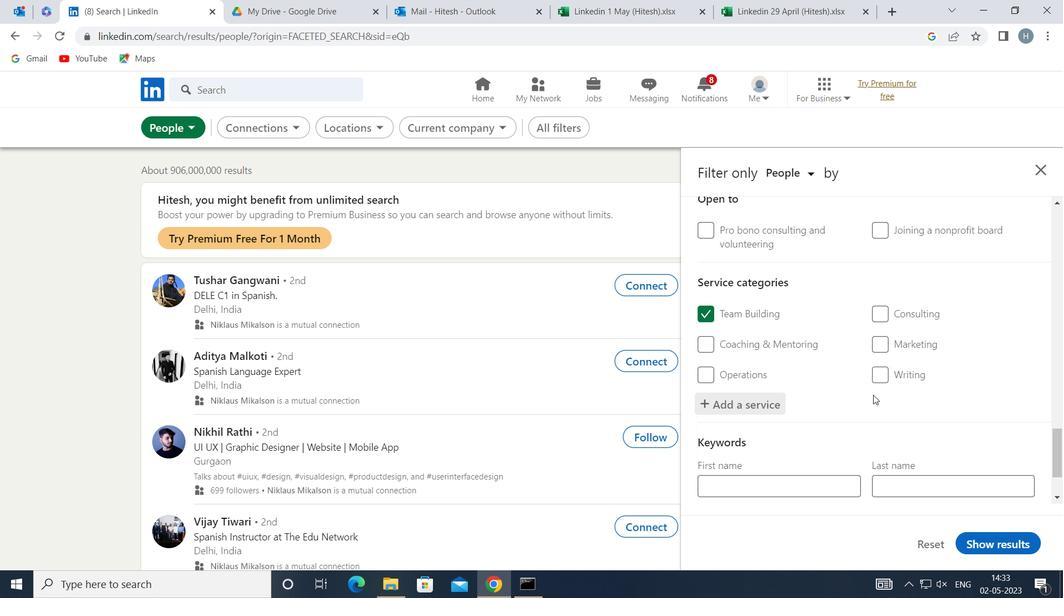 
Action: Mouse moved to (845, 413)
Screenshot: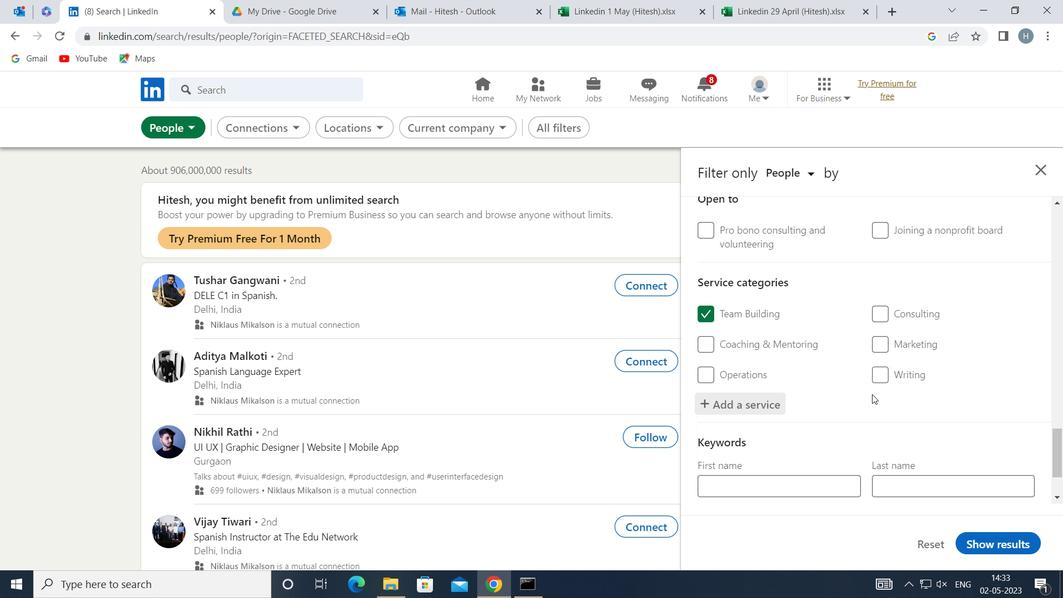 
Action: Mouse scrolled (845, 412) with delta (0, 0)
Screenshot: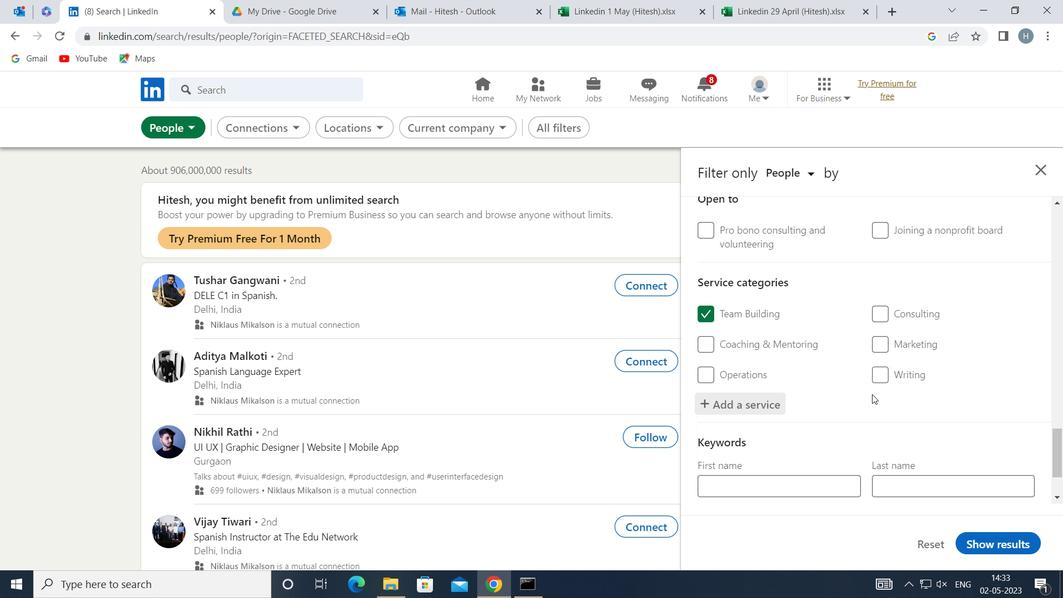 
Action: Mouse moved to (841, 415)
Screenshot: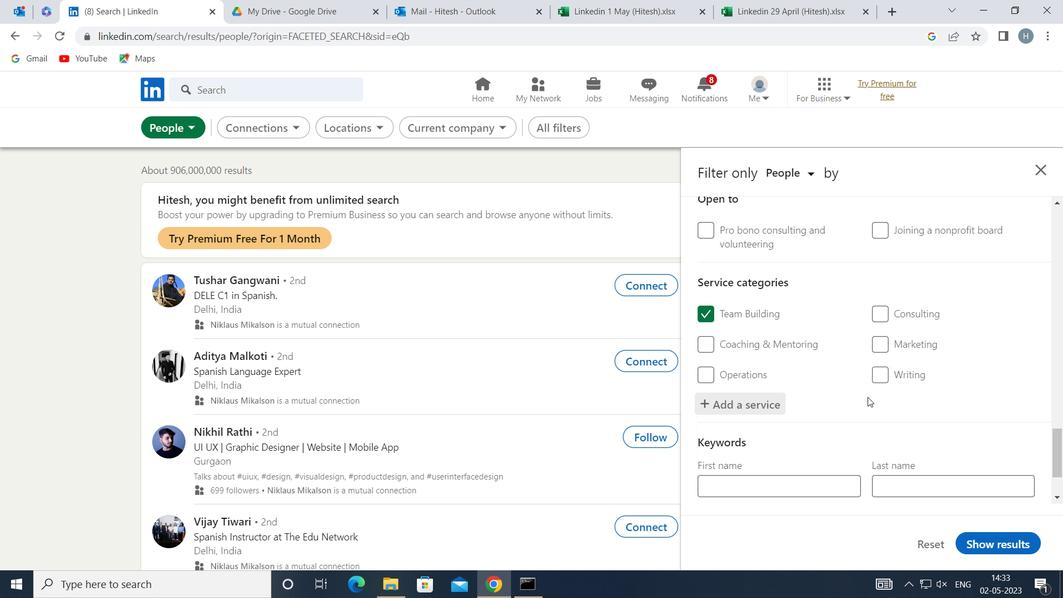 
Action: Mouse scrolled (841, 415) with delta (0, 0)
Screenshot: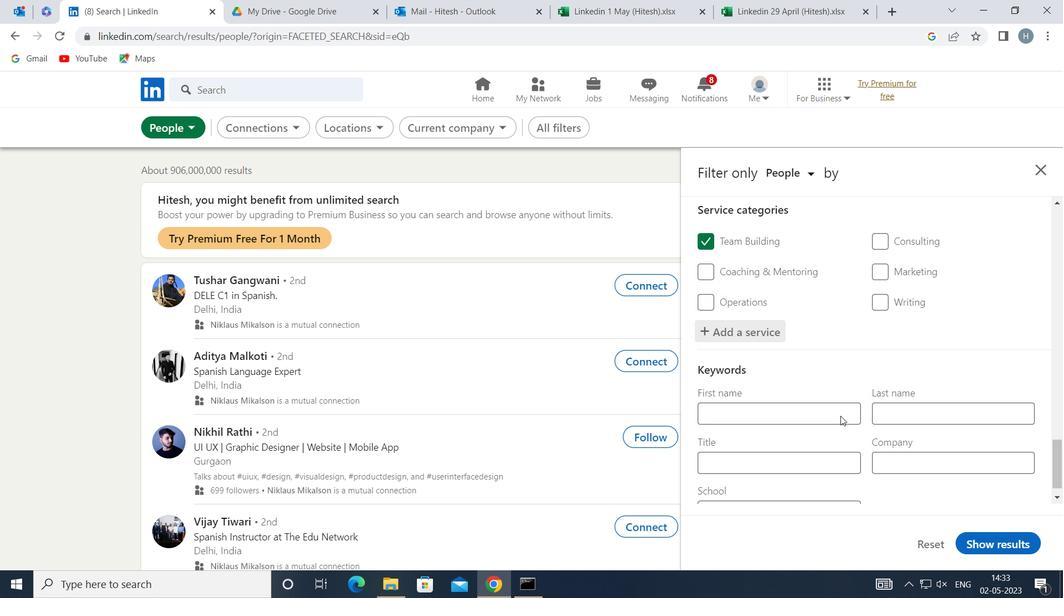 
Action: Mouse scrolled (841, 415) with delta (0, 0)
Screenshot: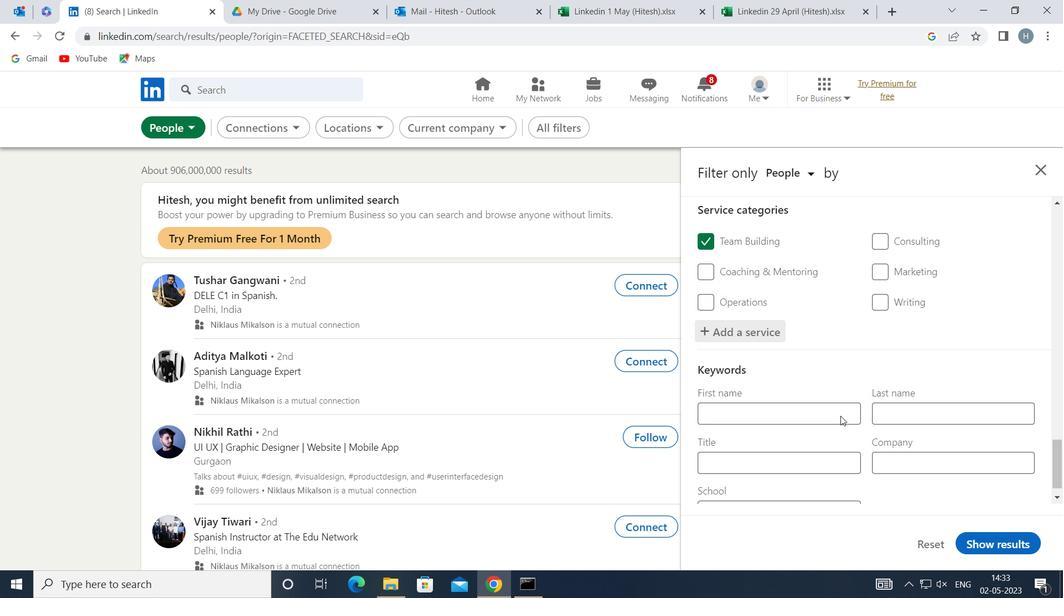 
Action: Mouse moved to (835, 438)
Screenshot: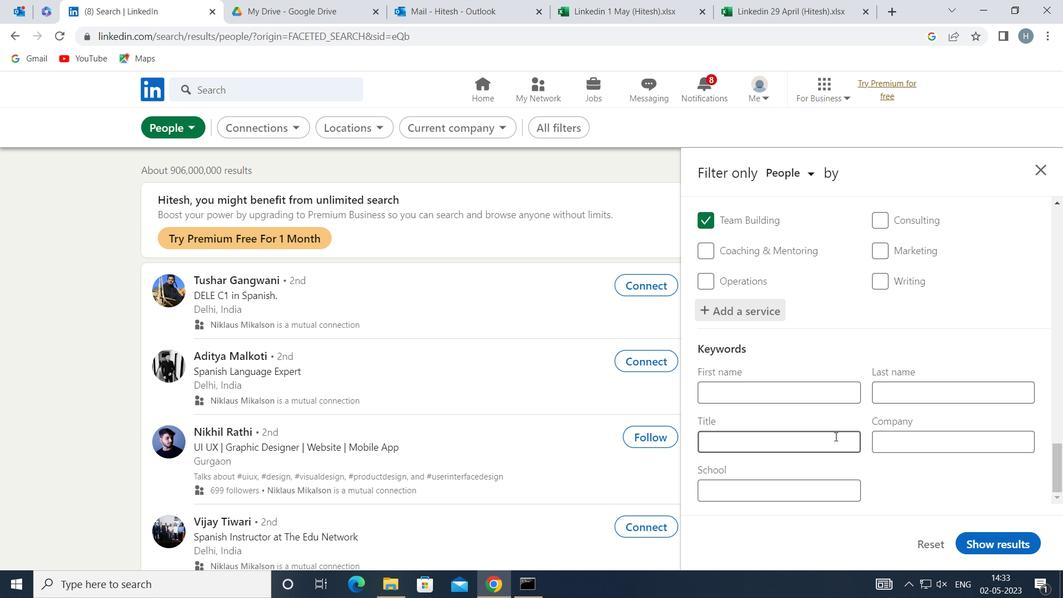 
Action: Mouse pressed left at (835, 438)
Screenshot: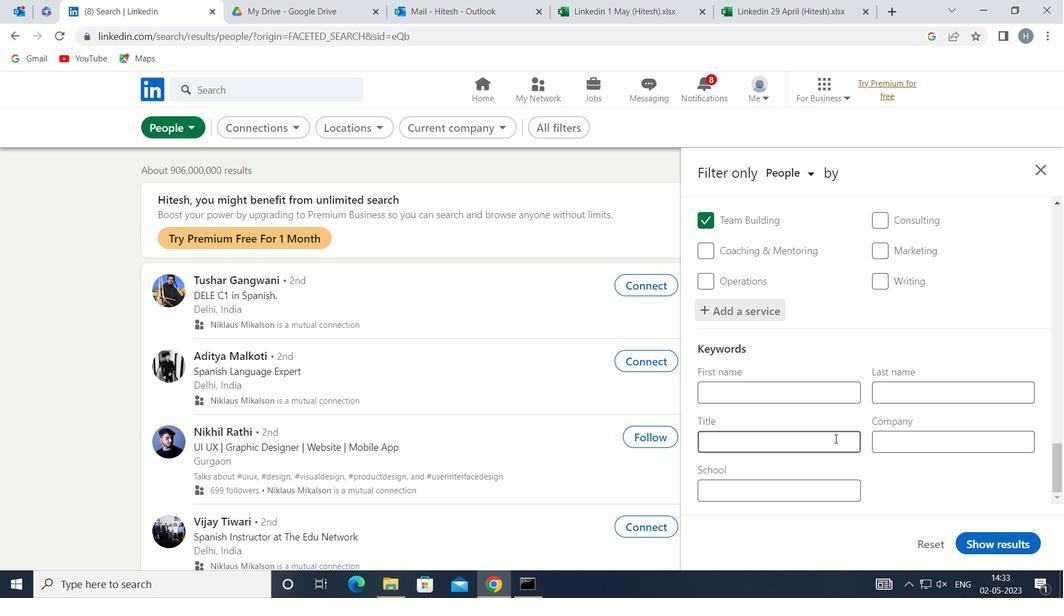 
Action: Mouse moved to (835, 438)
Screenshot: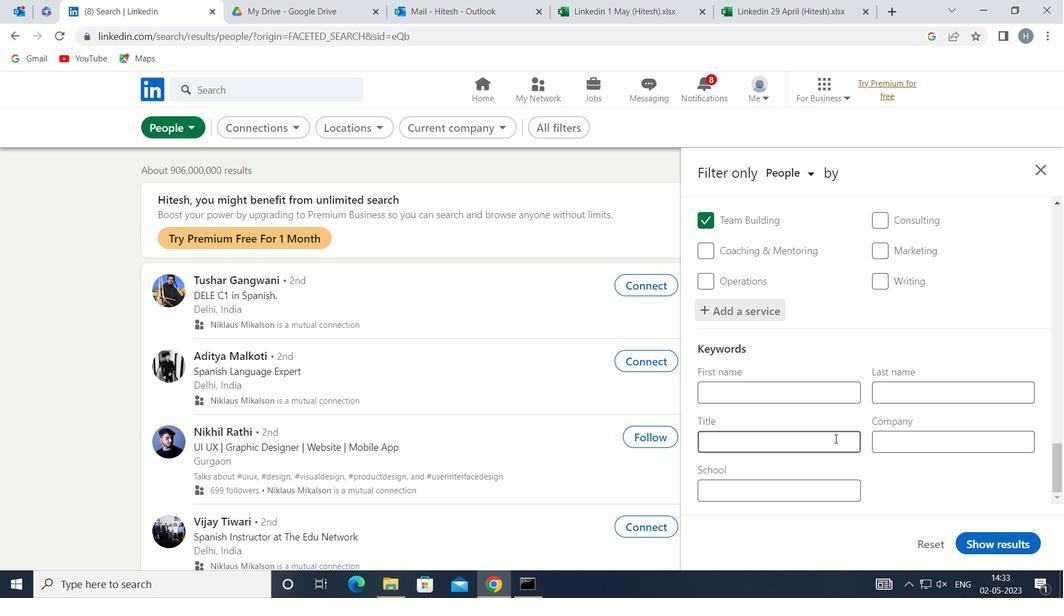 
Action: Key pressed <Key.shift>SHEET<Key.space><Key.shift>METAL<Key.space><Key.shift>WORKER
Screenshot: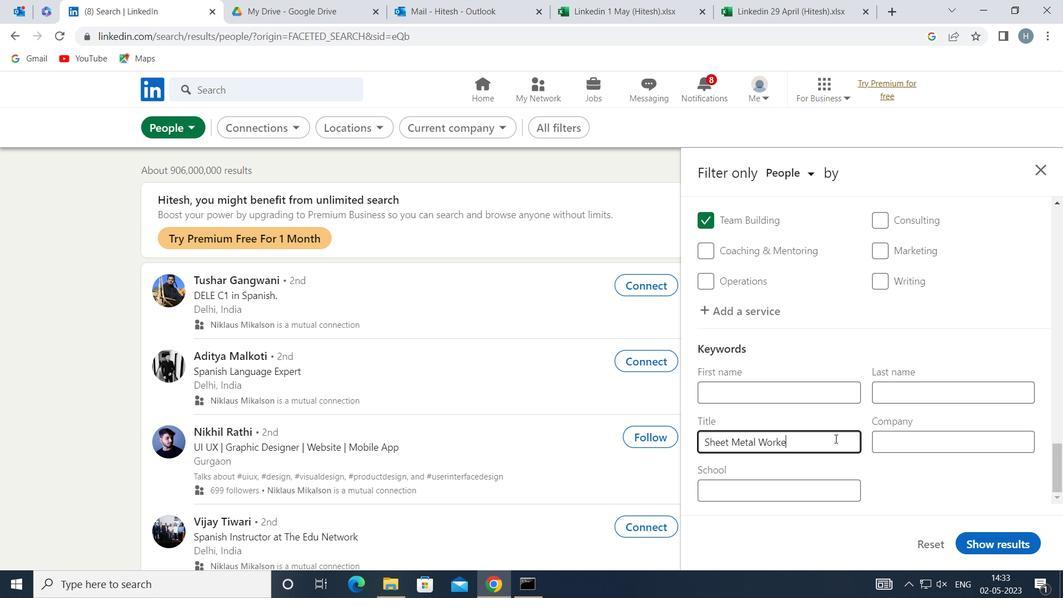 
Action: Mouse moved to (1006, 540)
Screenshot: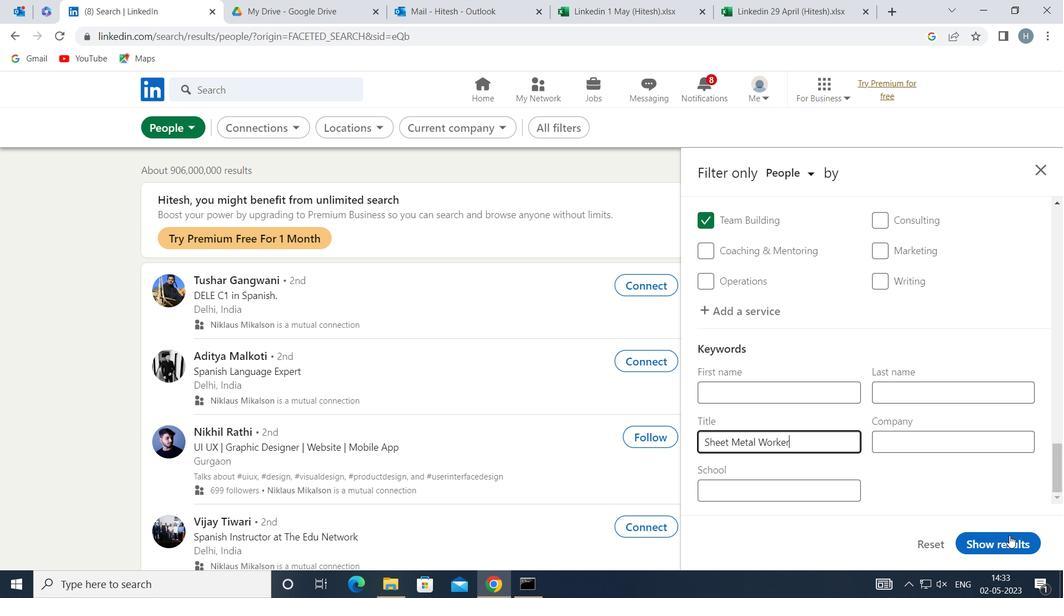 
Action: Mouse pressed left at (1006, 540)
Screenshot: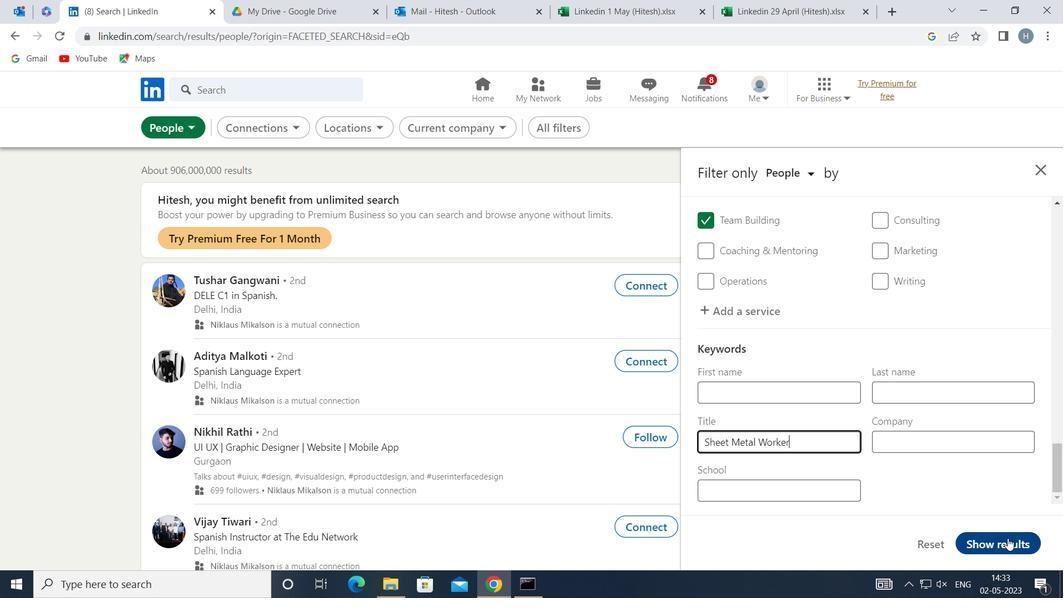
Action: Mouse moved to (740, 373)
Screenshot: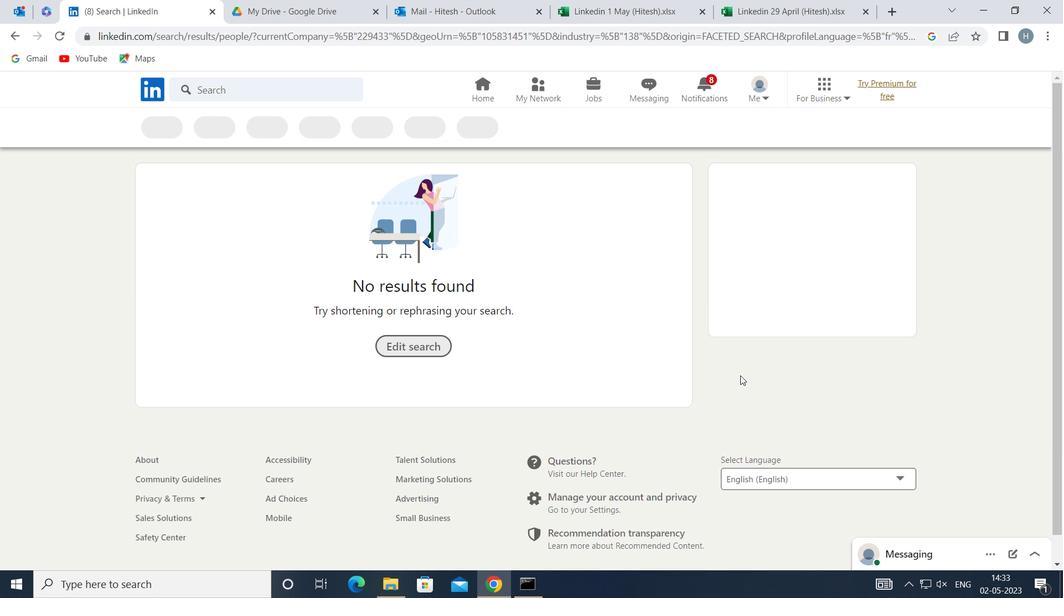 
